 Task: Look for space in Pfullingen, Germany from 12th June, 2023 to 15th June, 2023 for 2 adults in price range Rs.10000 to Rs.15000. Place can be entire place with 1  bedroom having 1 bed and 1 bathroom. Property type can be house, flat, guest house, hotel. Booking option can be shelf check-in. Required host language is English.
Action: Mouse moved to (354, 187)
Screenshot: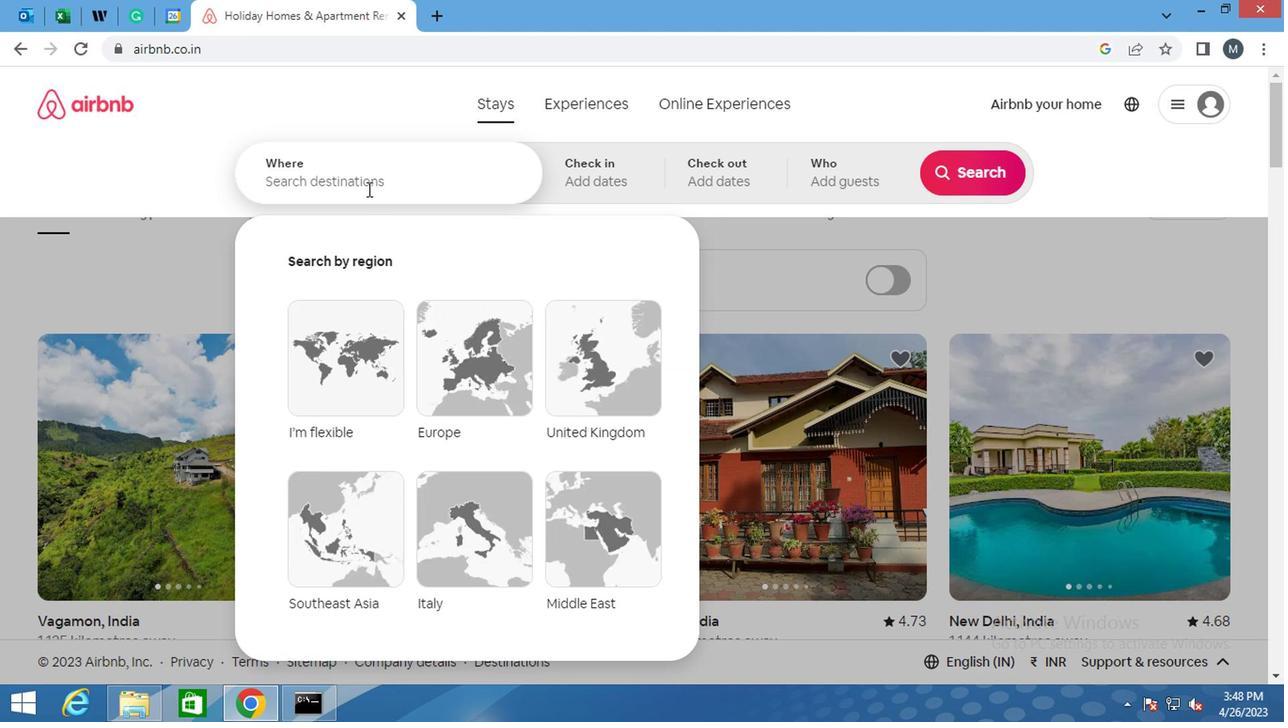 
Action: Mouse pressed left at (354, 187)
Screenshot: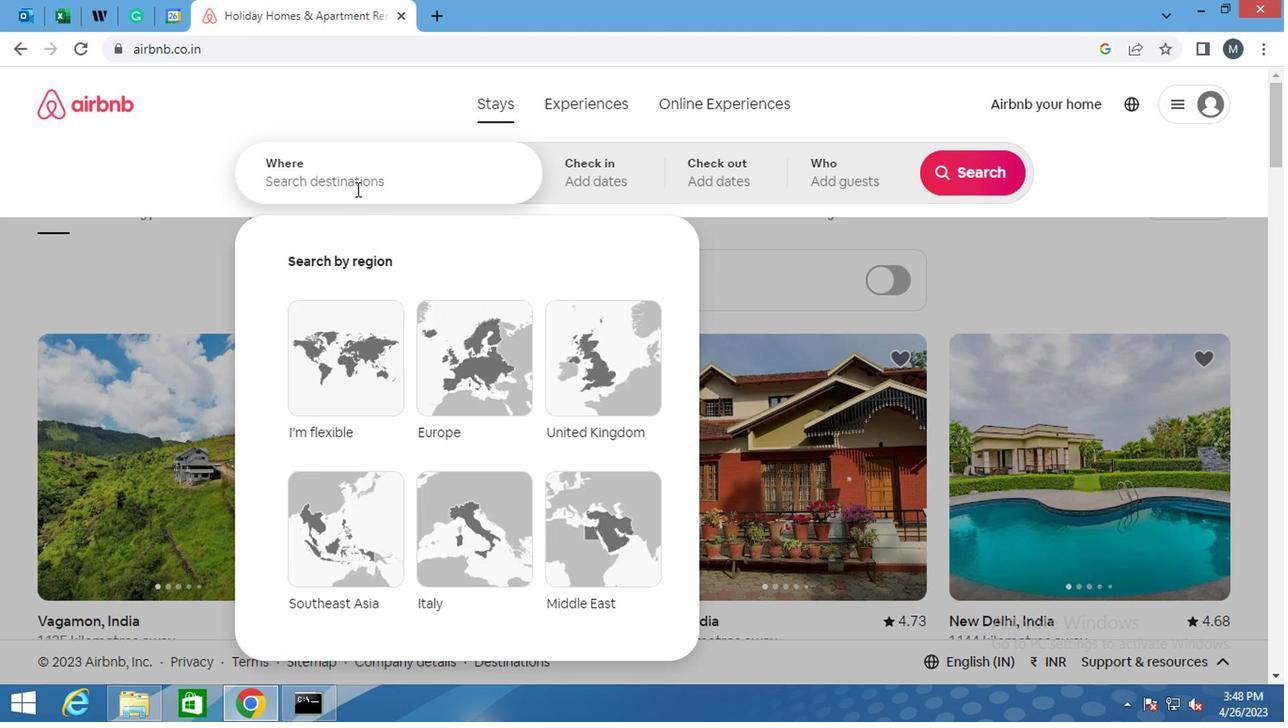 
Action: Key pressed <Key.shift>PFULLINGEN,<Key.space><Key.shift>GER
Screenshot: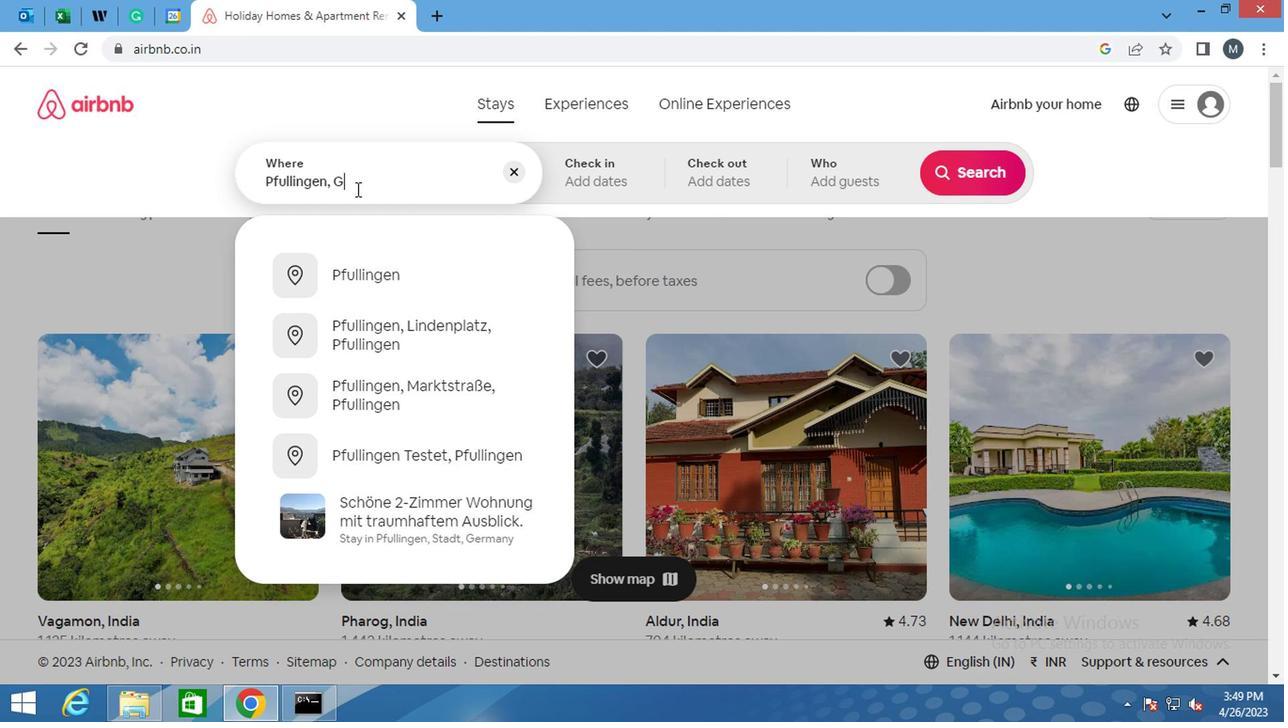 
Action: Mouse moved to (438, 278)
Screenshot: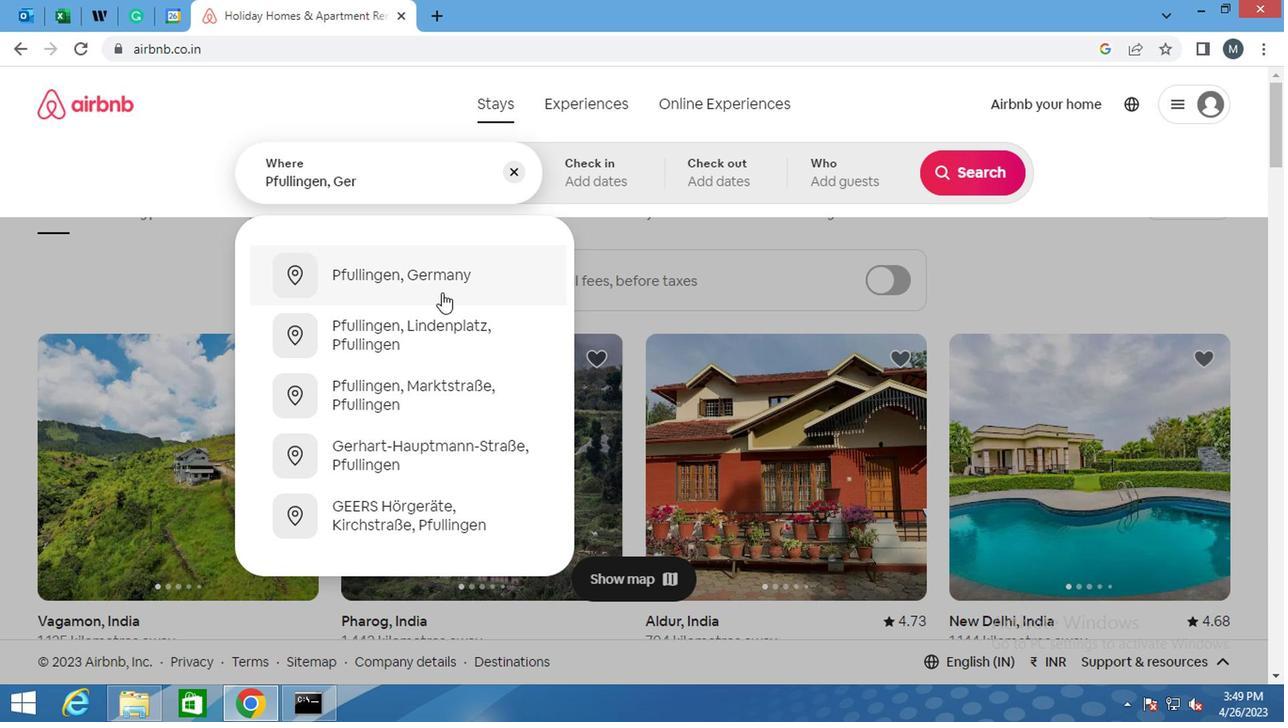 
Action: Mouse pressed left at (438, 278)
Screenshot: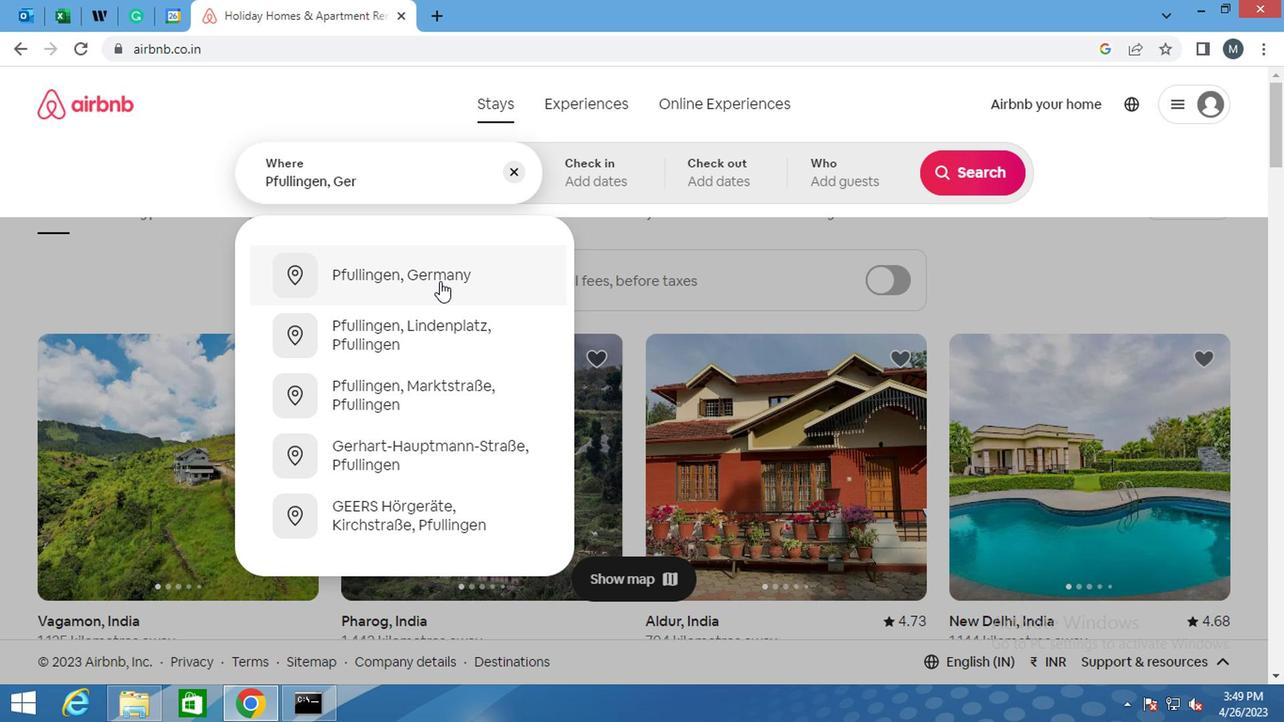 
Action: Mouse moved to (952, 319)
Screenshot: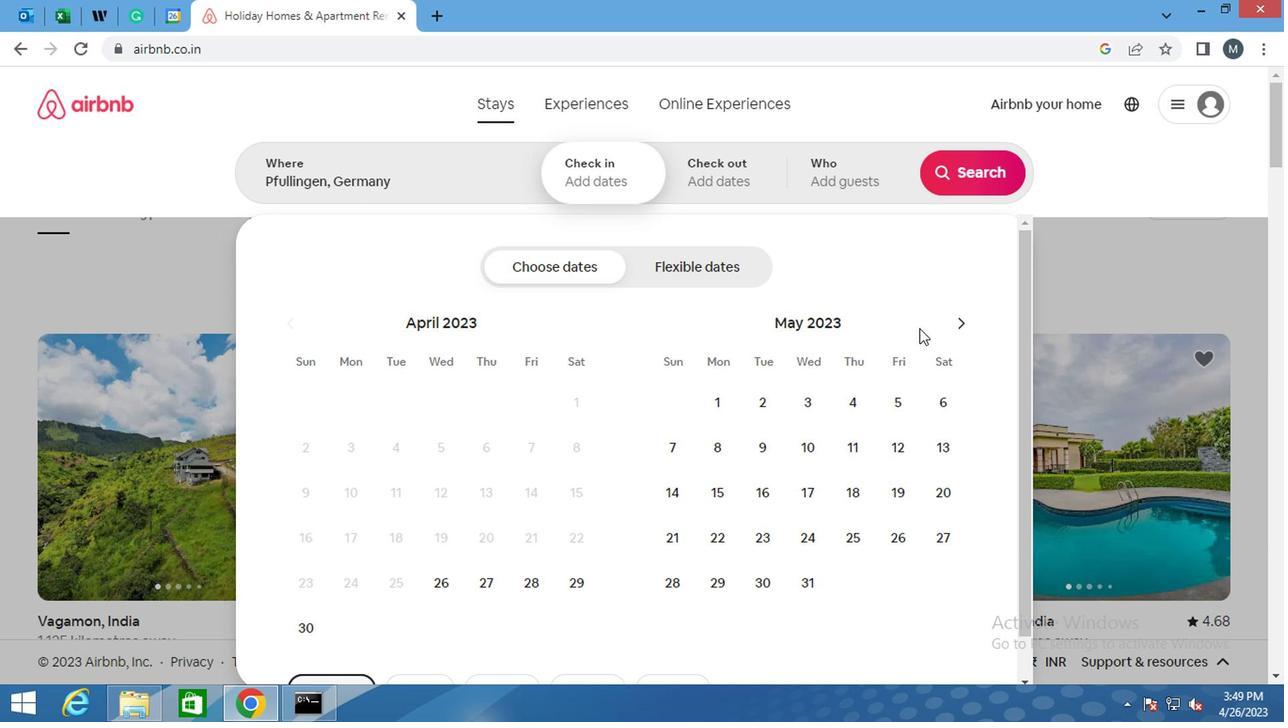 
Action: Mouse pressed left at (952, 319)
Screenshot: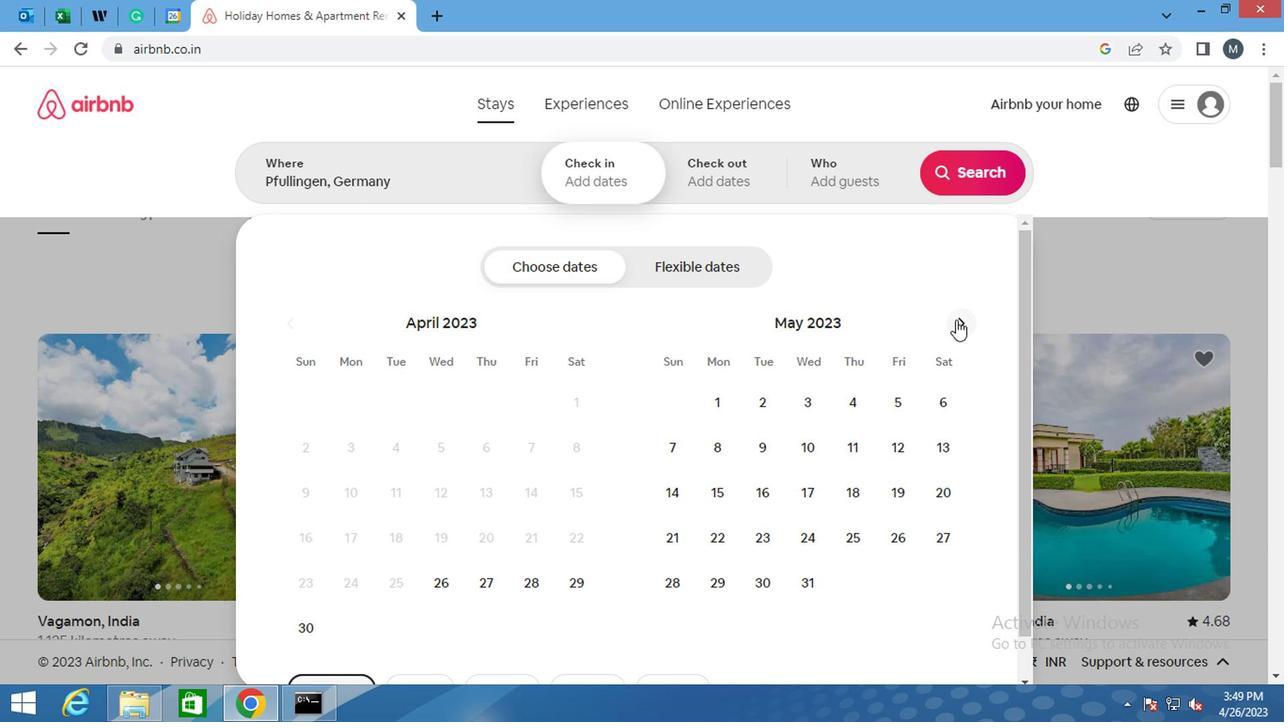 
Action: Mouse moved to (952, 319)
Screenshot: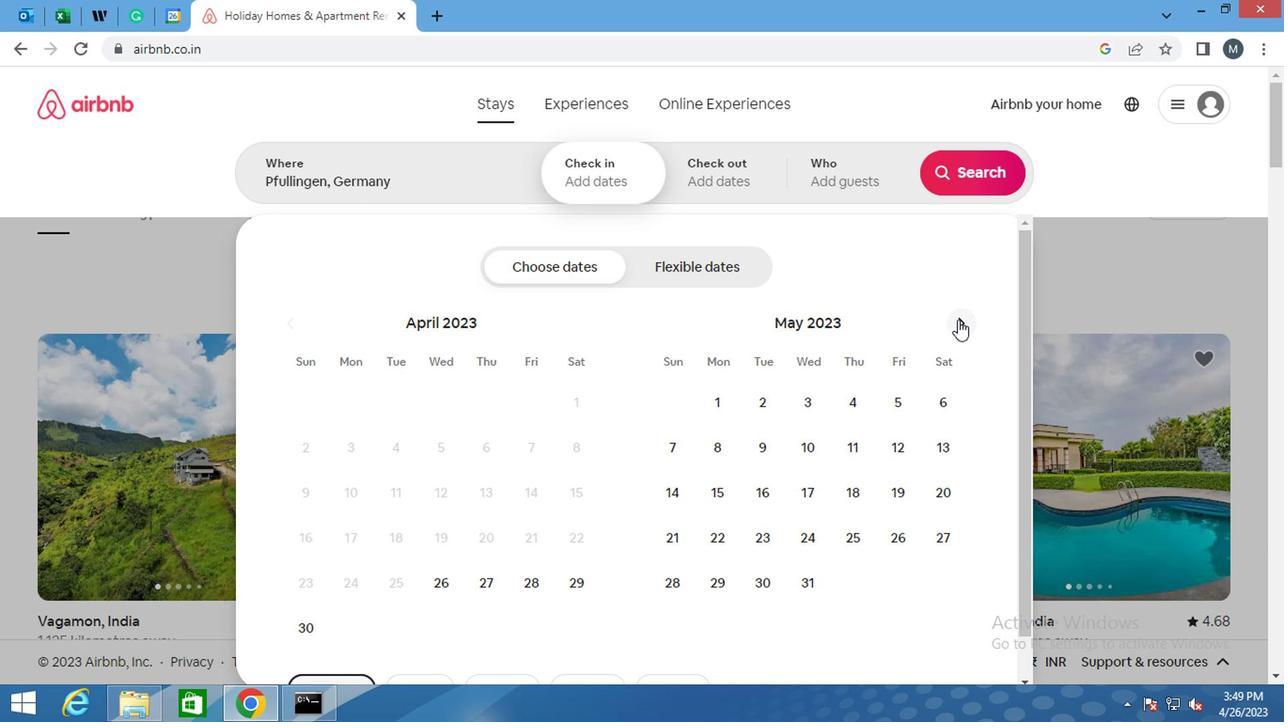 
Action: Mouse pressed left at (952, 319)
Screenshot: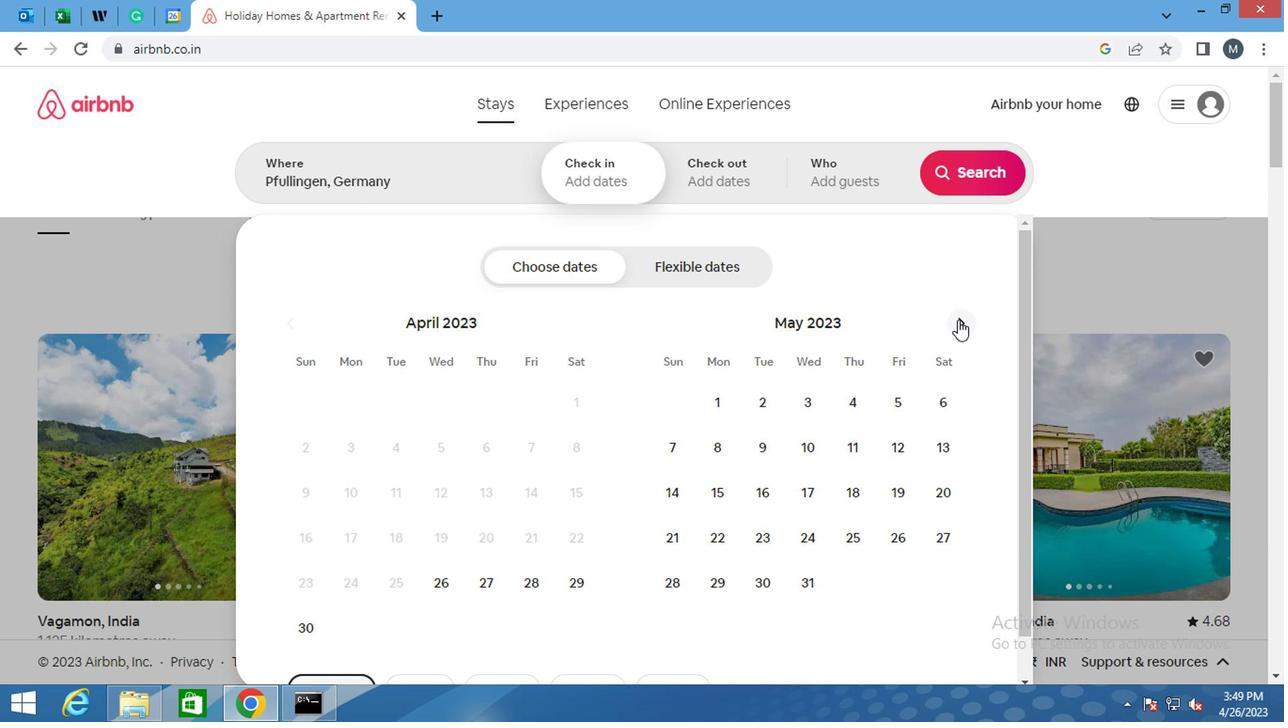 
Action: Mouse moved to (702, 499)
Screenshot: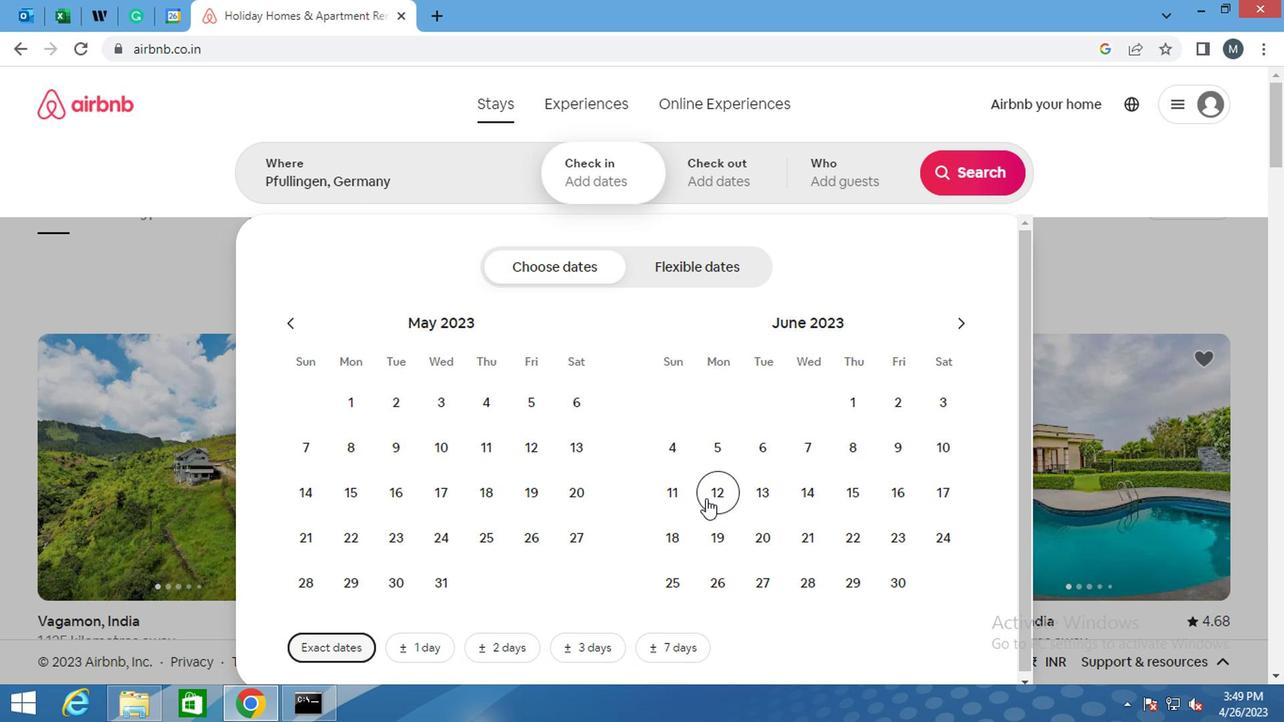 
Action: Mouse pressed left at (702, 499)
Screenshot: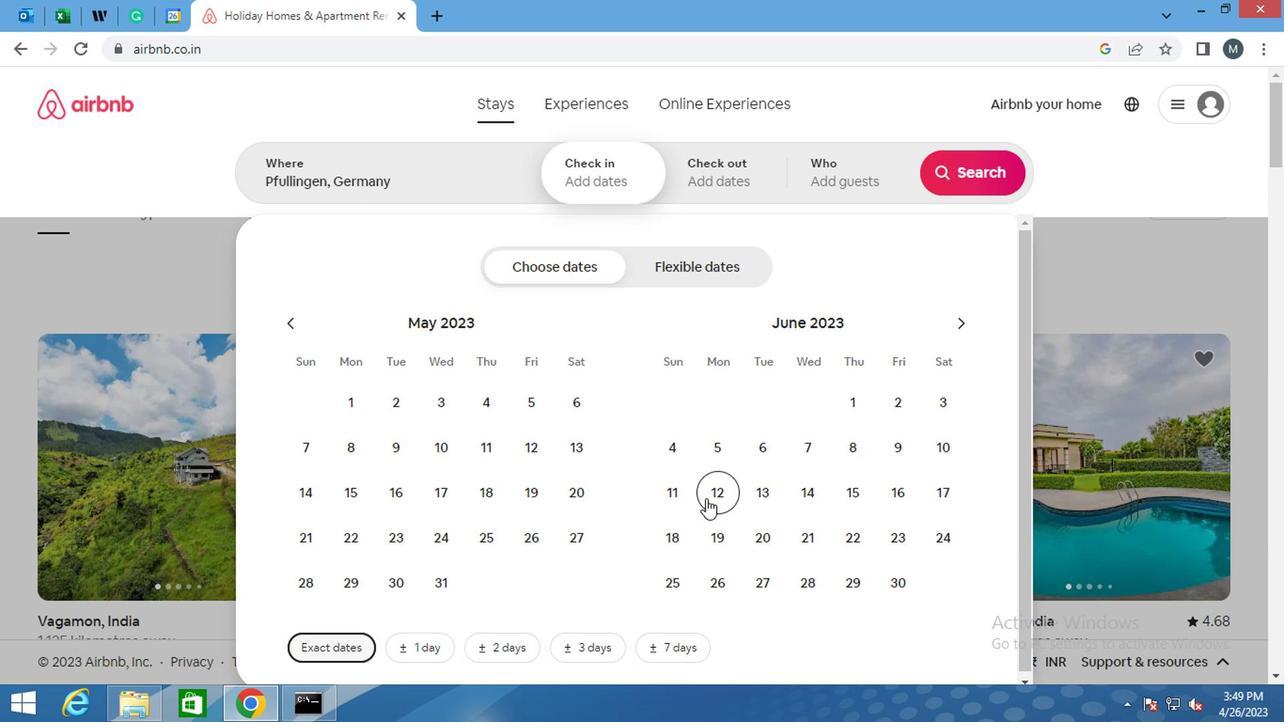 
Action: Mouse moved to (850, 496)
Screenshot: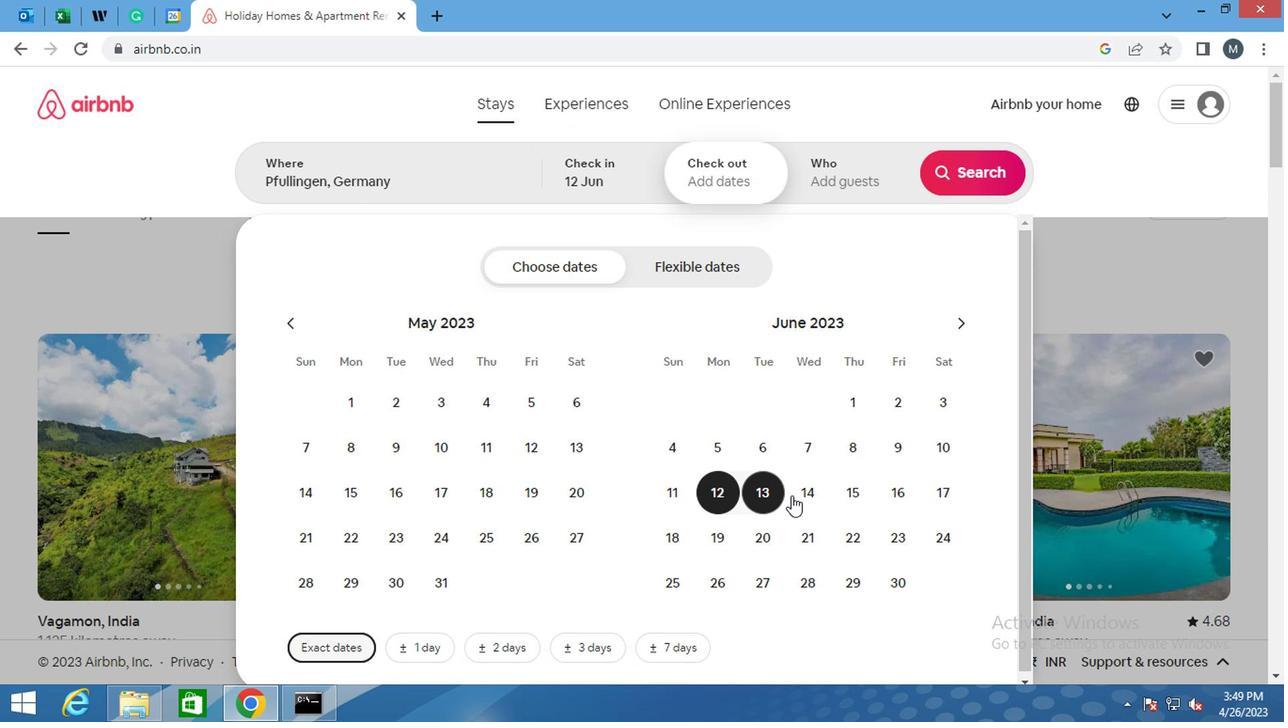 
Action: Mouse pressed left at (850, 496)
Screenshot: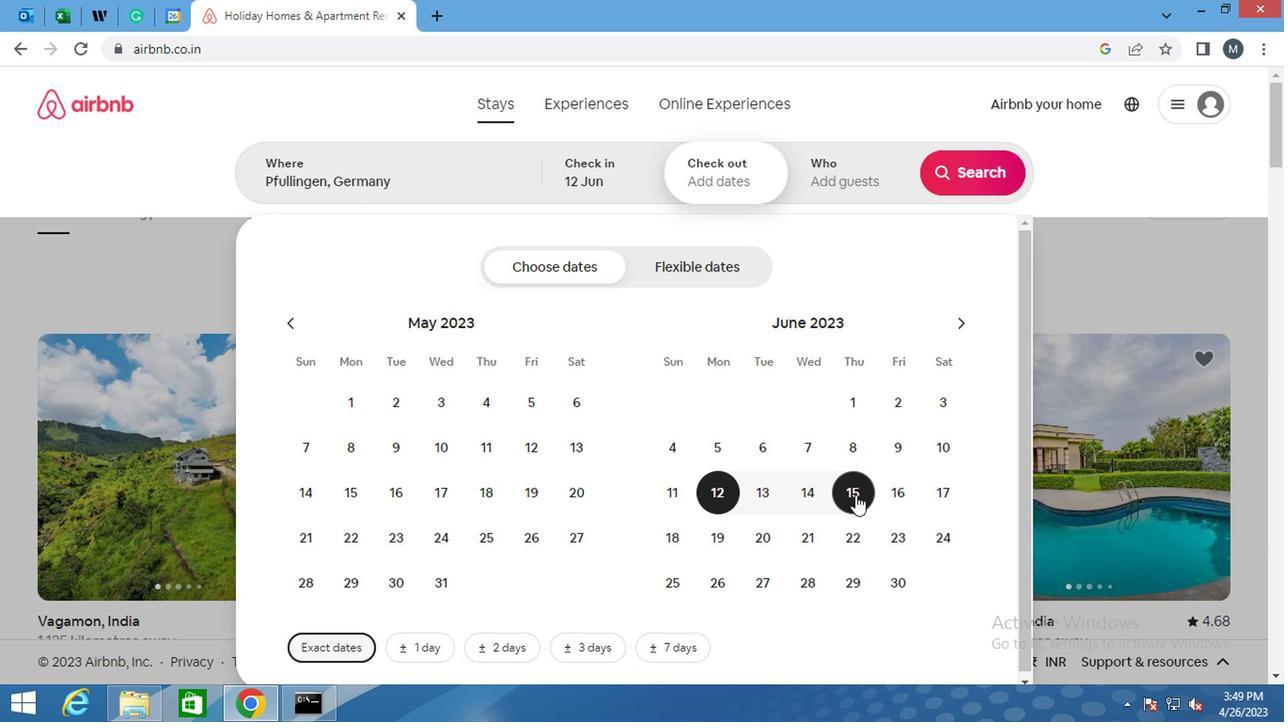 
Action: Mouse moved to (846, 180)
Screenshot: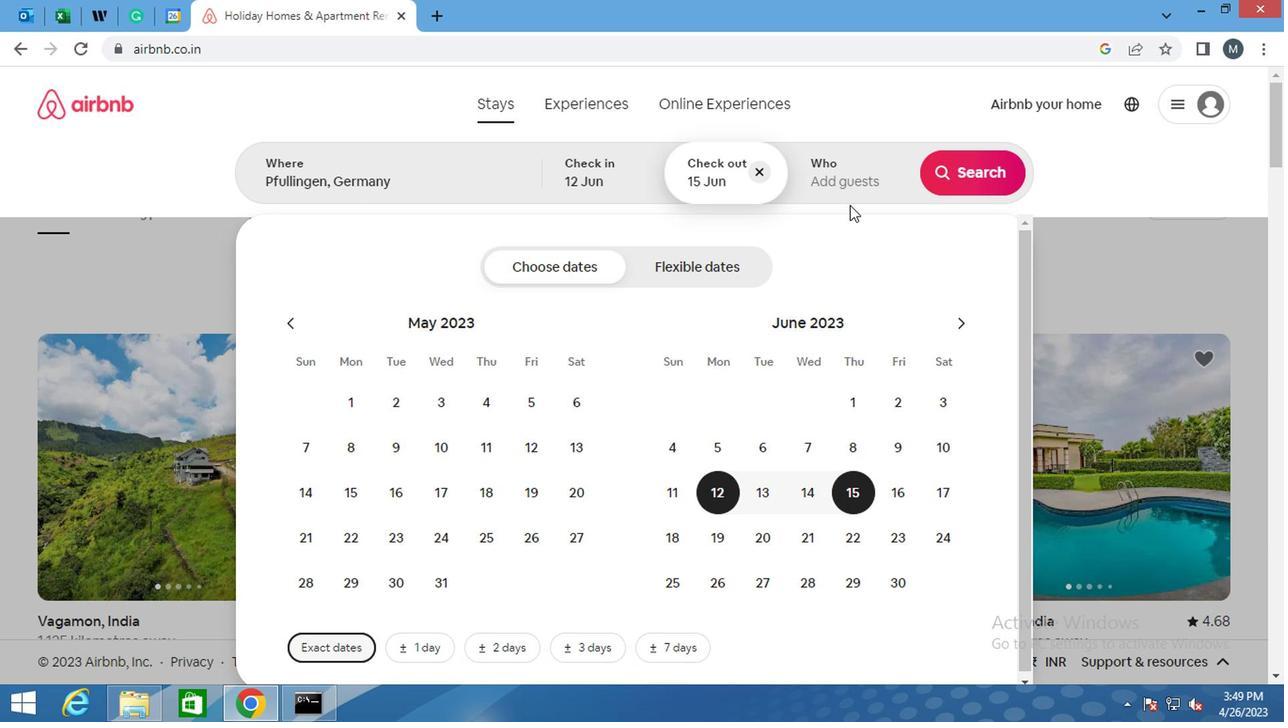
Action: Mouse pressed left at (846, 180)
Screenshot: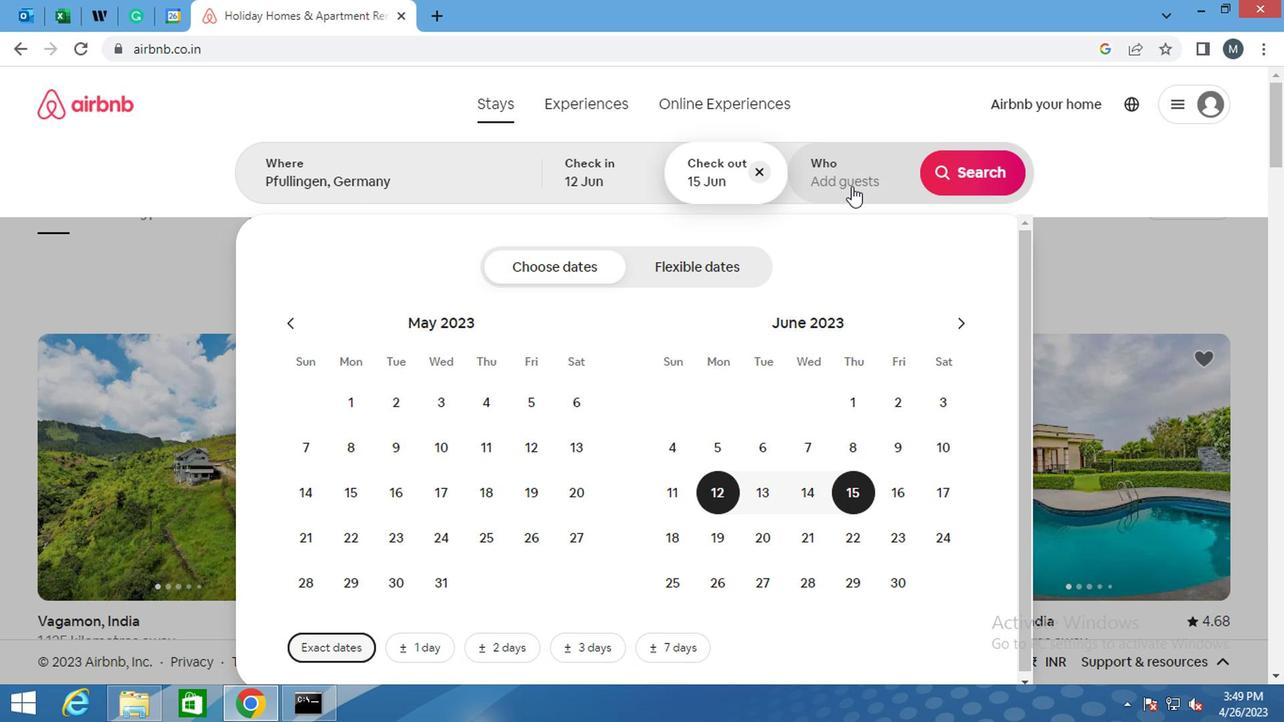 
Action: Mouse moved to (973, 270)
Screenshot: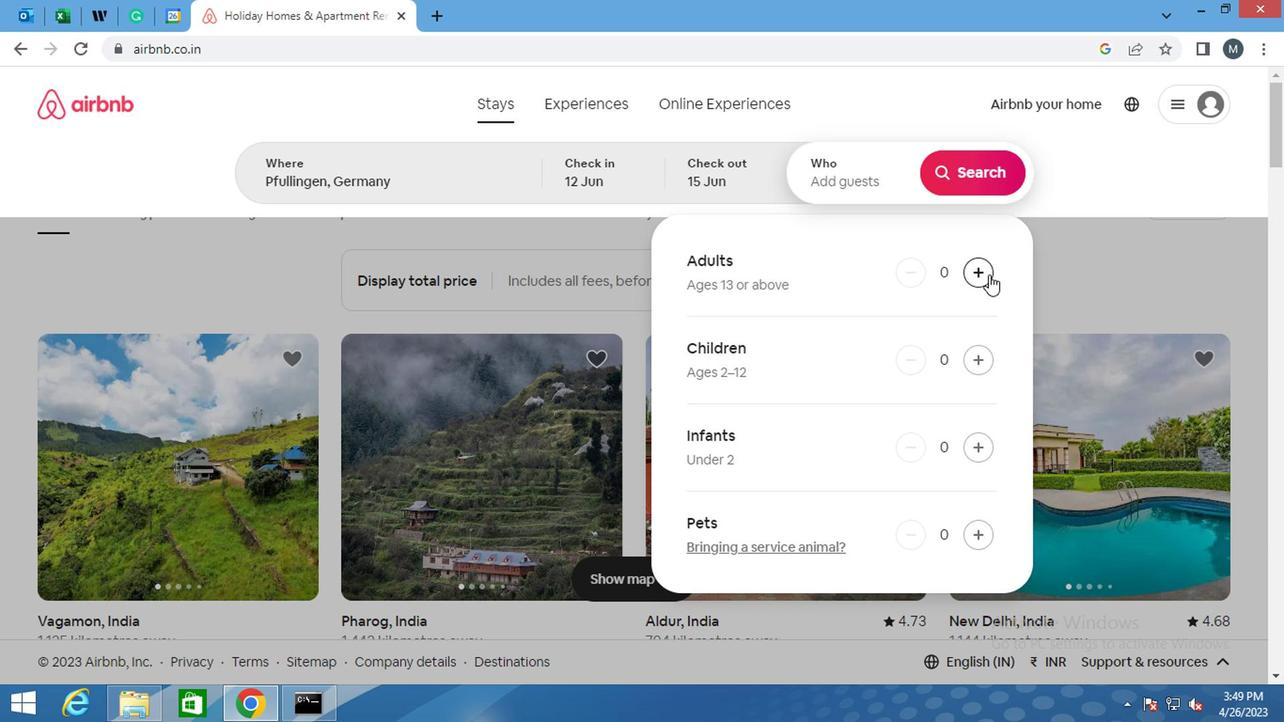 
Action: Mouse pressed left at (973, 270)
Screenshot: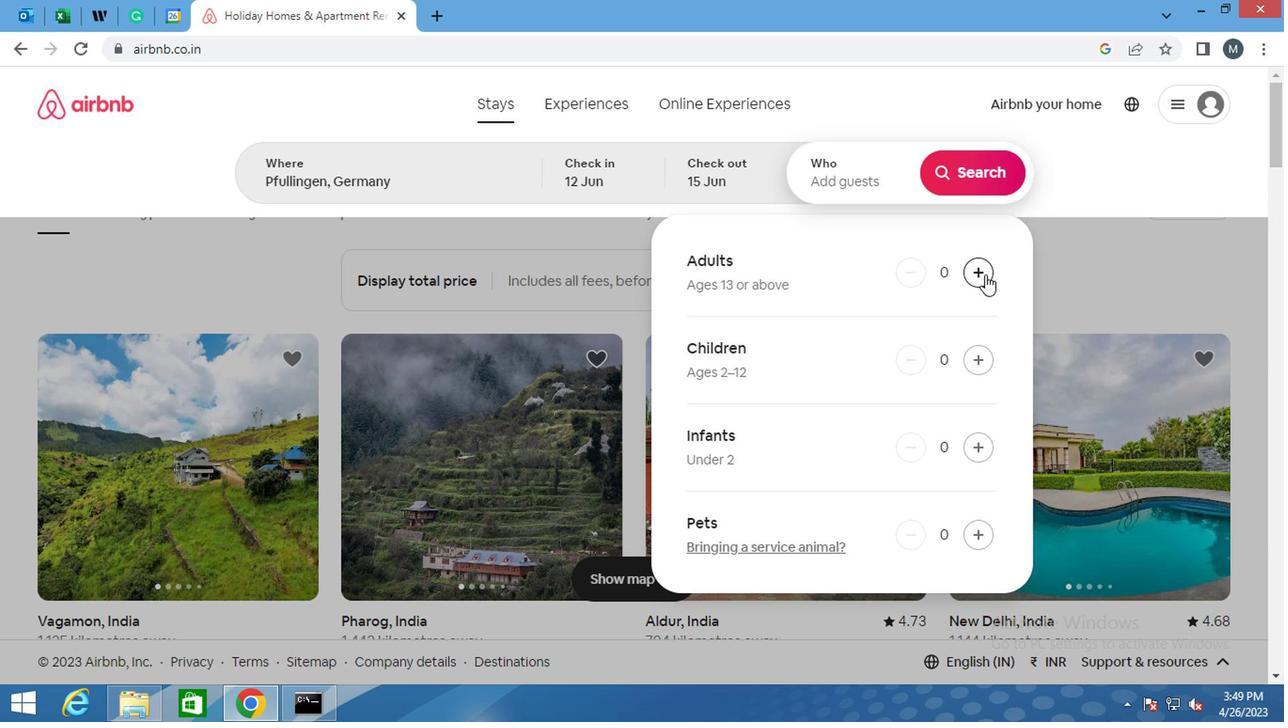 
Action: Mouse moved to (973, 270)
Screenshot: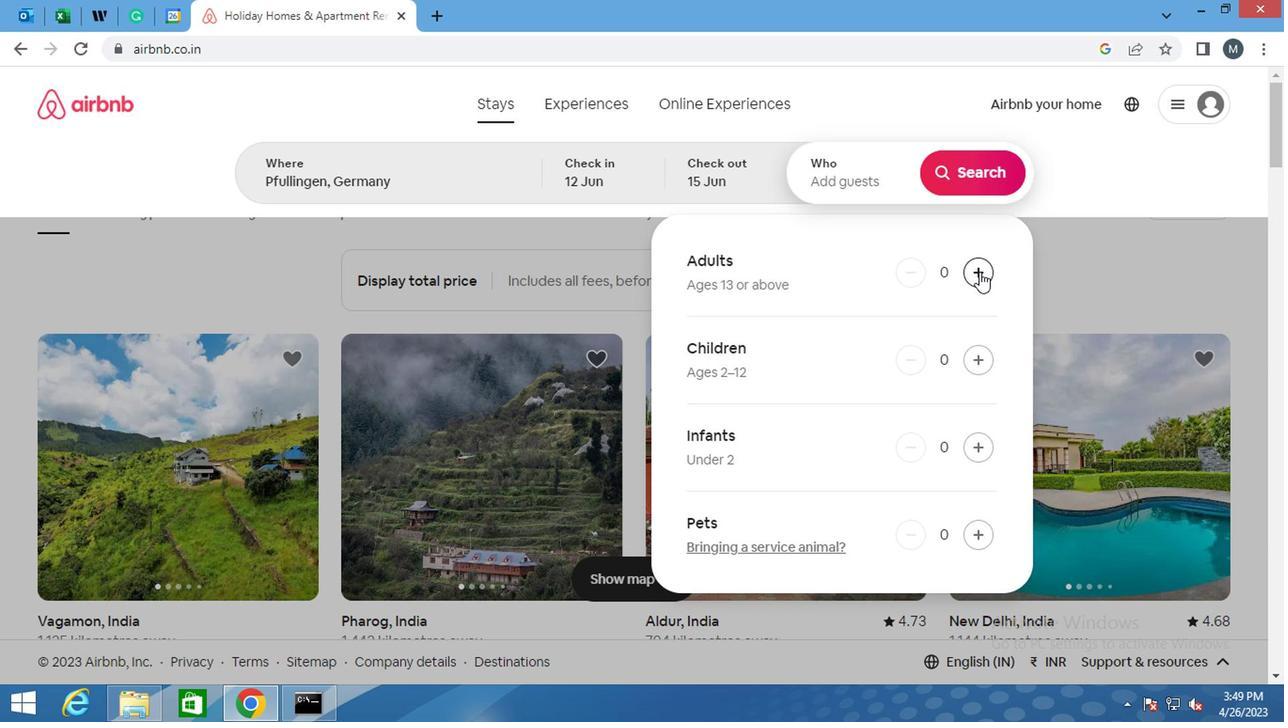 
Action: Mouse pressed left at (973, 270)
Screenshot: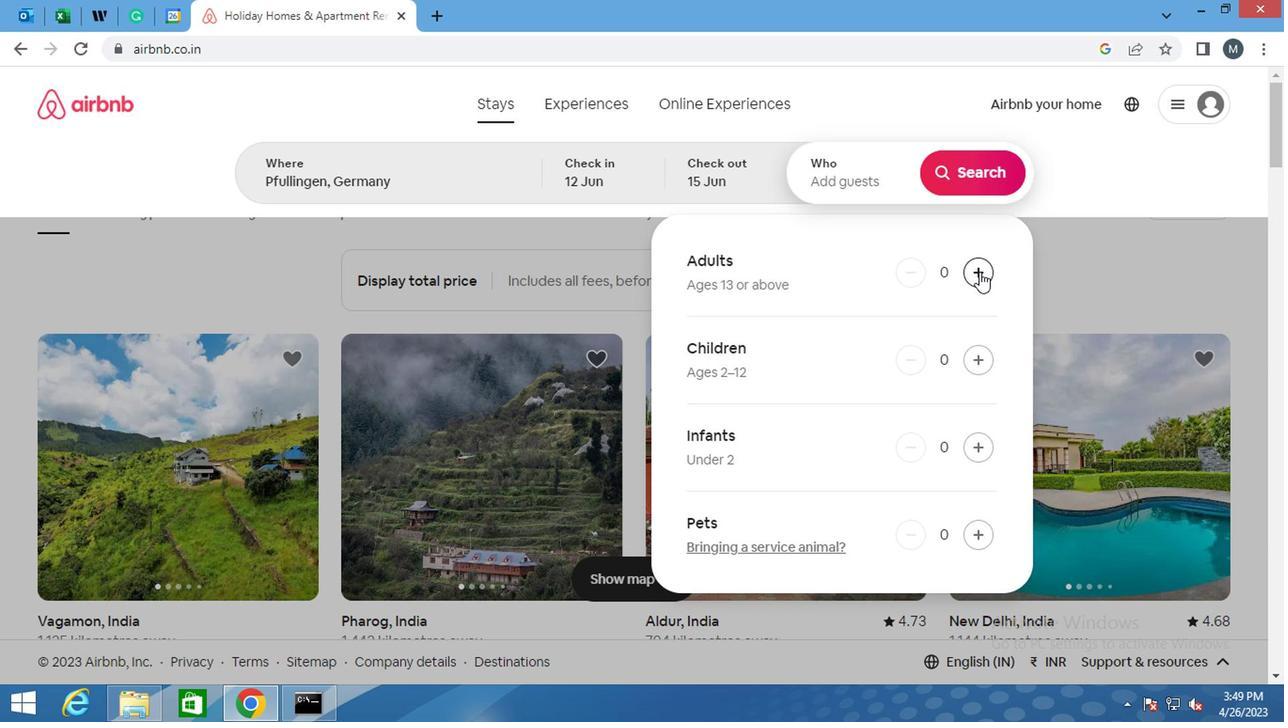 
Action: Mouse moved to (969, 159)
Screenshot: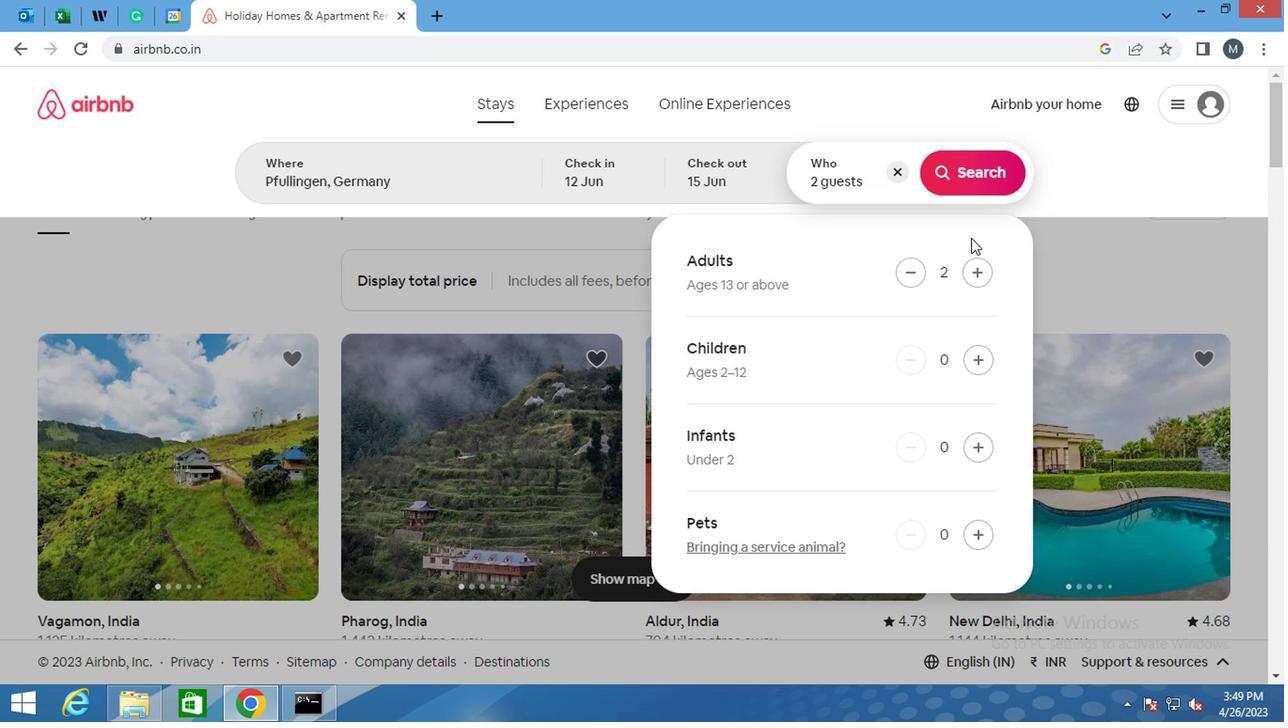 
Action: Mouse pressed left at (969, 159)
Screenshot: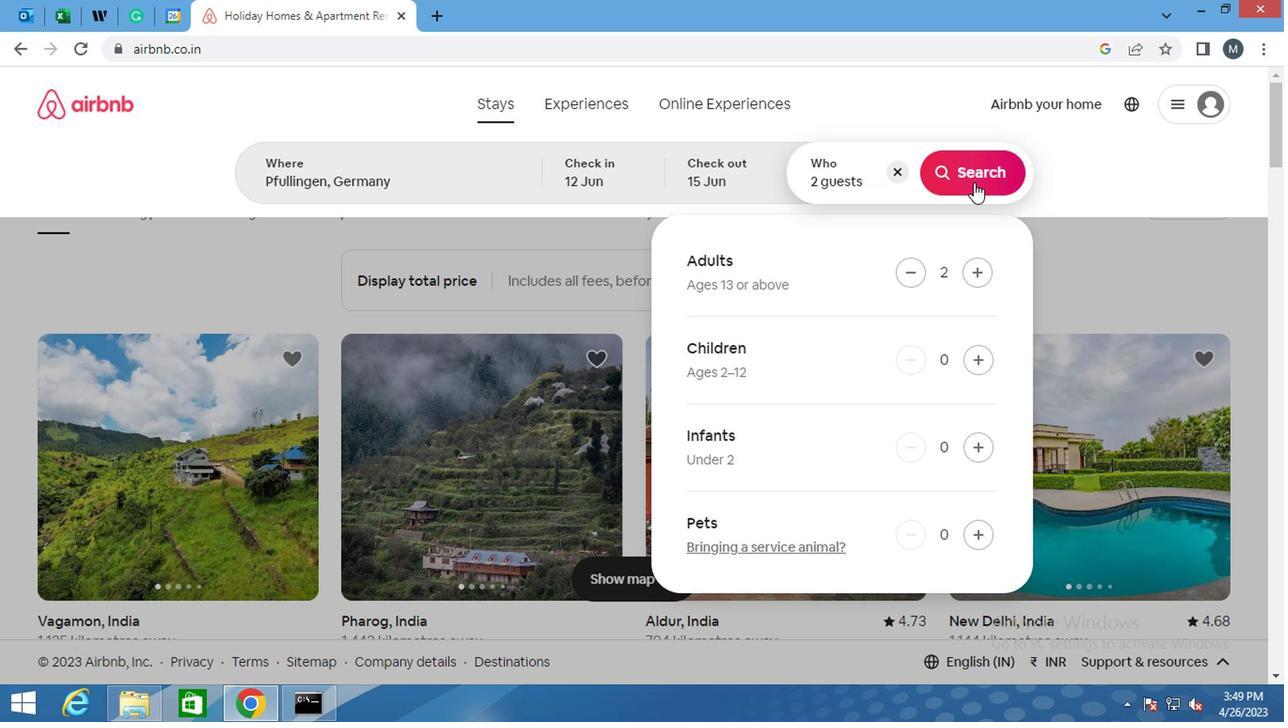 
Action: Mouse moved to (1183, 173)
Screenshot: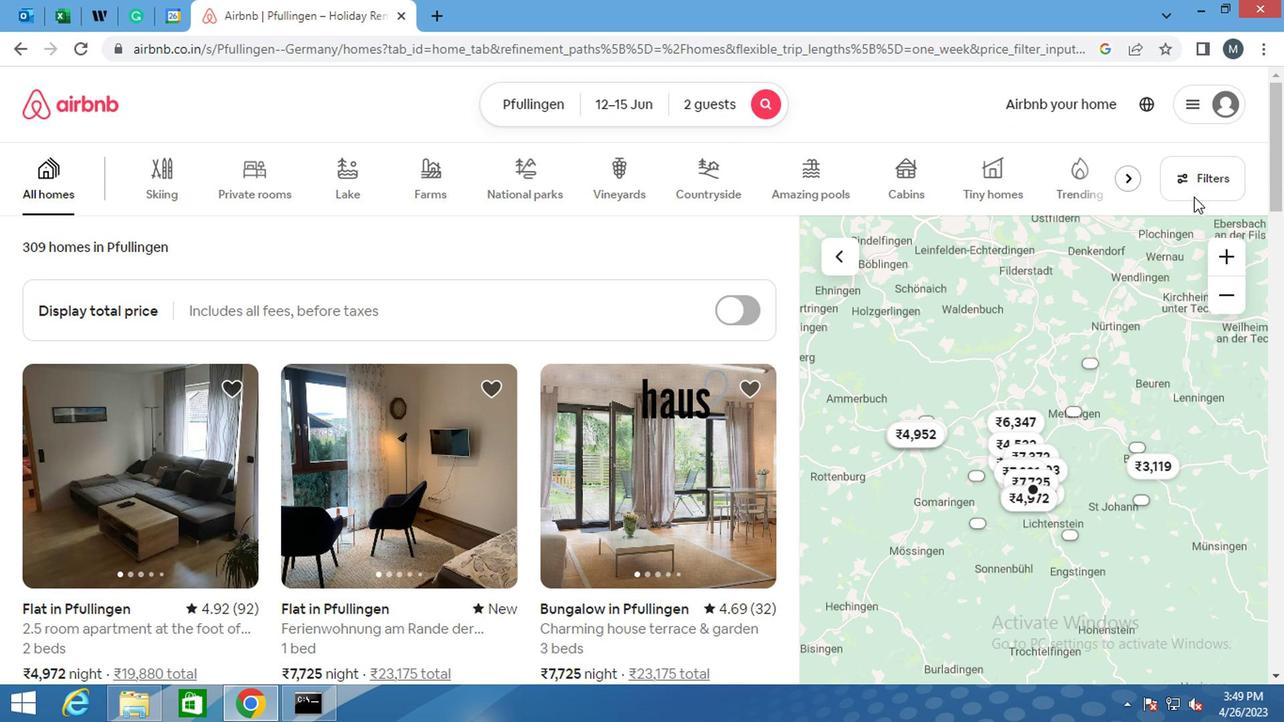 
Action: Mouse pressed left at (1183, 173)
Screenshot: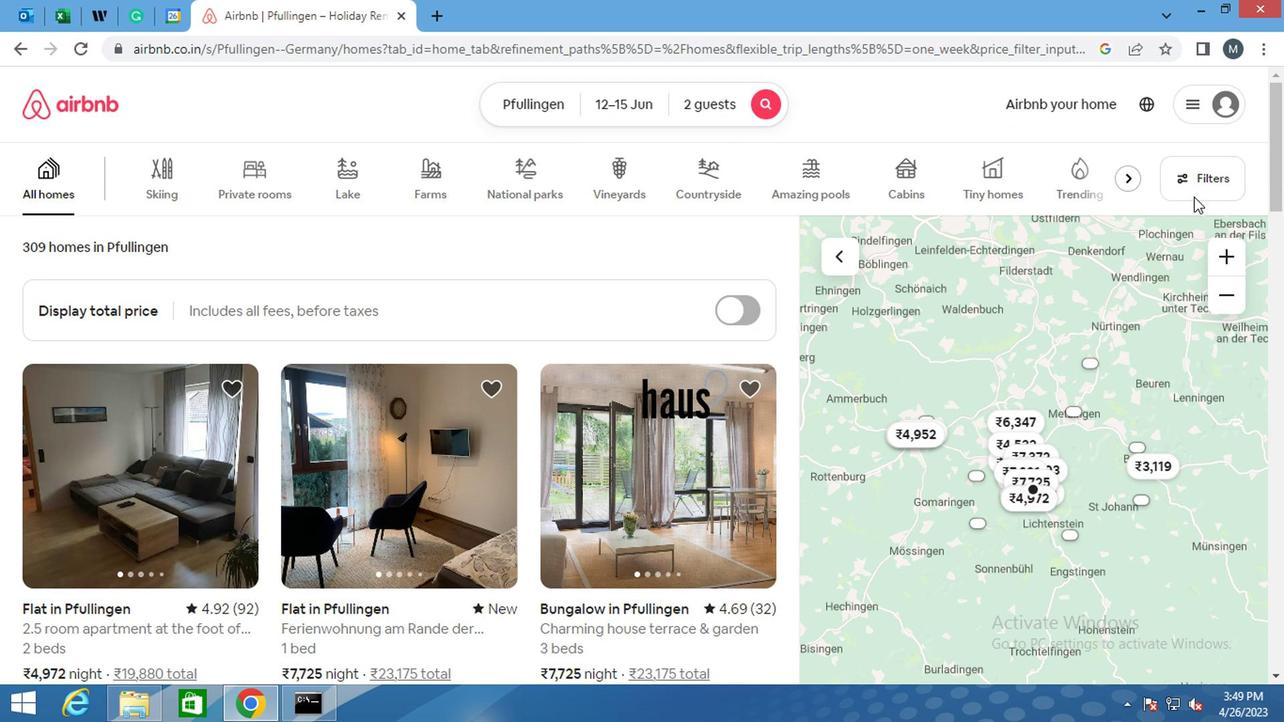 
Action: Mouse moved to (448, 414)
Screenshot: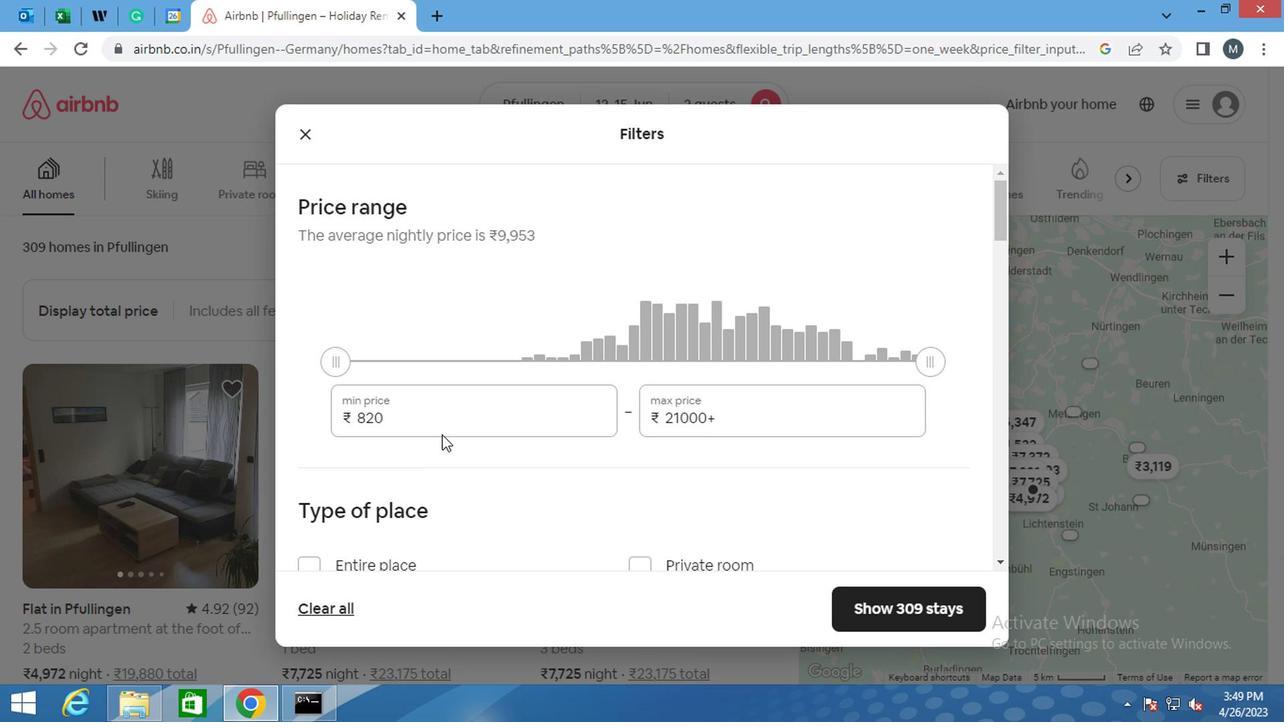 
Action: Mouse pressed left at (448, 414)
Screenshot: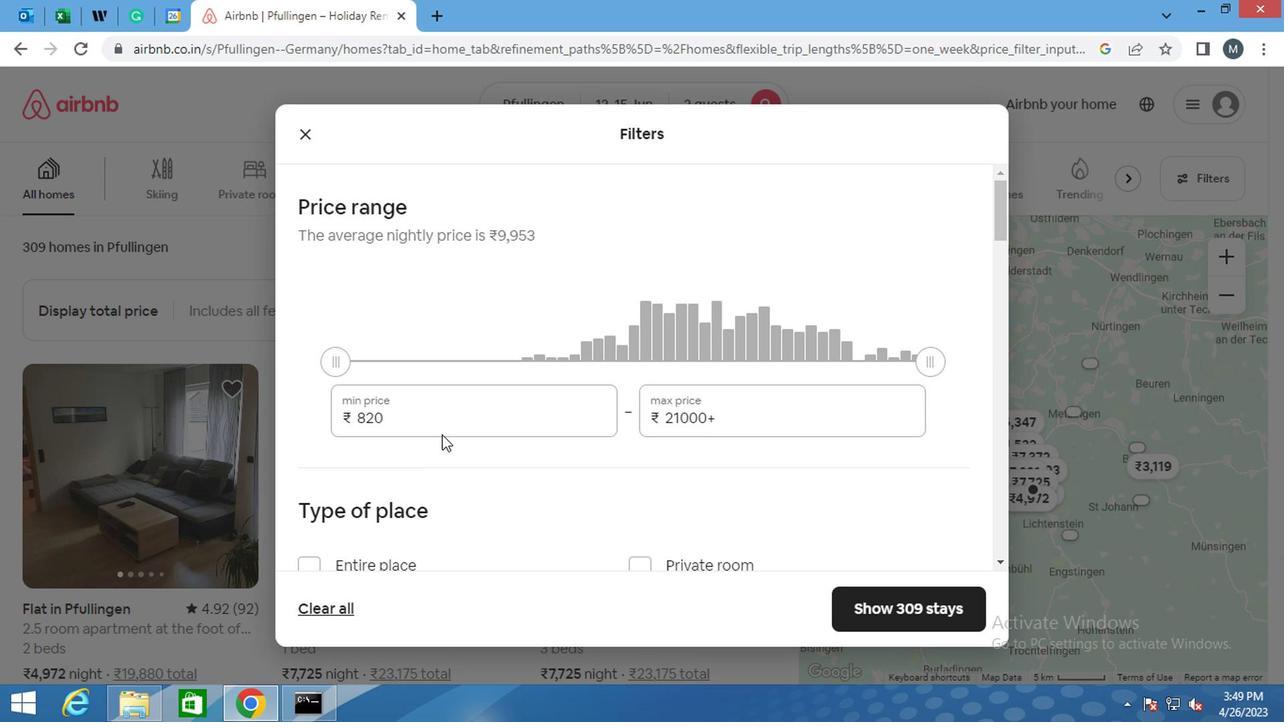 
Action: Key pressed <Key.backspace><Key.backspace>
Screenshot: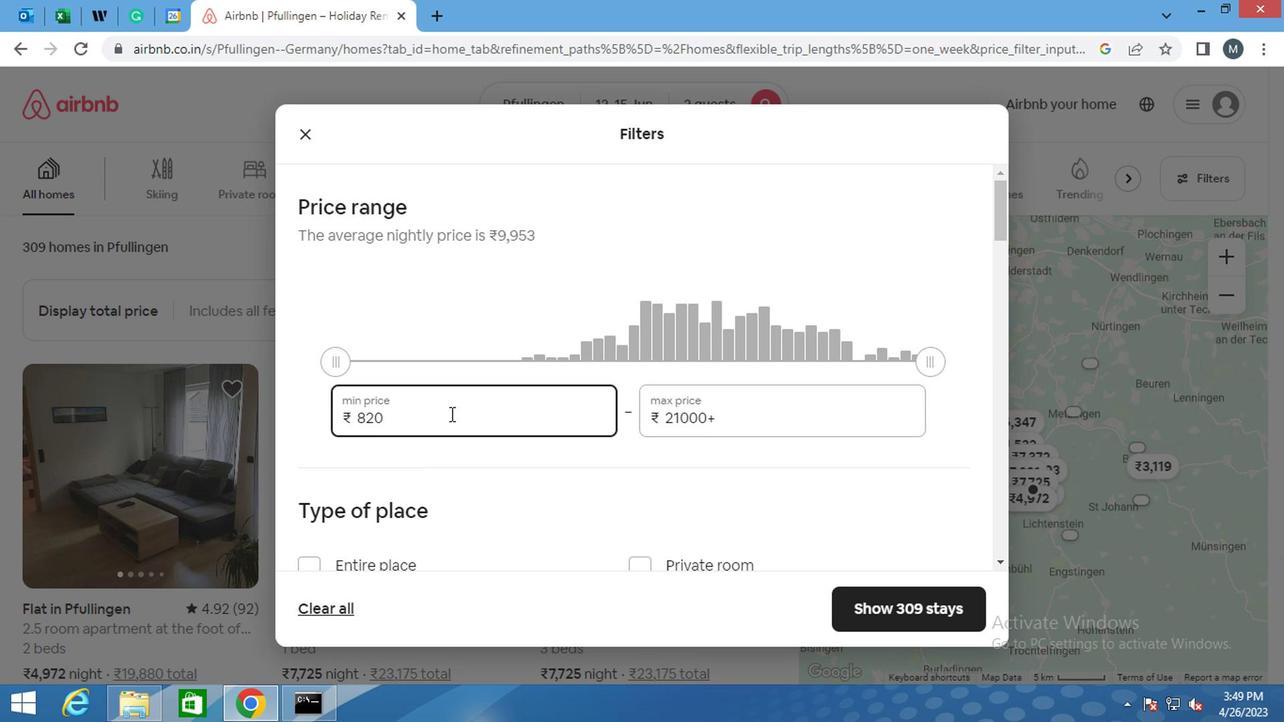 
Action: Mouse moved to (448, 416)
Screenshot: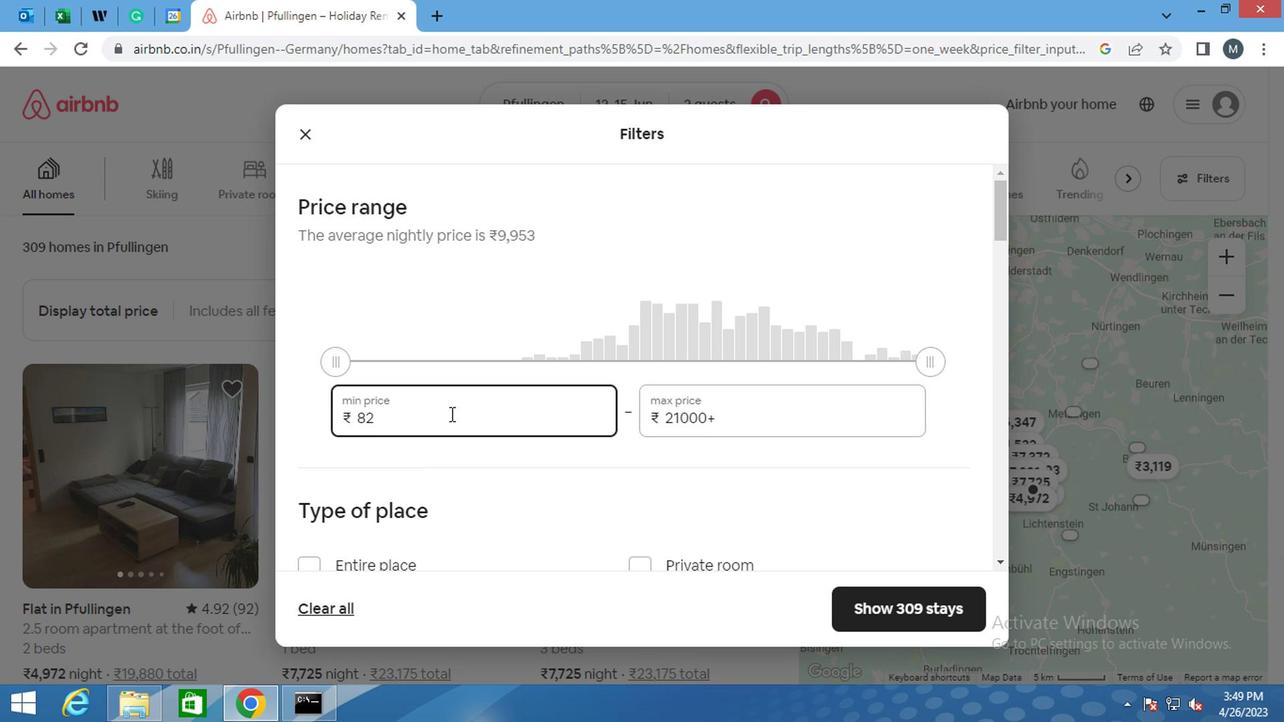 
Action: Key pressed <Key.backspace>1
Screenshot: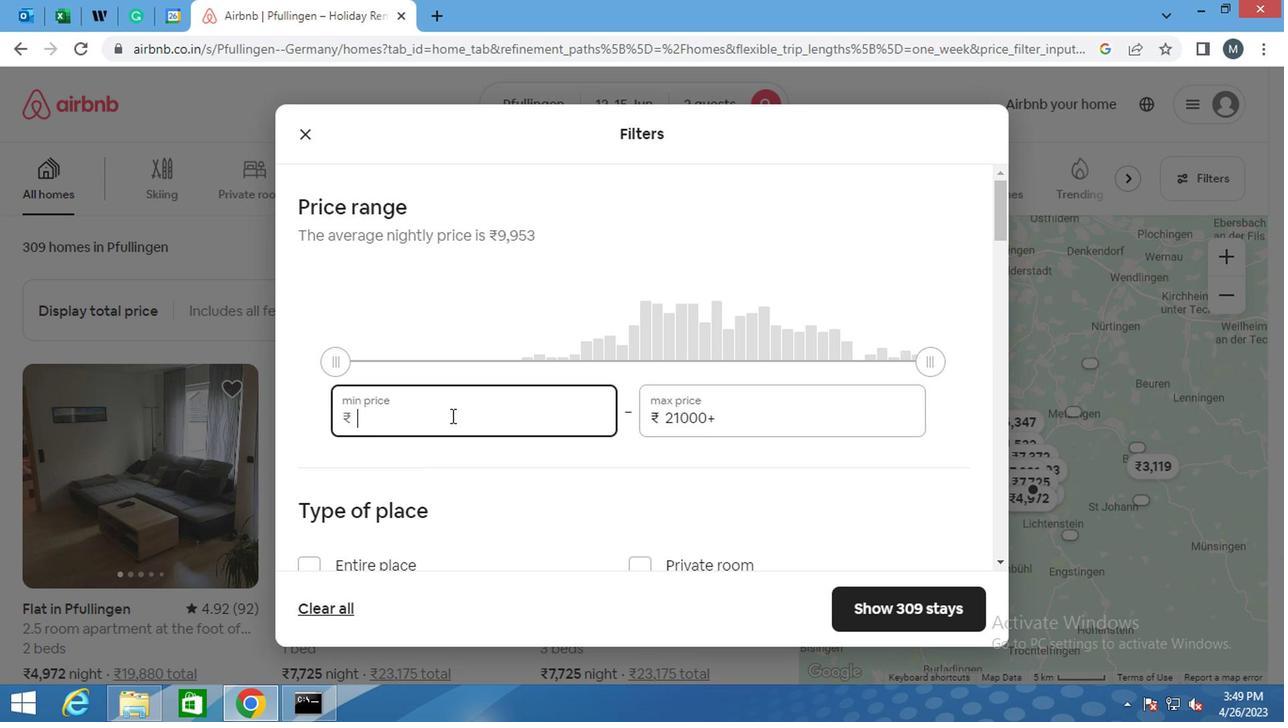 
Action: Mouse moved to (448, 417)
Screenshot: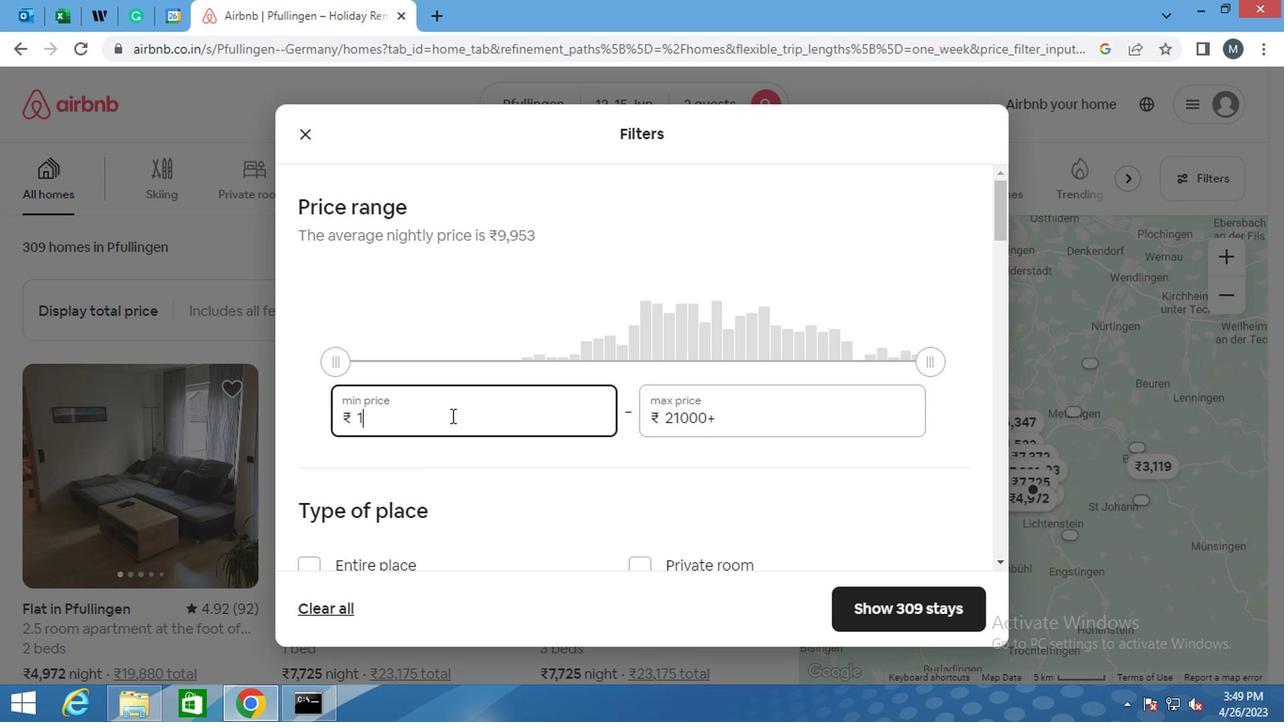 
Action: Key pressed 0000
Screenshot: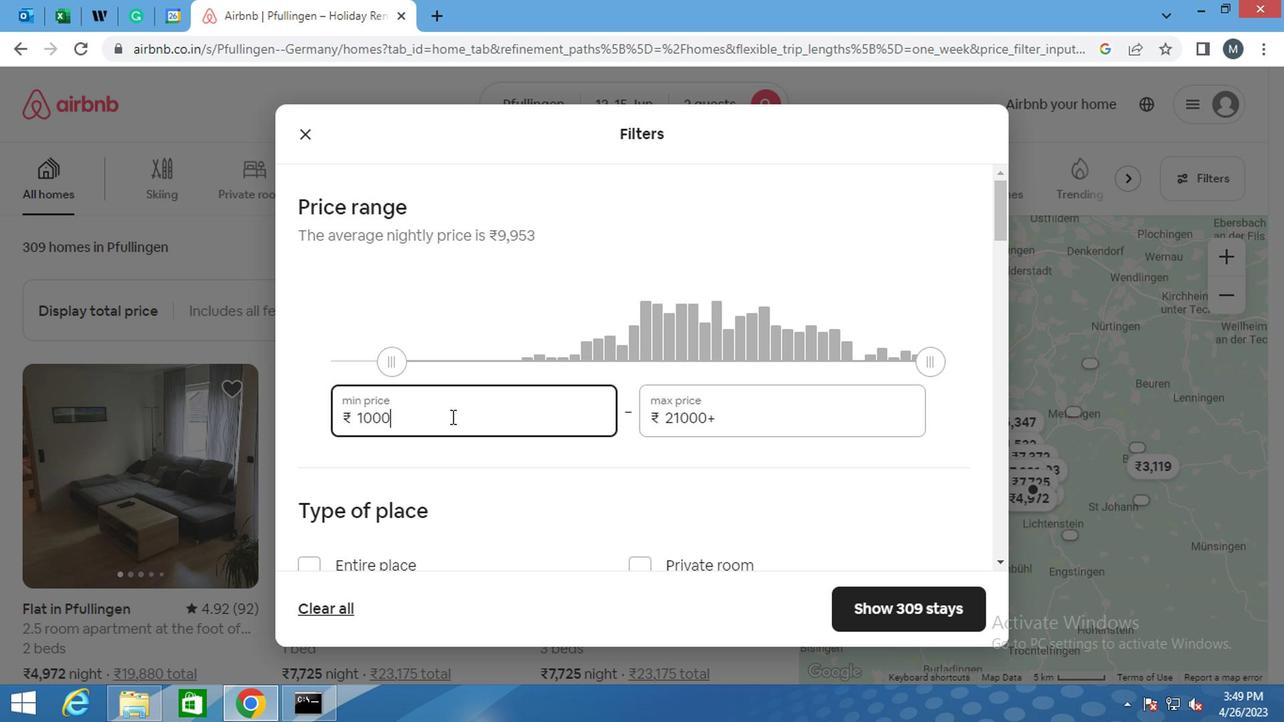 
Action: Mouse moved to (740, 428)
Screenshot: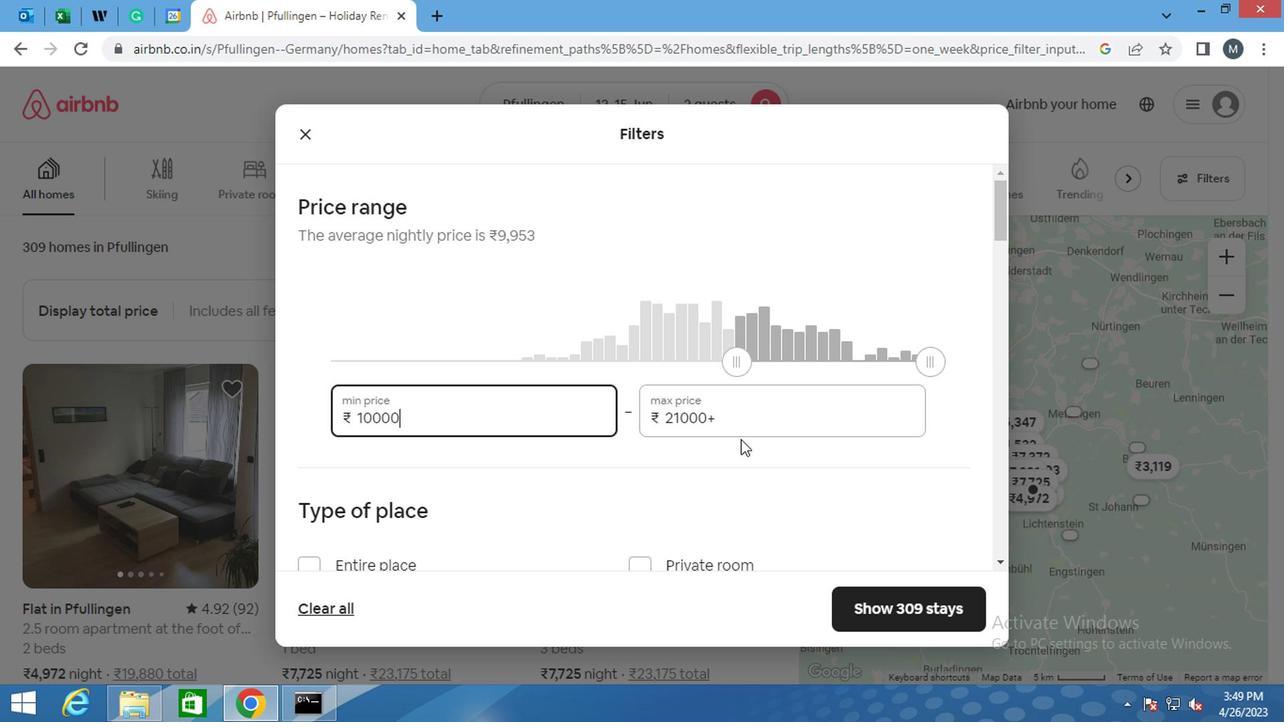 
Action: Mouse pressed left at (740, 428)
Screenshot: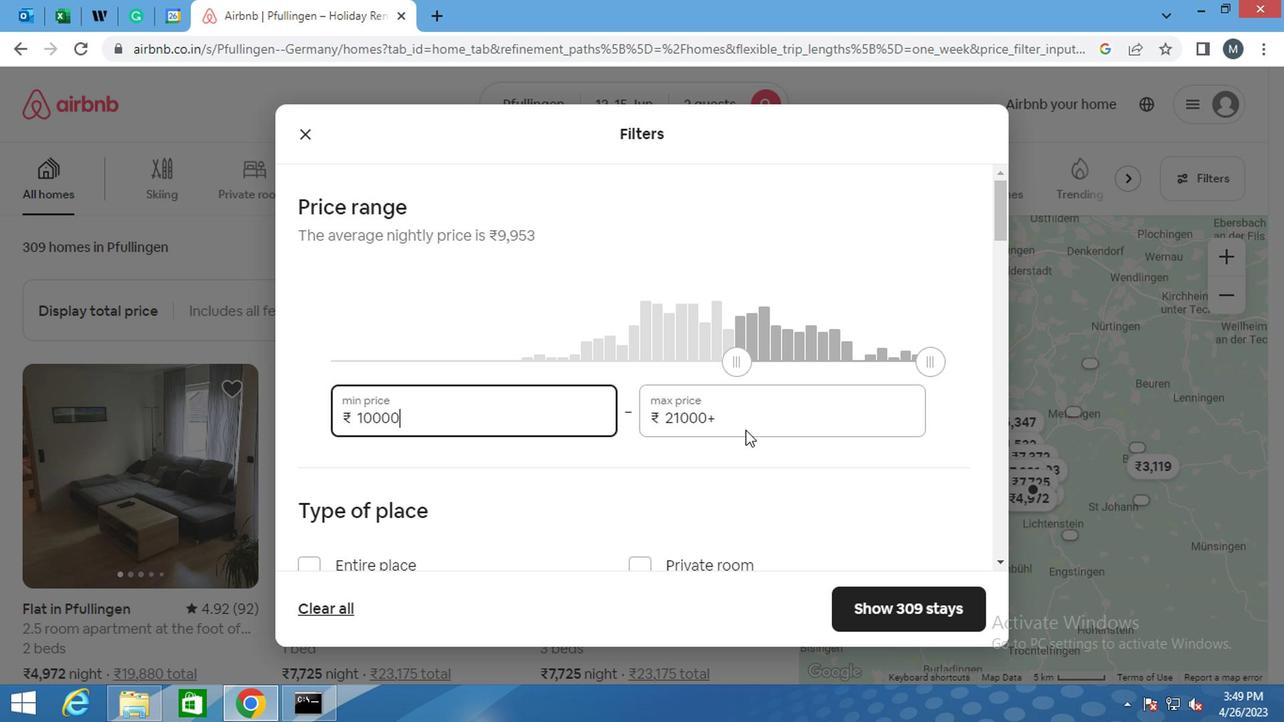 
Action: Key pressed <Key.backspace>
Screenshot: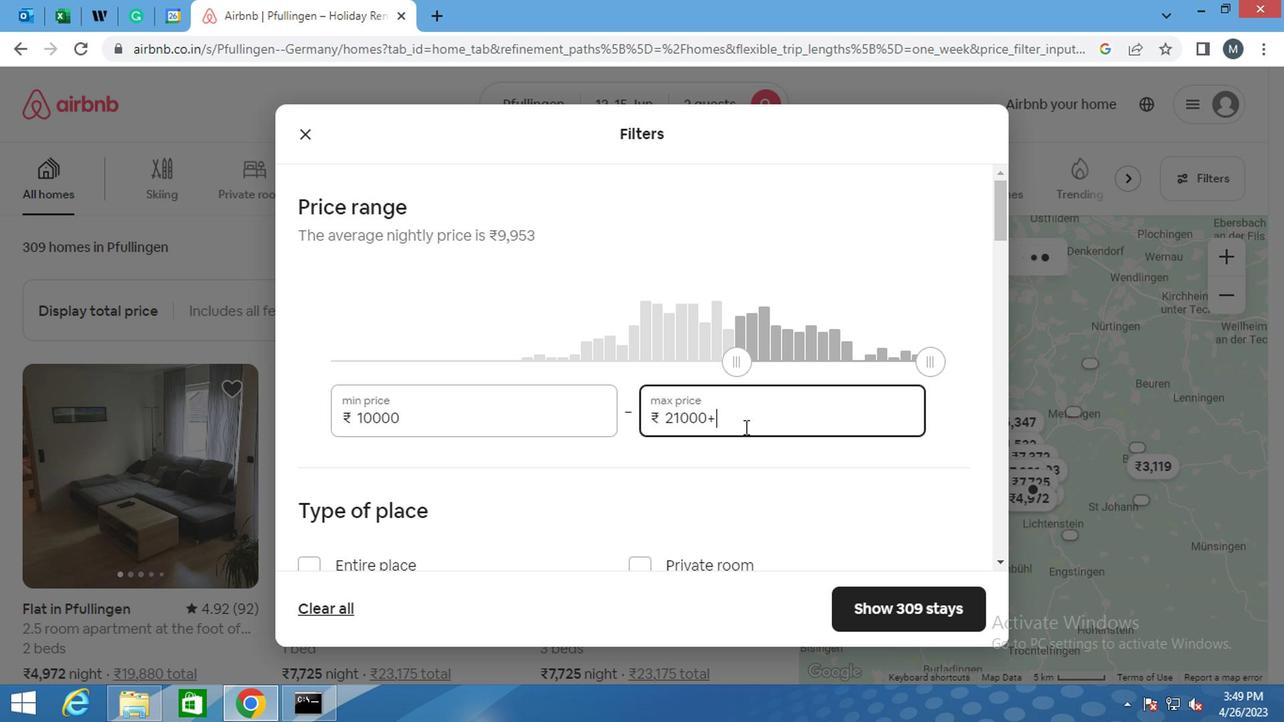 
Action: Mouse moved to (734, 429)
Screenshot: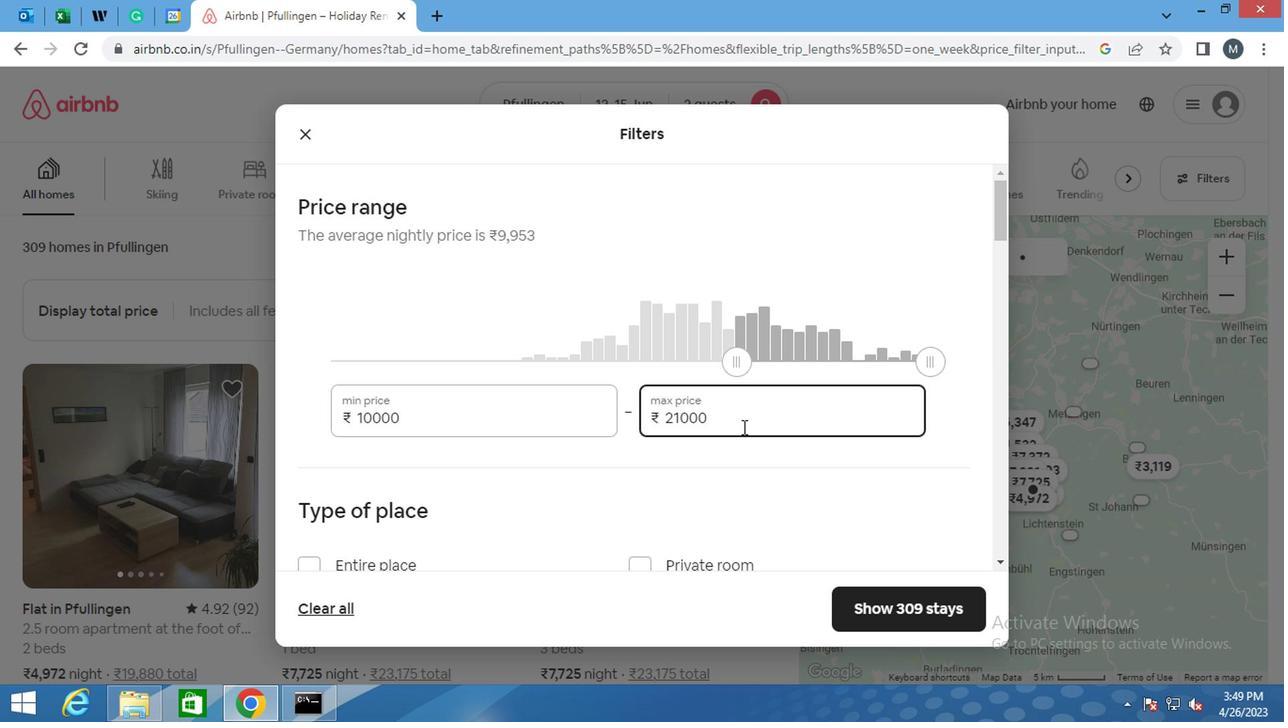 
Action: Key pressed <Key.backspace><Key.backspace><Key.backspace><Key.backspace><Key.backspace><Key.backspace><Key.backspace><Key.backspace>
Screenshot: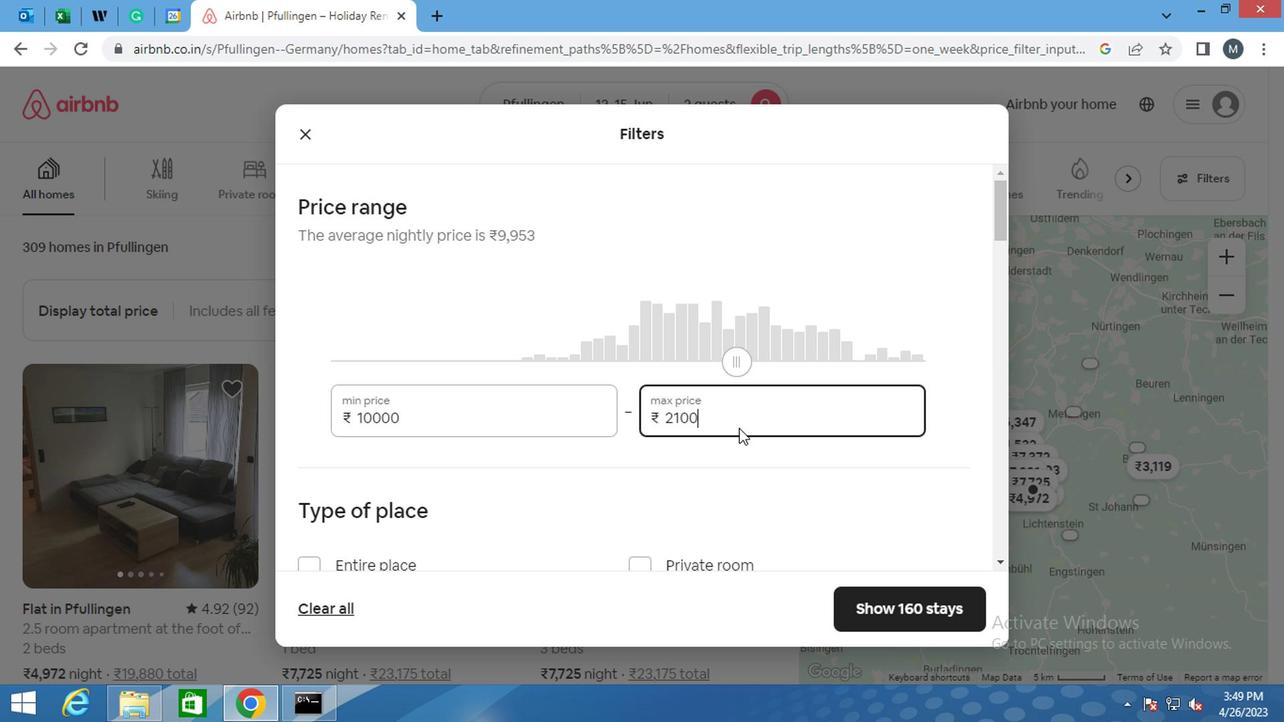 
Action: Mouse moved to (728, 430)
Screenshot: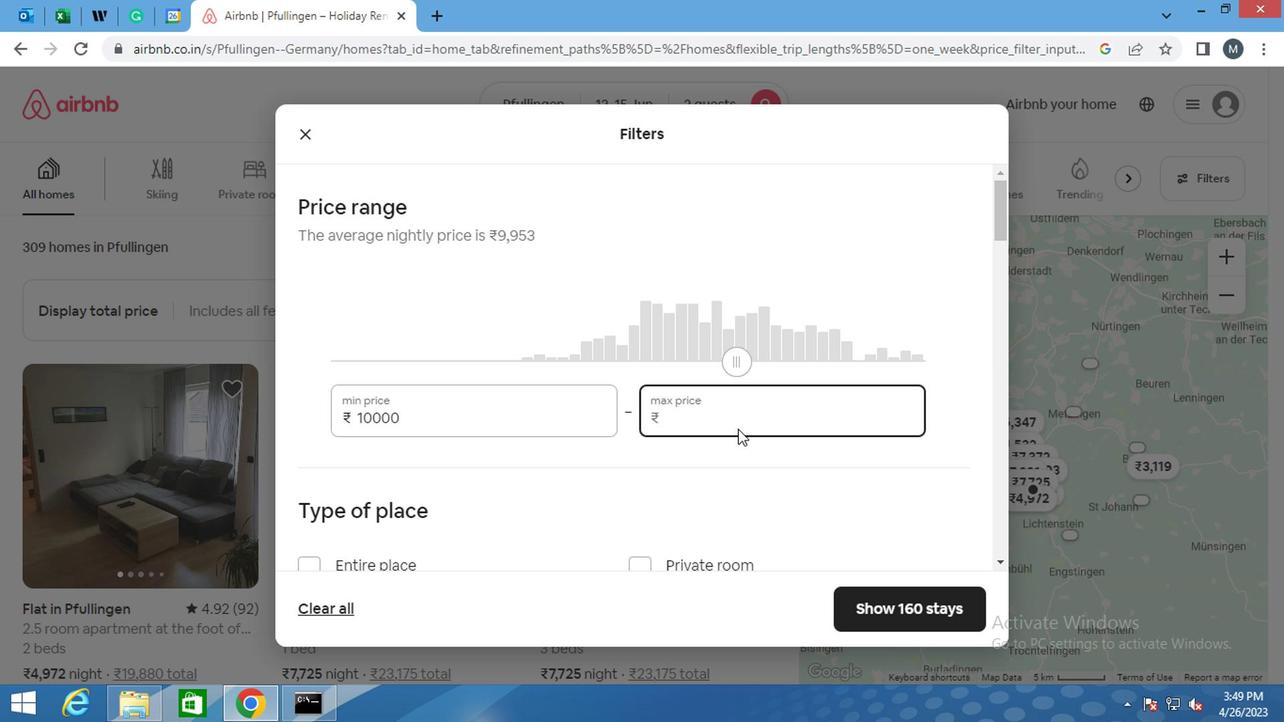 
Action: Key pressed 1
Screenshot: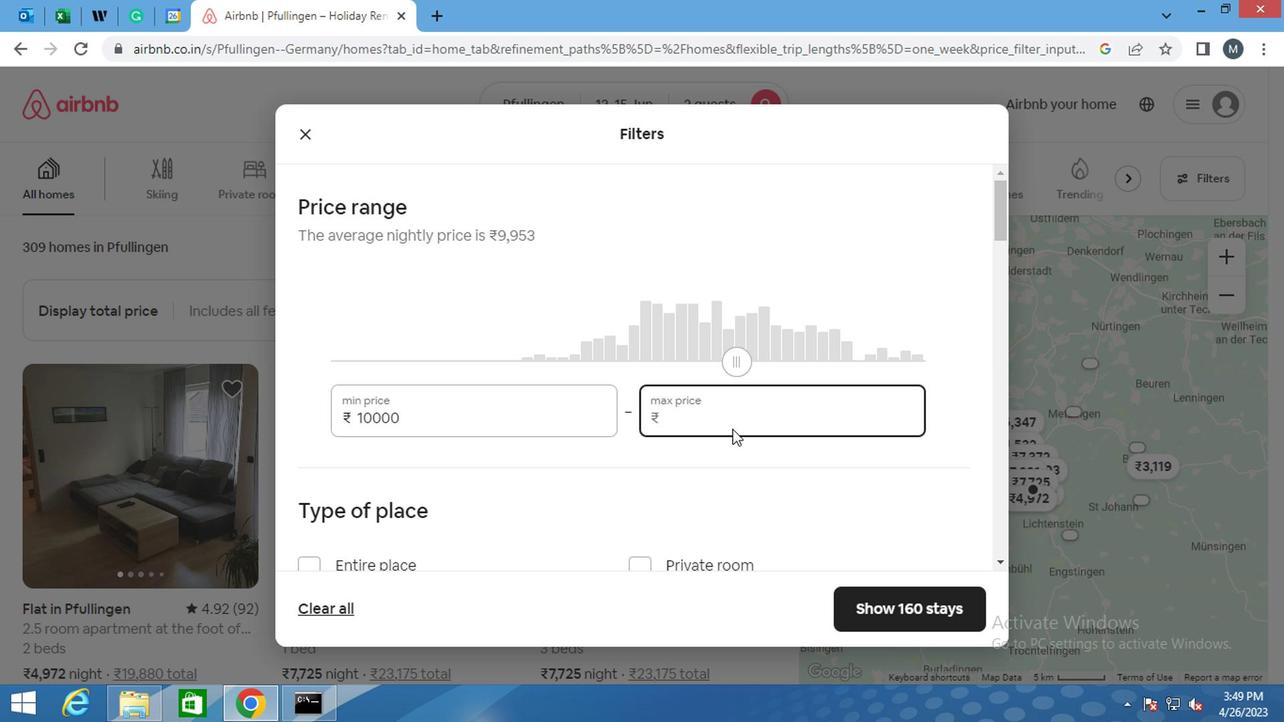 
Action: Mouse moved to (728, 430)
Screenshot: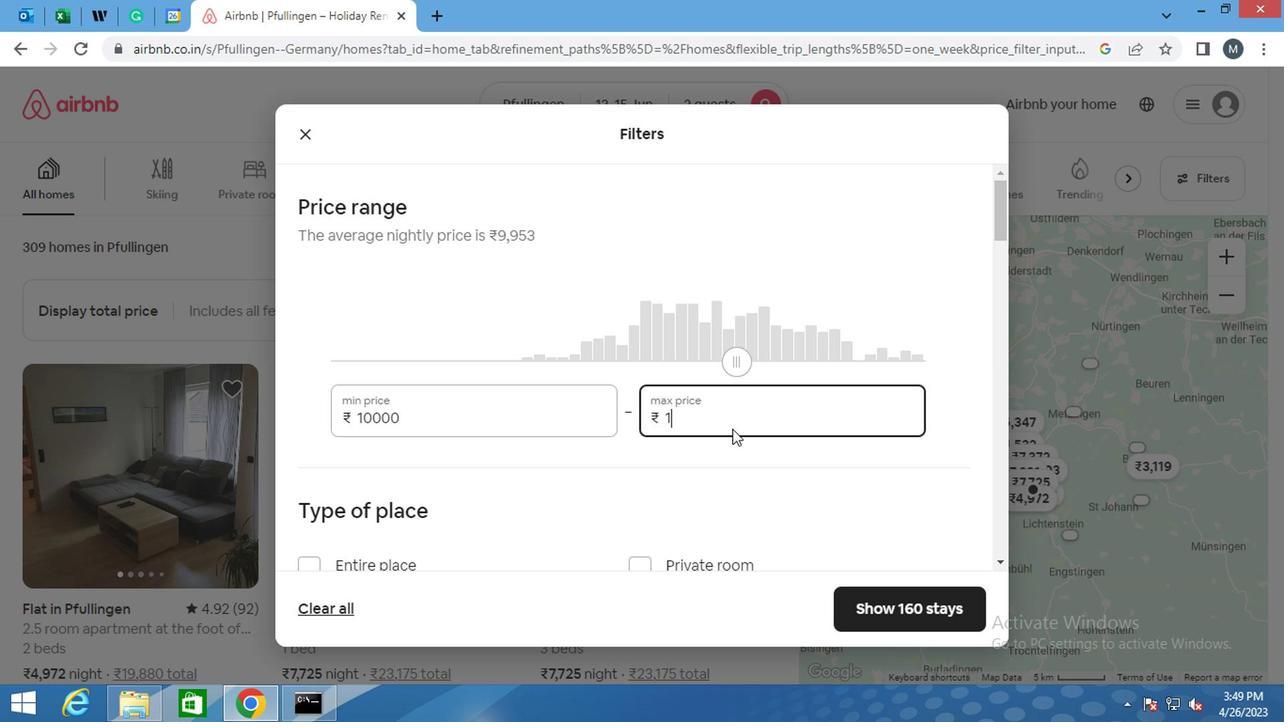
Action: Key pressed 5000
Screenshot: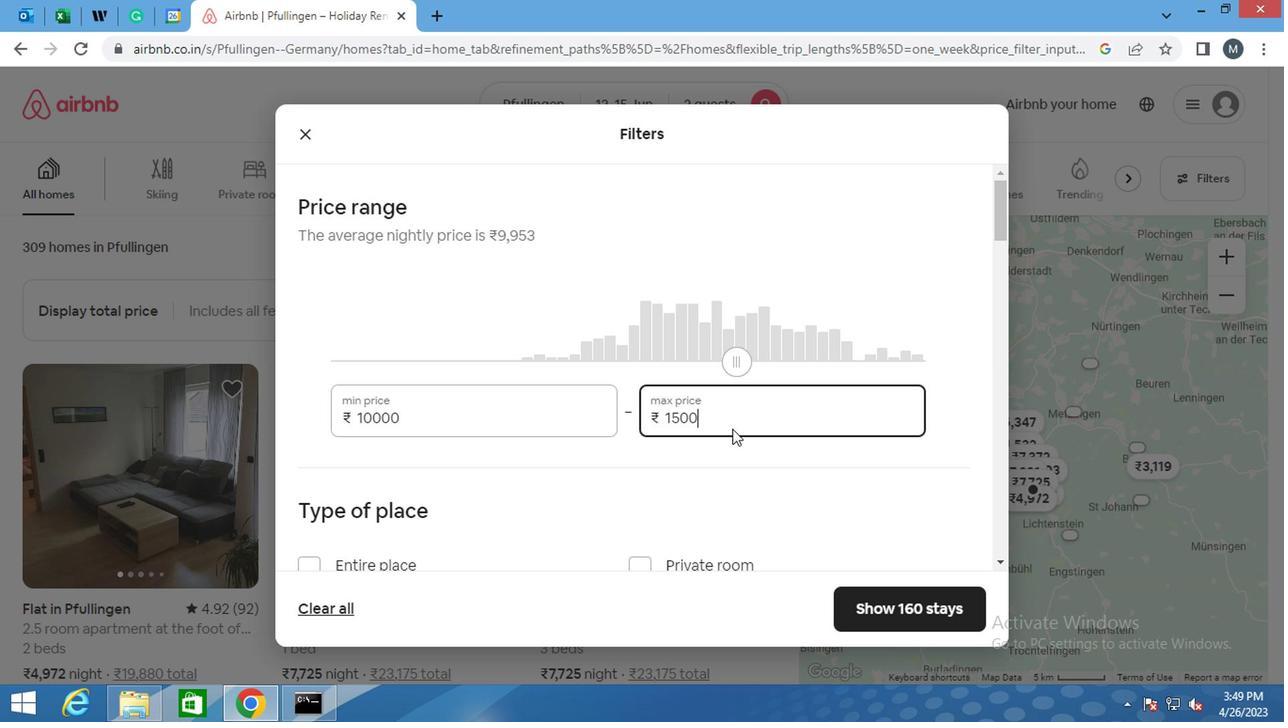 
Action: Mouse moved to (650, 423)
Screenshot: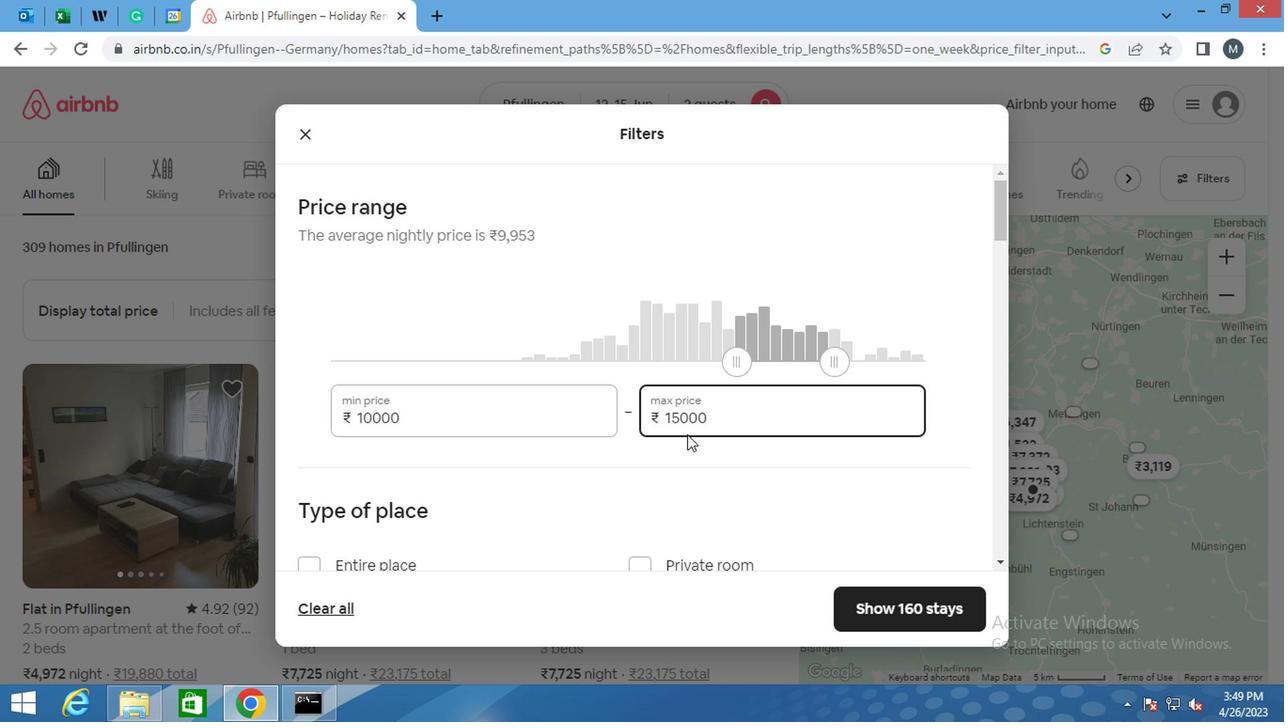 
Action: Mouse scrolled (650, 422) with delta (0, 0)
Screenshot: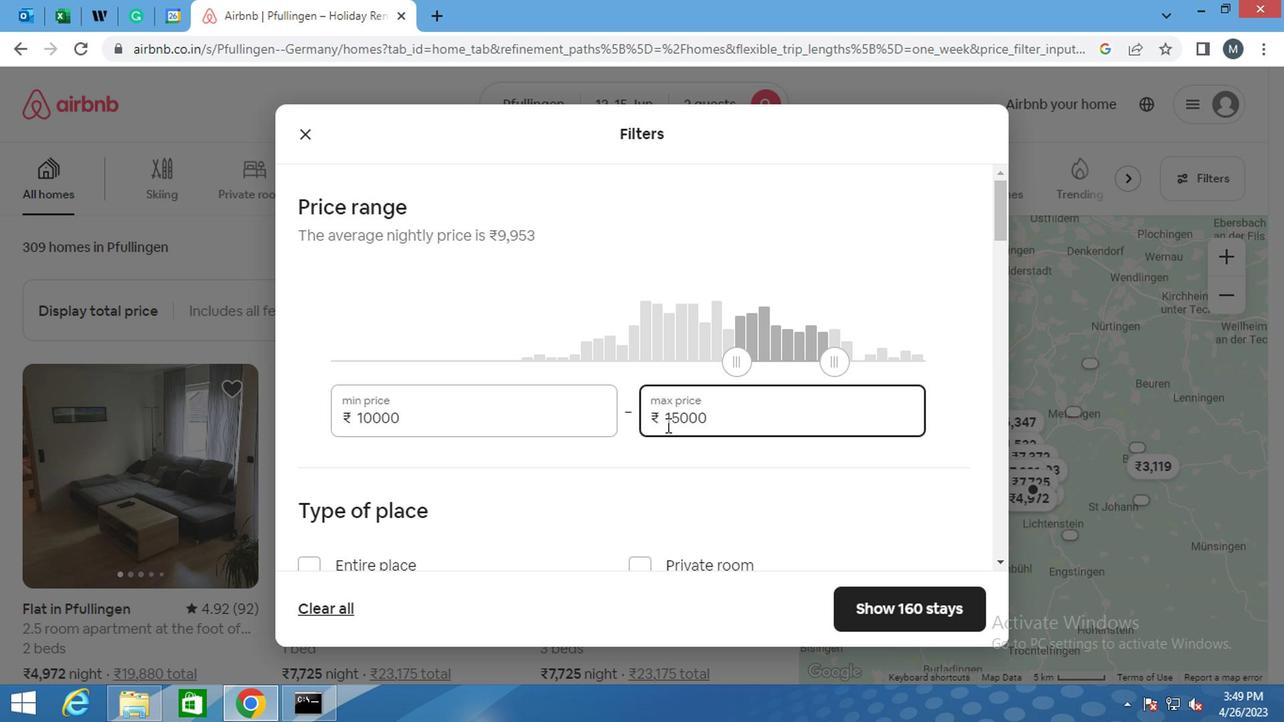 
Action: Mouse scrolled (650, 422) with delta (0, 0)
Screenshot: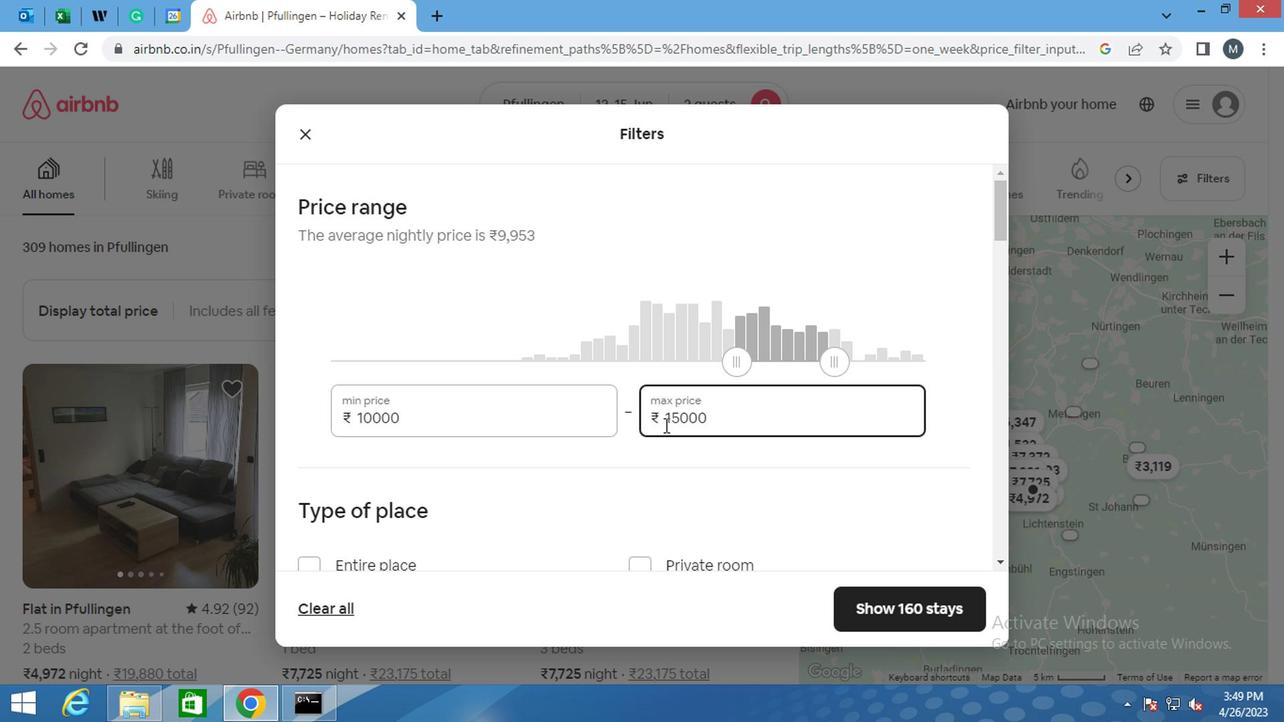 
Action: Mouse moved to (613, 432)
Screenshot: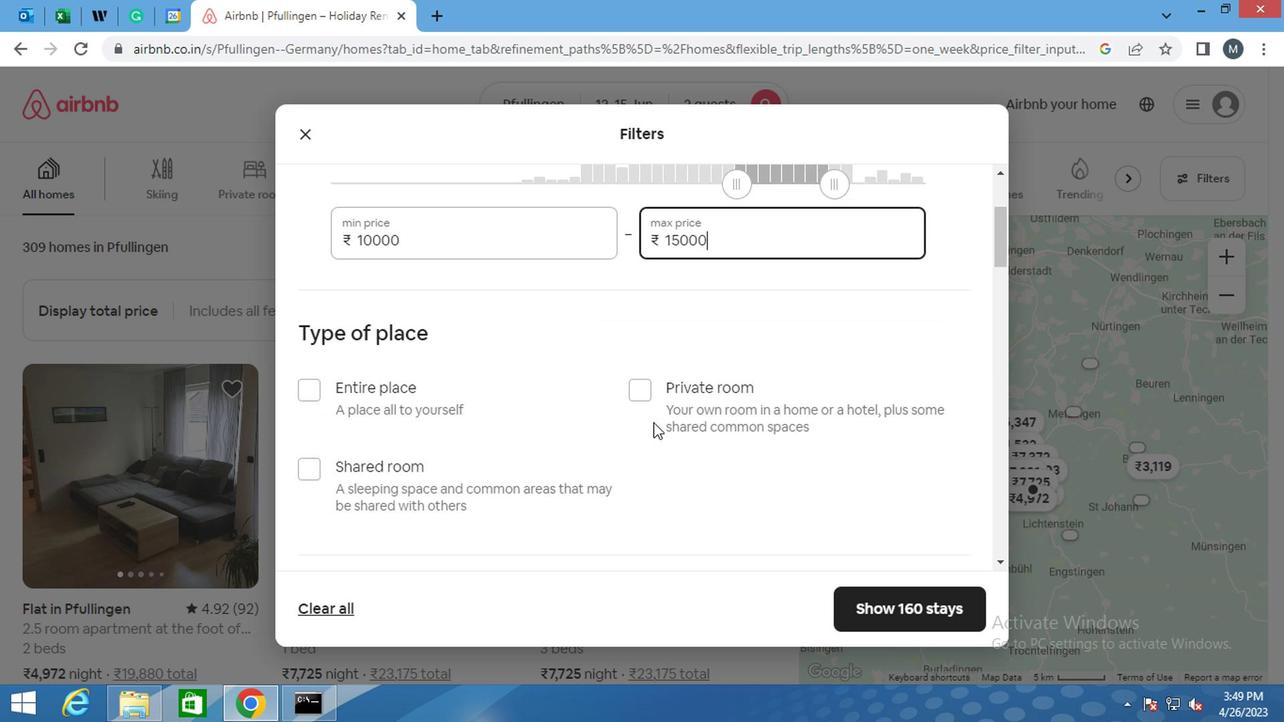 
Action: Mouse scrolled (613, 431) with delta (0, 0)
Screenshot: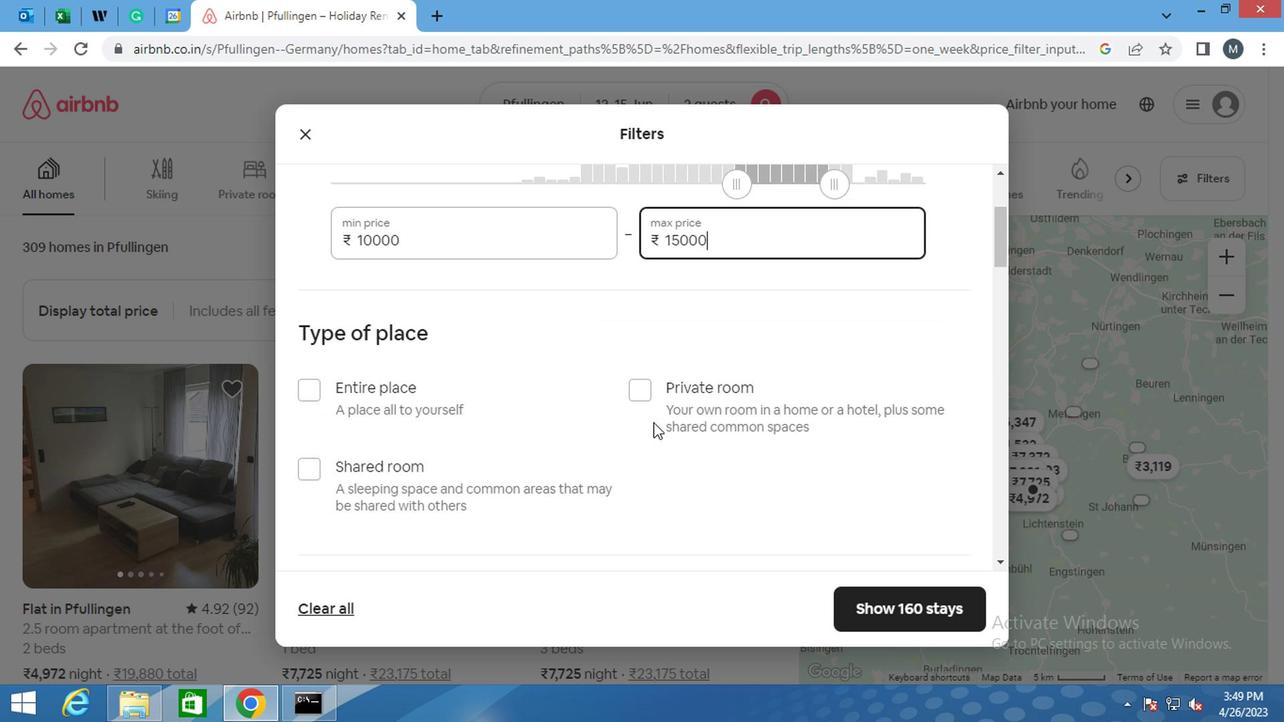 
Action: Mouse moved to (302, 288)
Screenshot: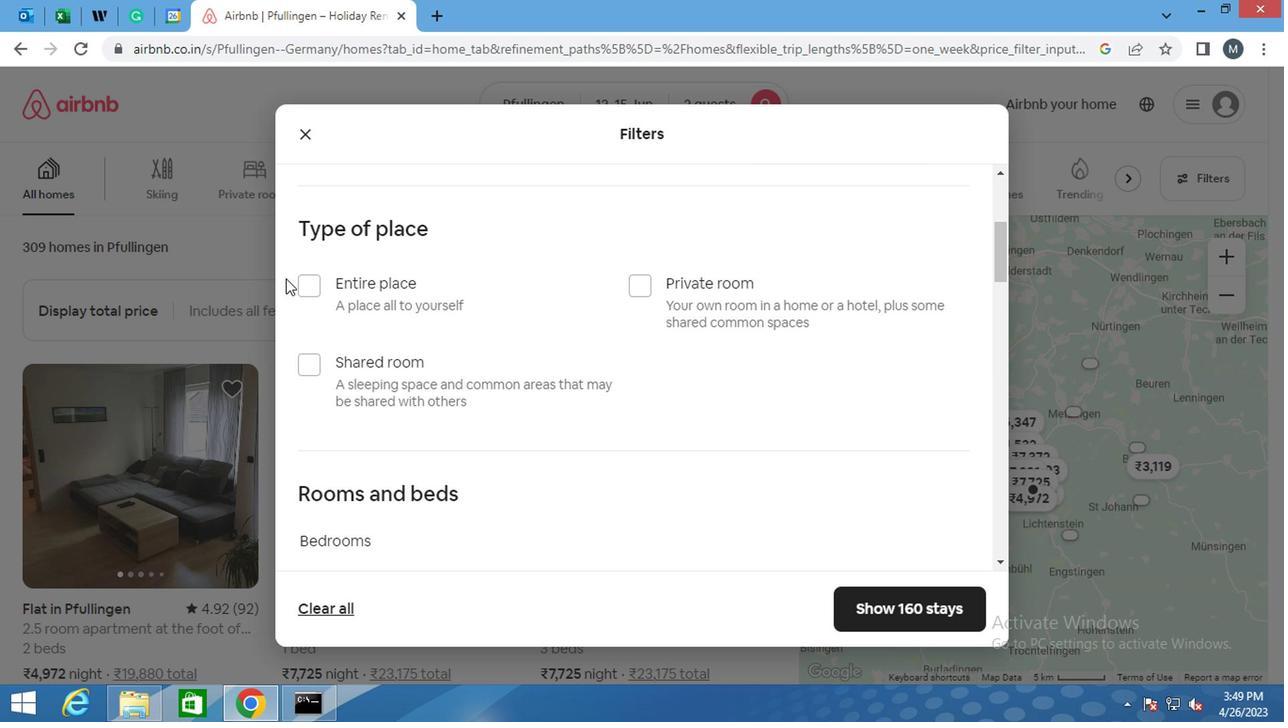
Action: Mouse pressed left at (302, 288)
Screenshot: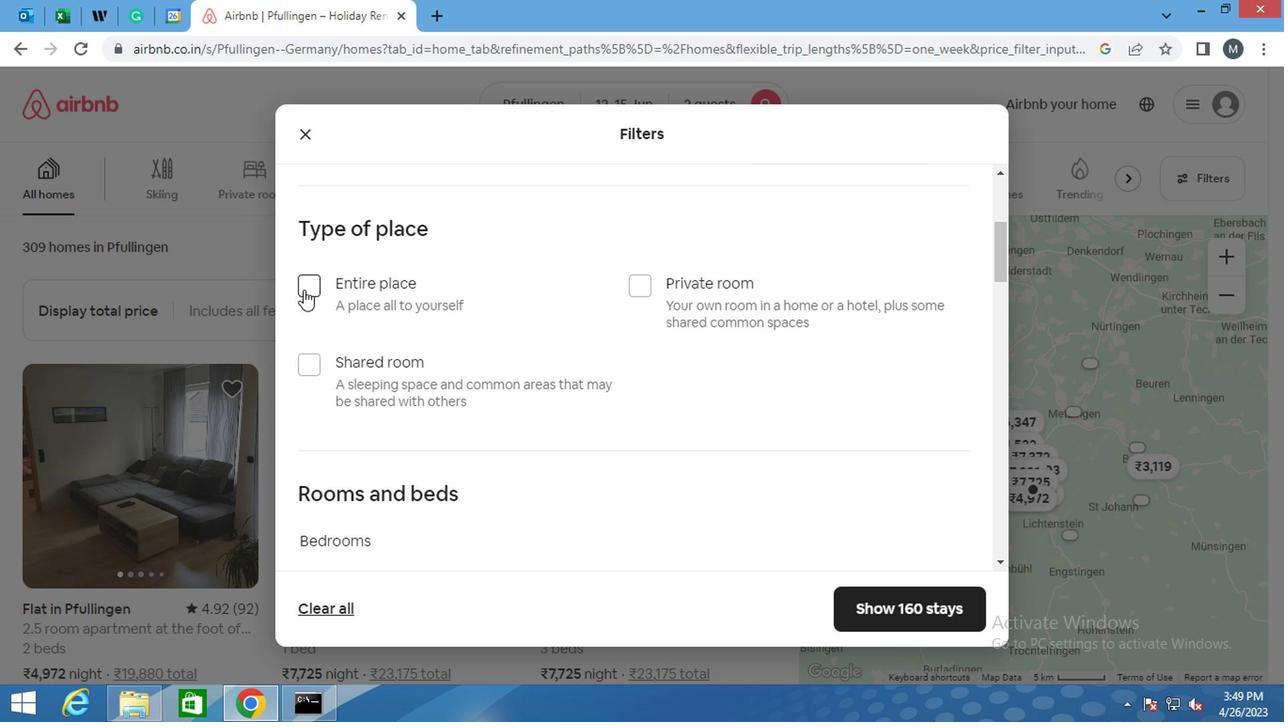 
Action: Mouse moved to (377, 299)
Screenshot: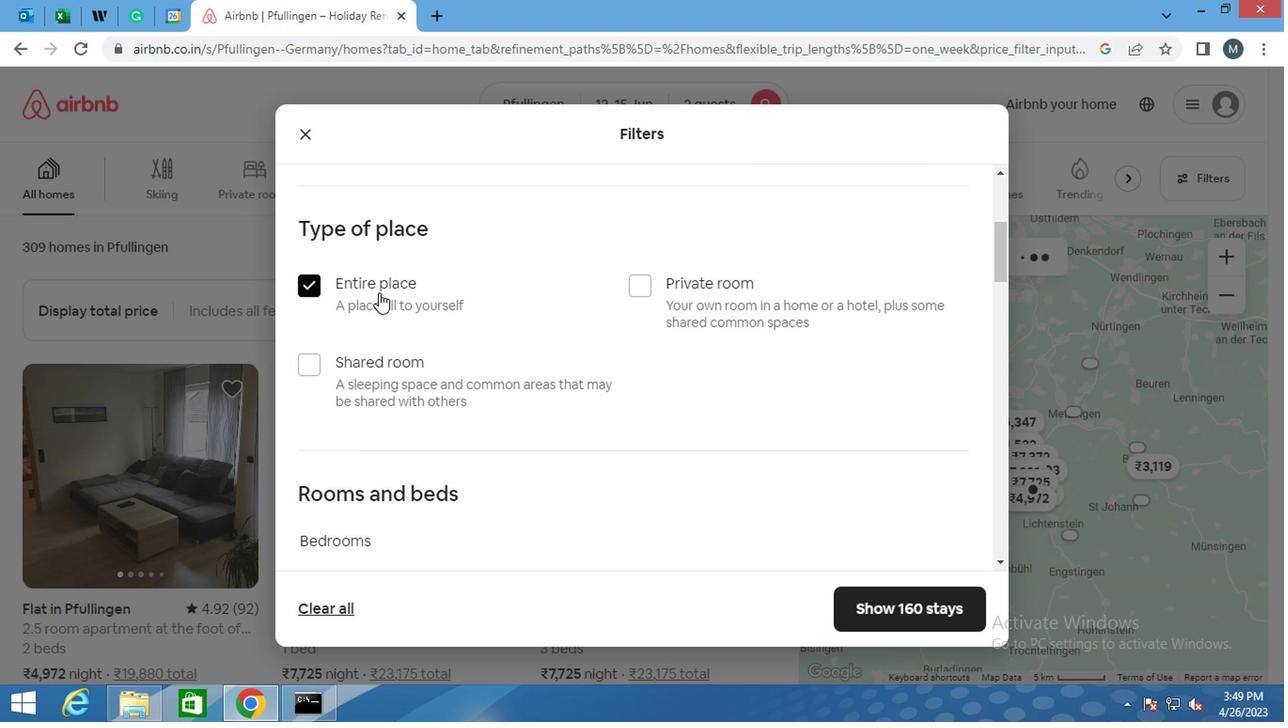 
Action: Mouse scrolled (377, 298) with delta (0, 0)
Screenshot: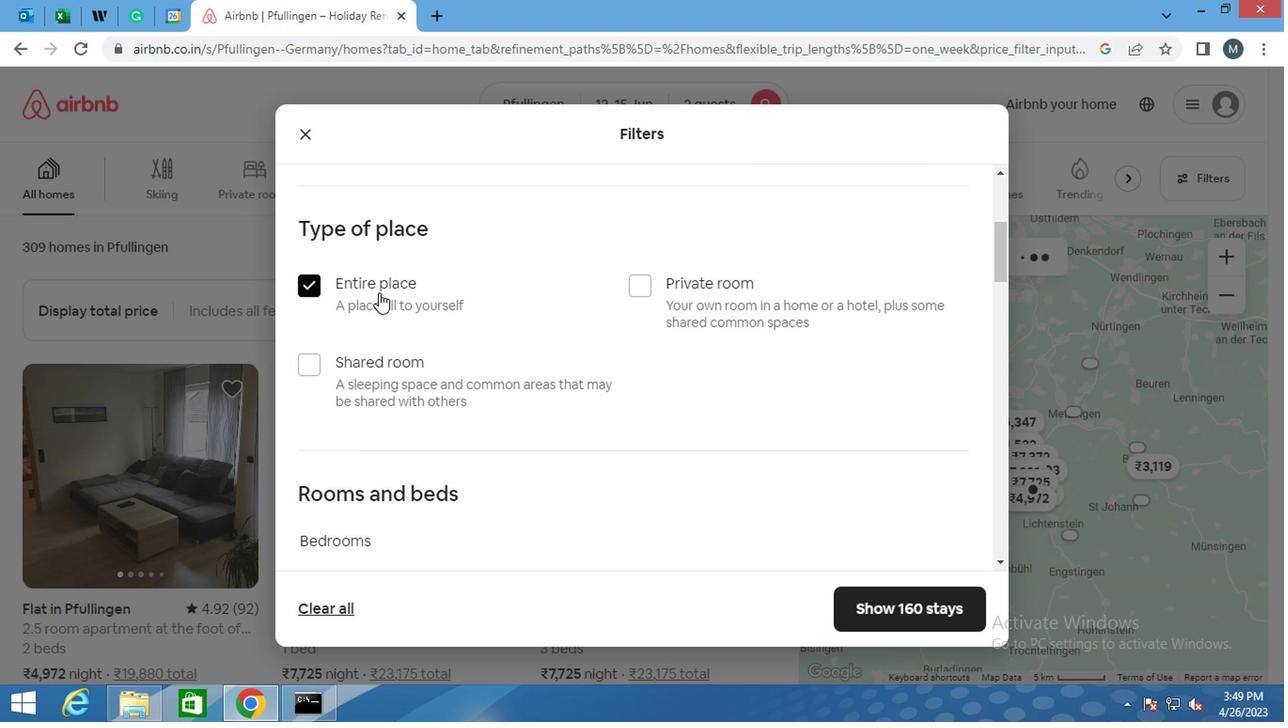 
Action: Mouse moved to (374, 303)
Screenshot: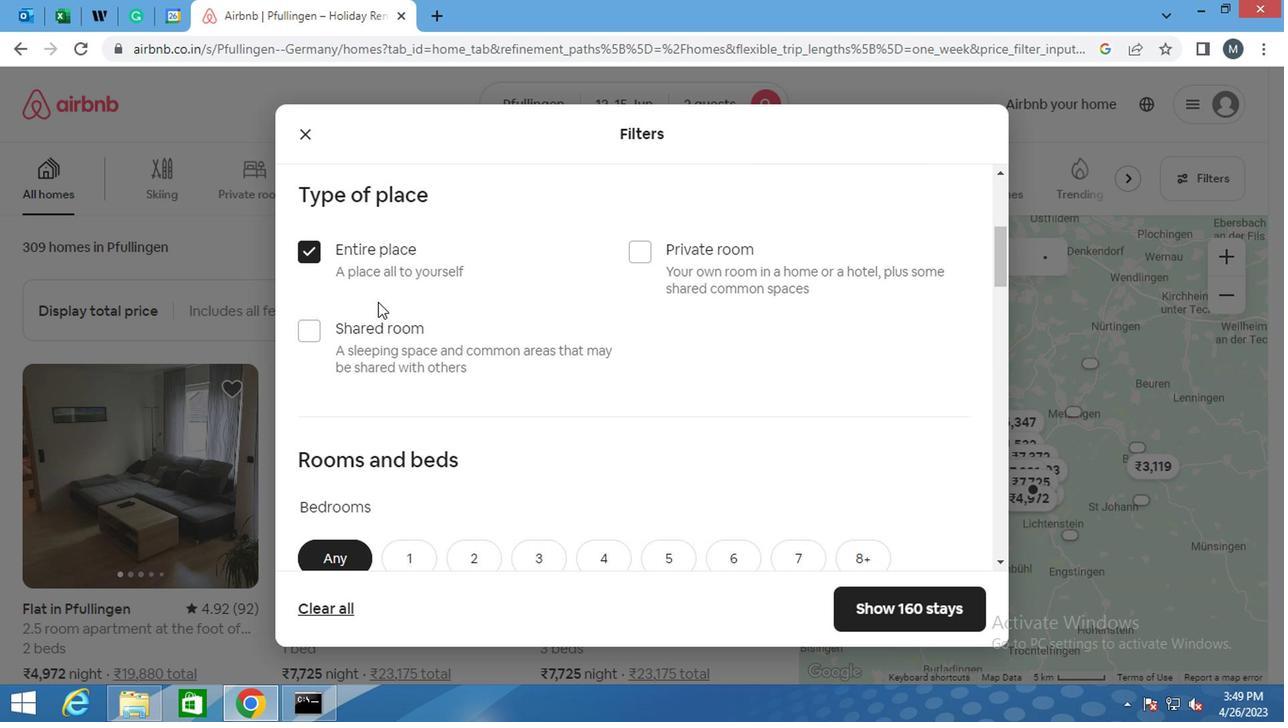 
Action: Mouse scrolled (374, 302) with delta (0, -1)
Screenshot: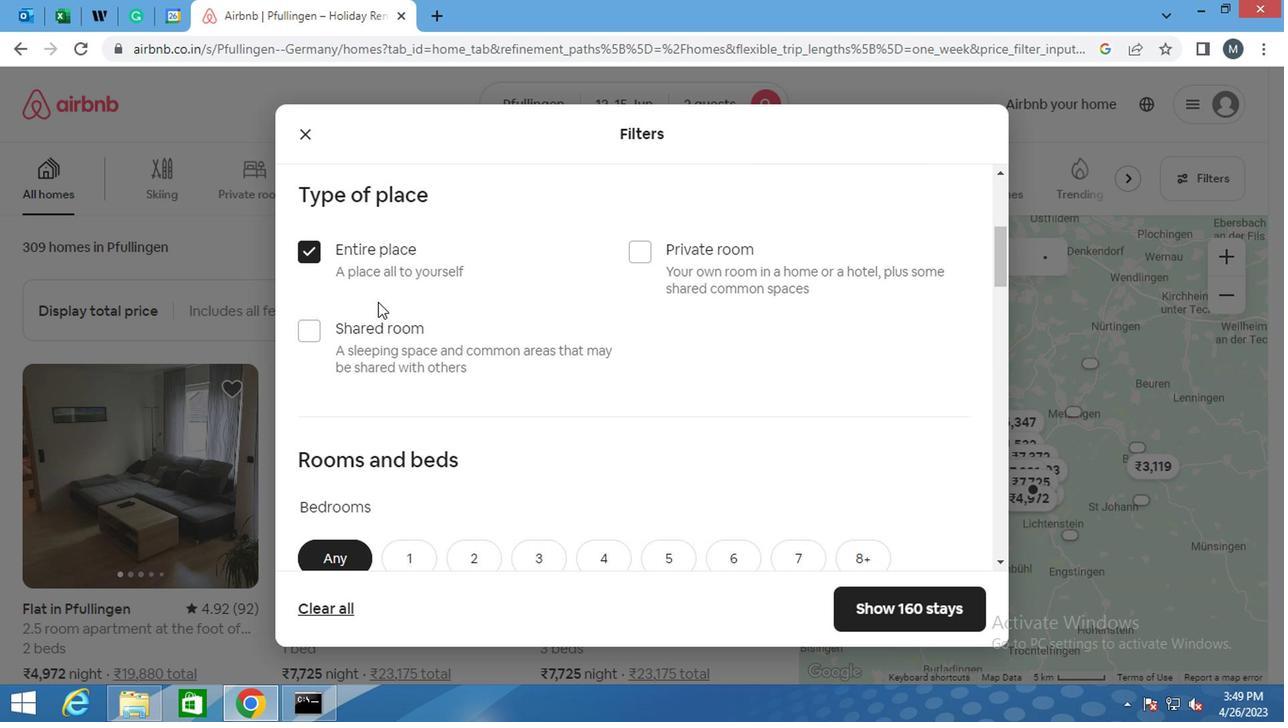 
Action: Mouse moved to (456, 298)
Screenshot: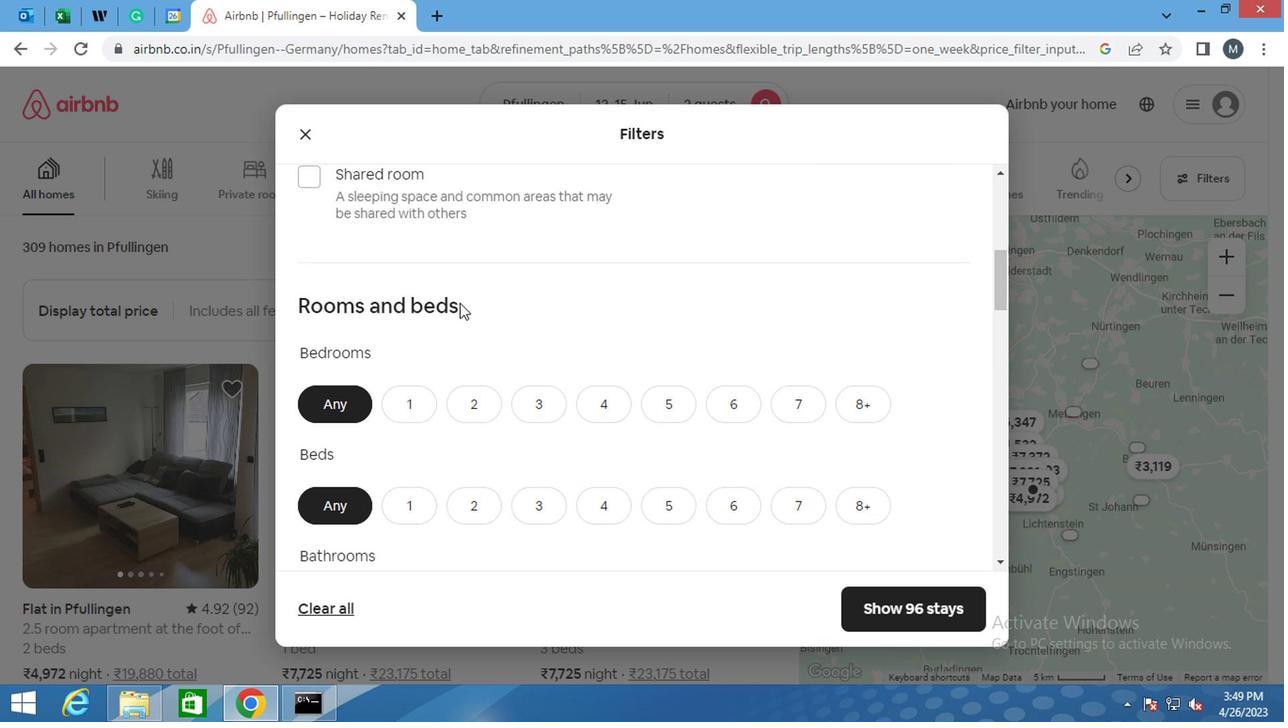 
Action: Mouse scrolled (456, 297) with delta (0, -1)
Screenshot: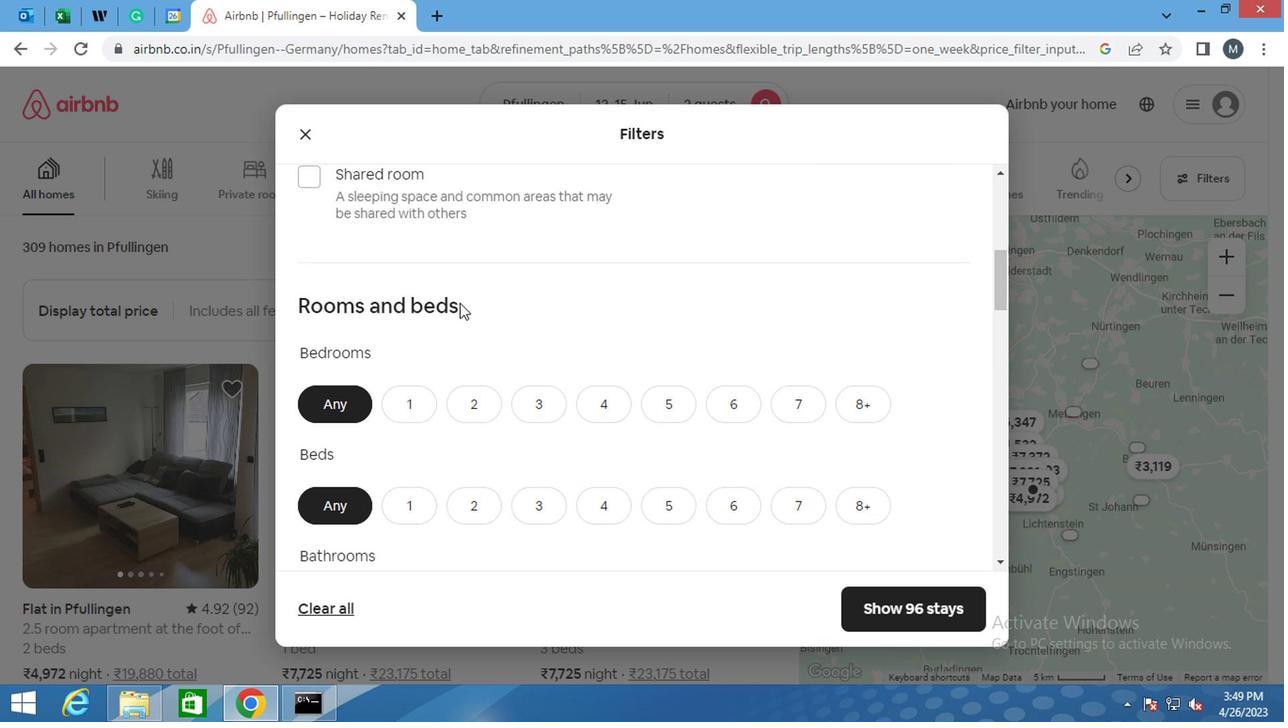
Action: Mouse moved to (403, 310)
Screenshot: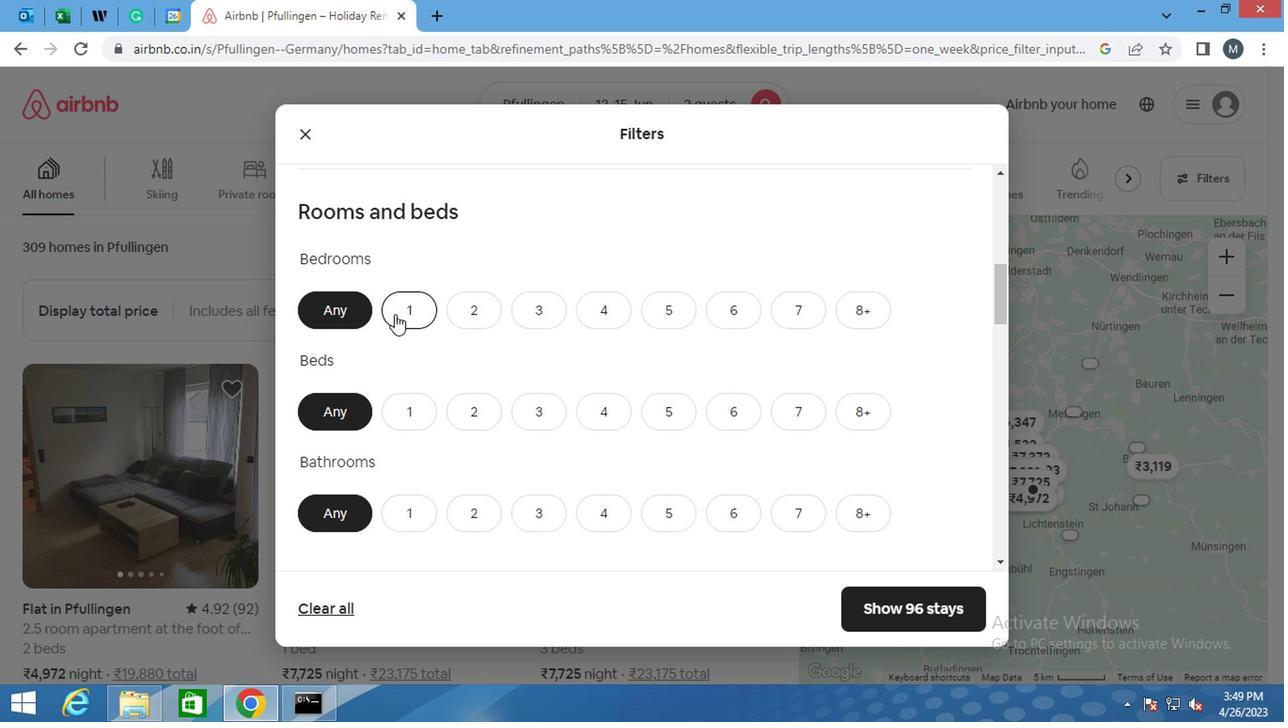 
Action: Mouse pressed left at (403, 310)
Screenshot: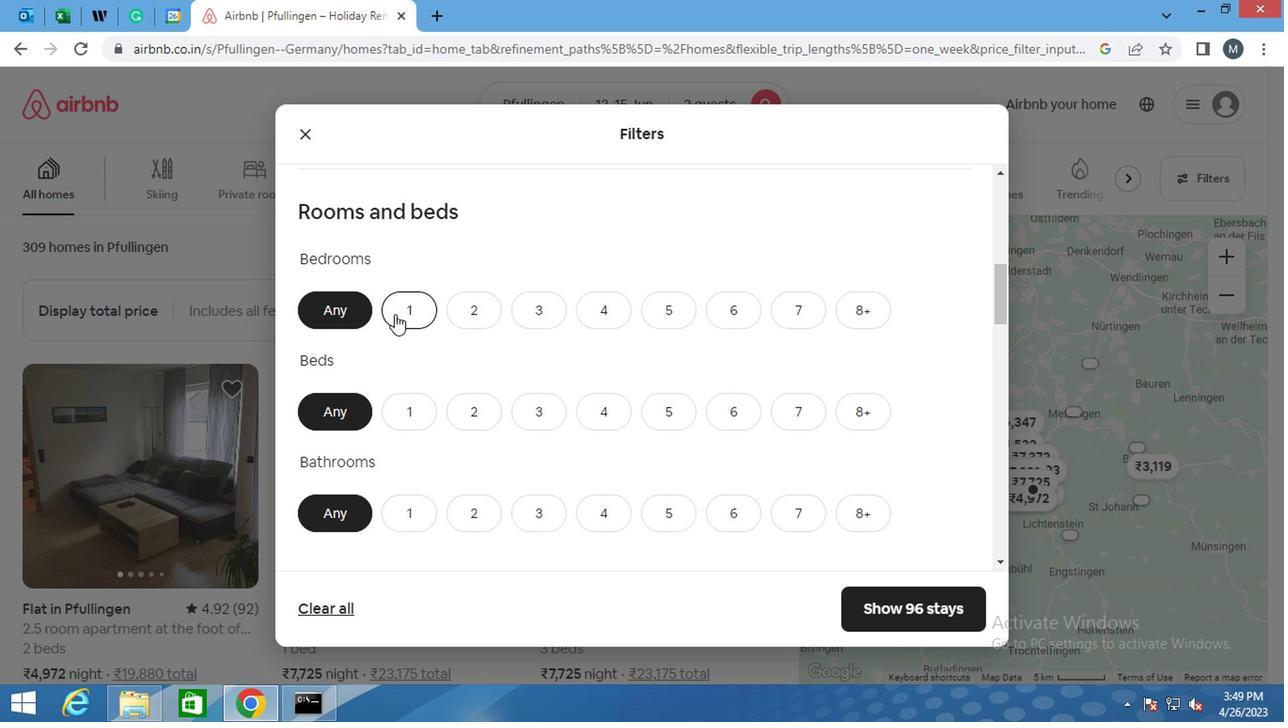 
Action: Mouse moved to (413, 413)
Screenshot: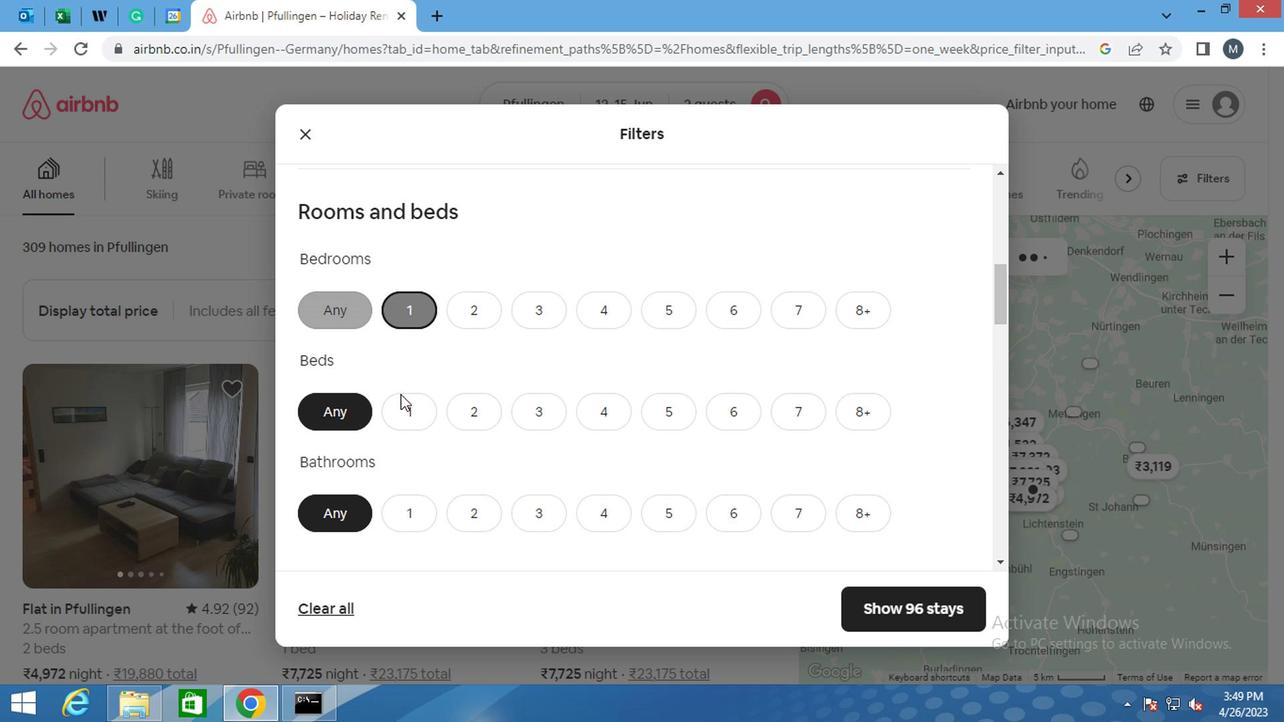 
Action: Mouse pressed left at (413, 413)
Screenshot: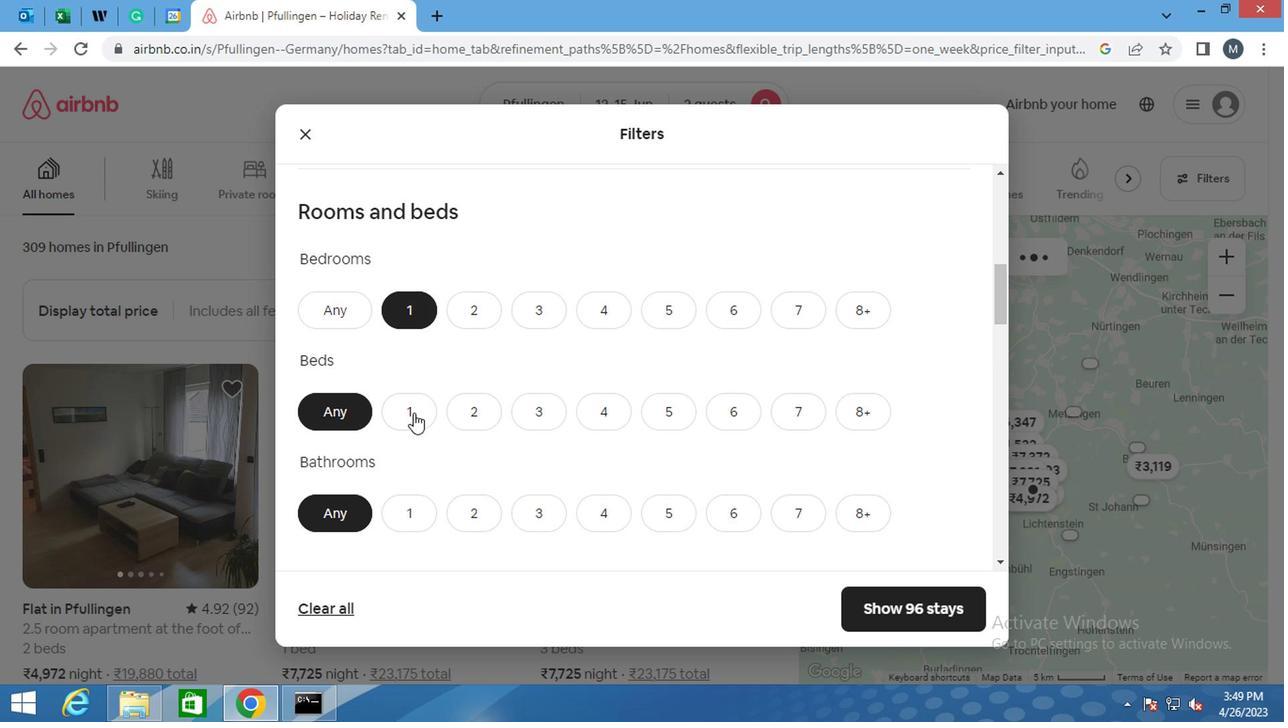 
Action: Mouse moved to (421, 501)
Screenshot: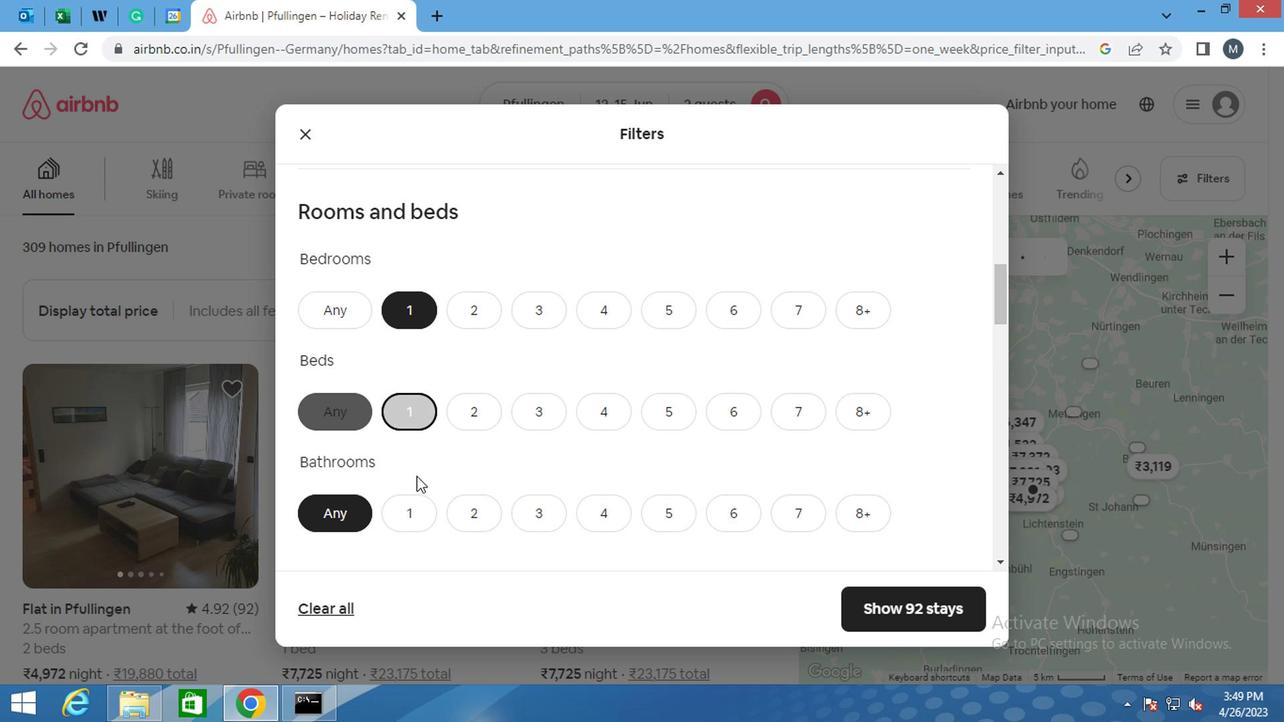 
Action: Mouse pressed left at (421, 501)
Screenshot: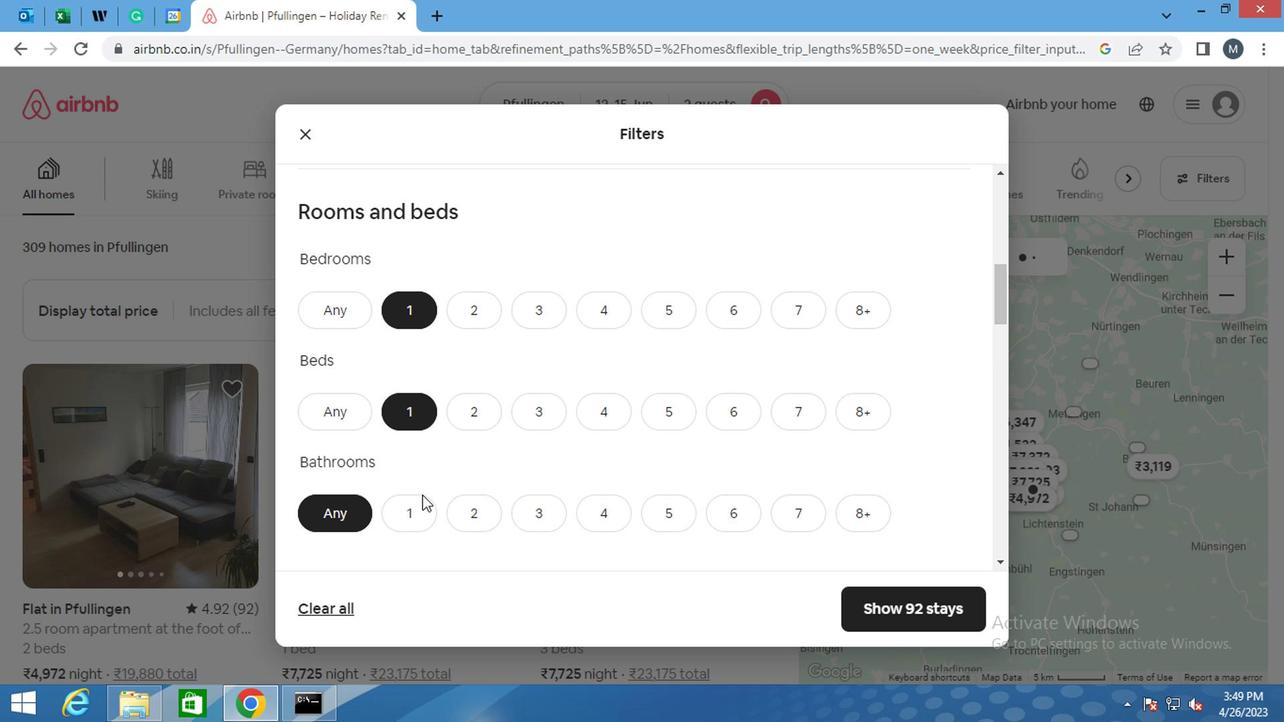 
Action: Mouse moved to (410, 487)
Screenshot: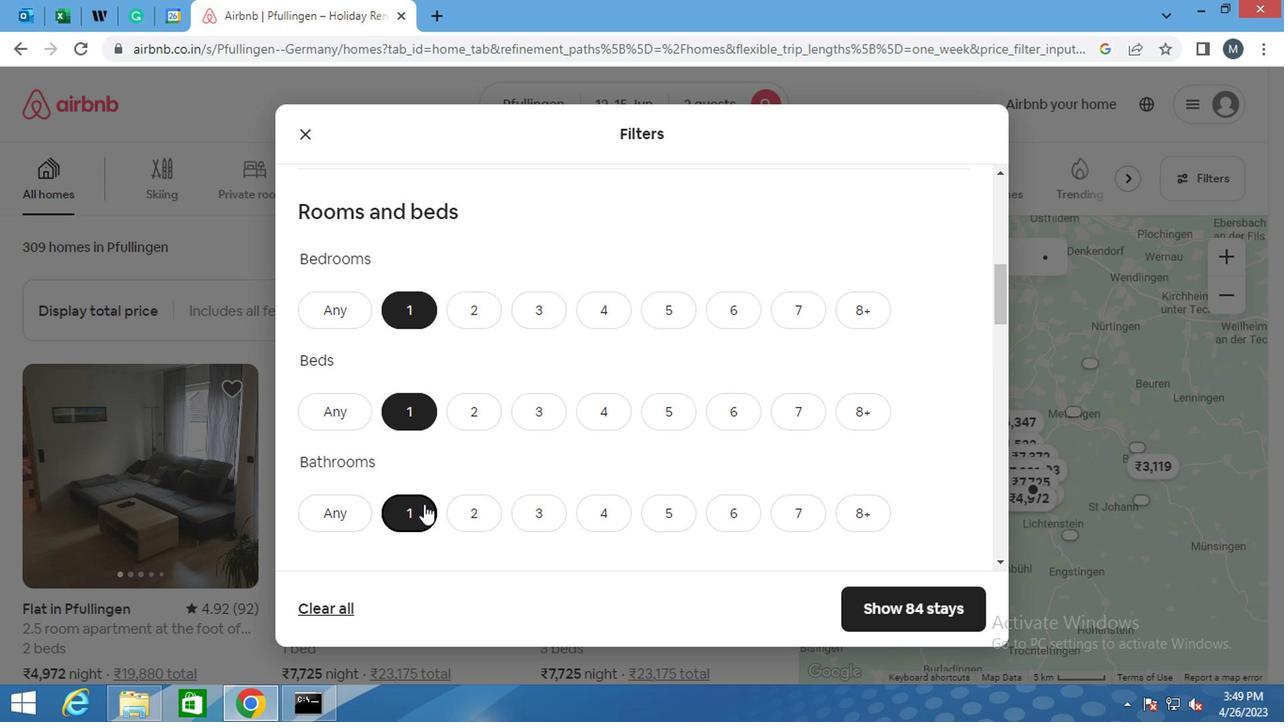 
Action: Mouse scrolled (410, 486) with delta (0, -1)
Screenshot: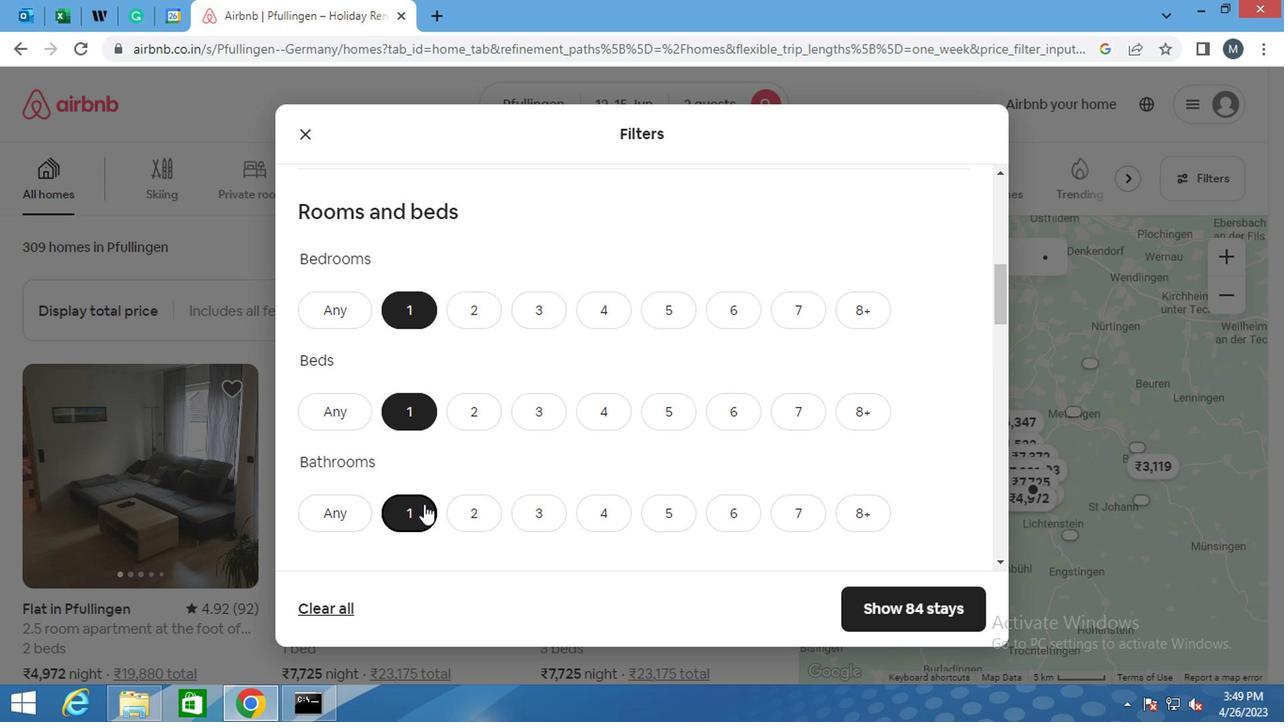 
Action: Mouse moved to (407, 490)
Screenshot: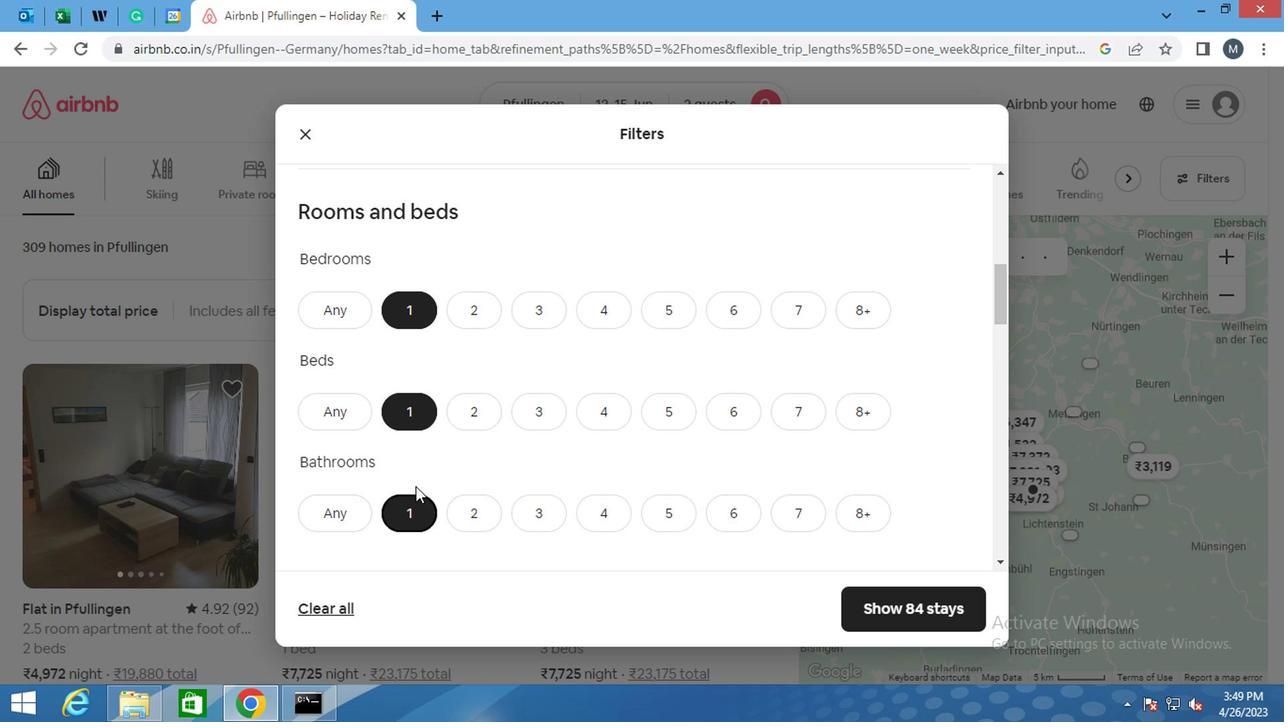 
Action: Mouse scrolled (407, 489) with delta (0, 0)
Screenshot: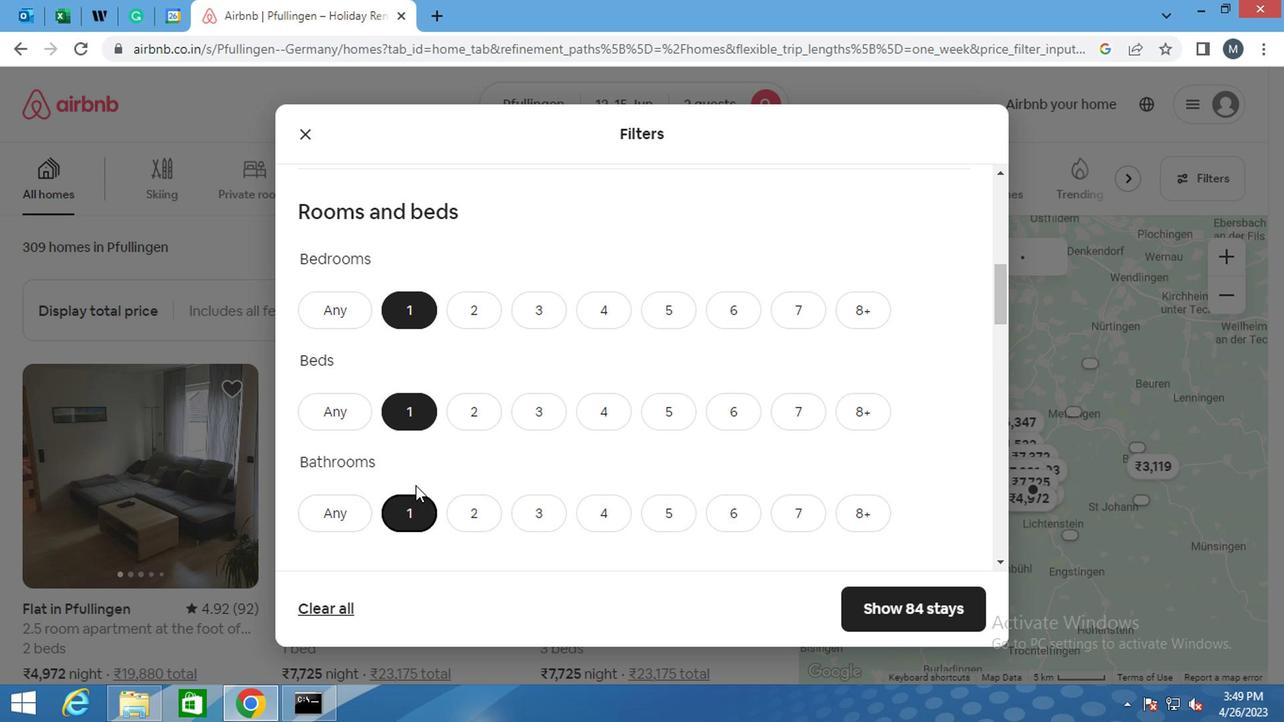 
Action: Mouse moved to (407, 490)
Screenshot: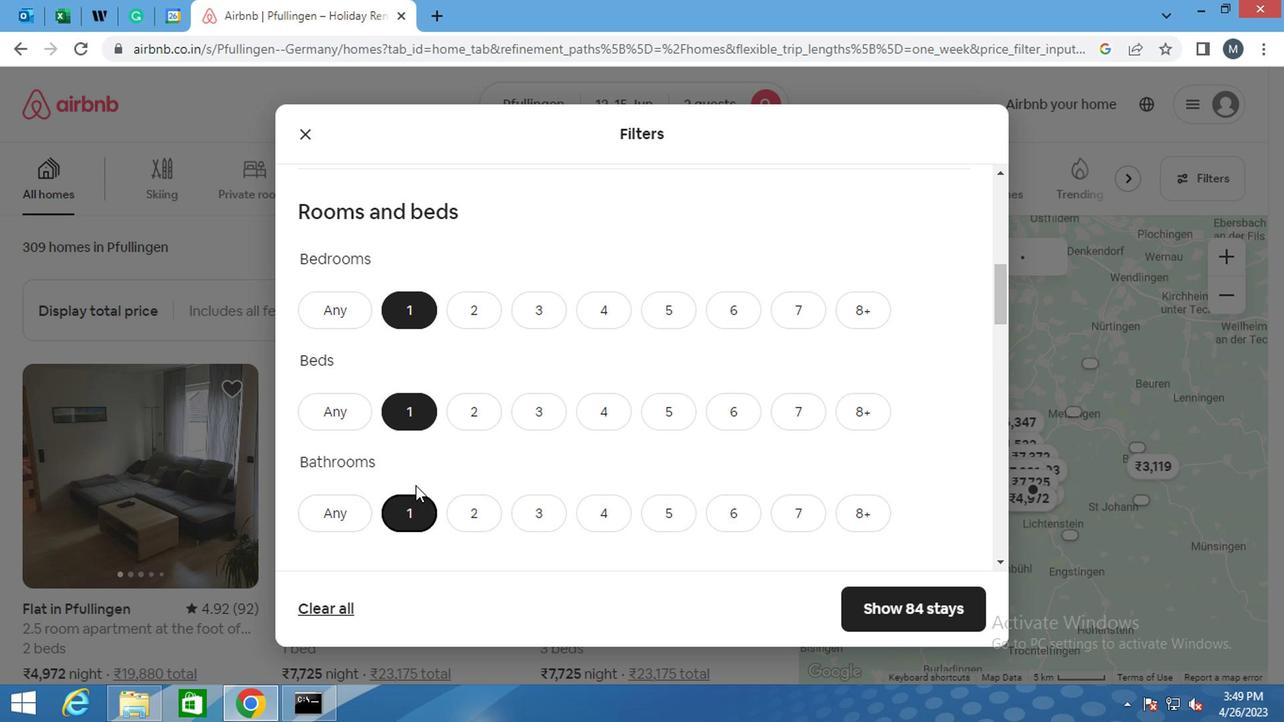 
Action: Mouse scrolled (407, 489) with delta (0, 0)
Screenshot: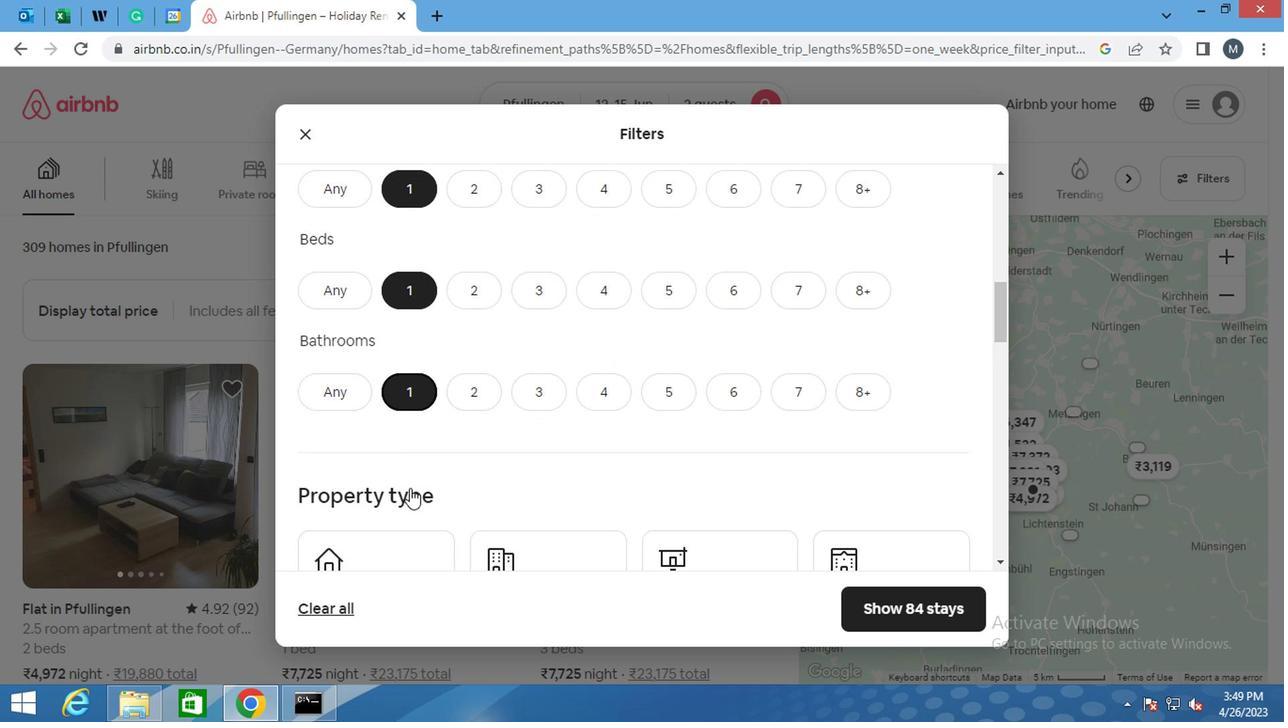 
Action: Mouse scrolled (407, 489) with delta (0, 0)
Screenshot: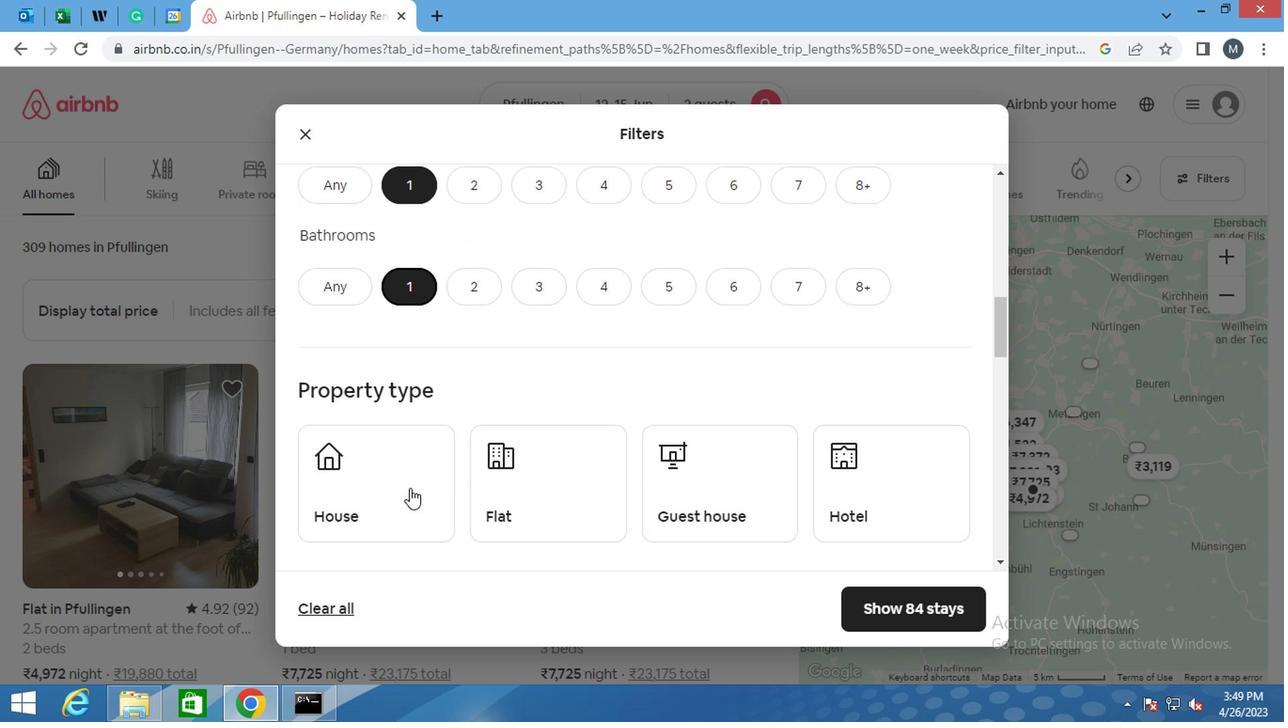 
Action: Mouse moved to (419, 328)
Screenshot: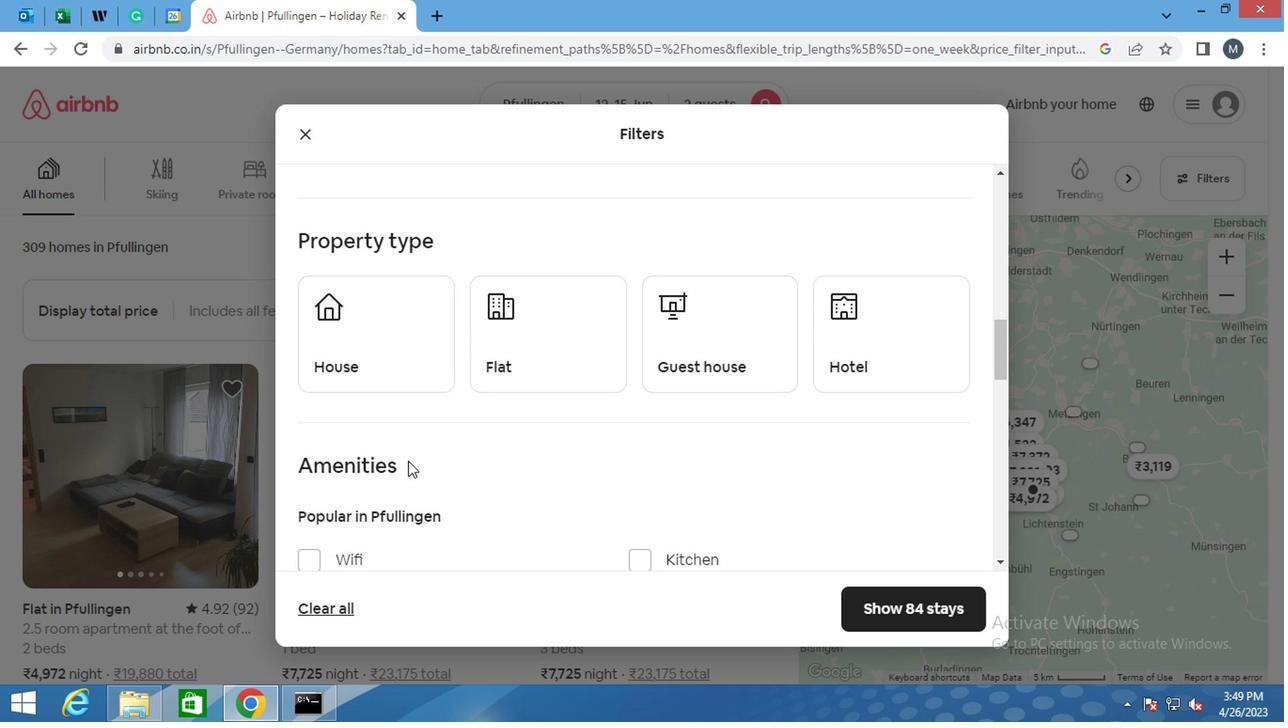 
Action: Mouse pressed left at (419, 328)
Screenshot: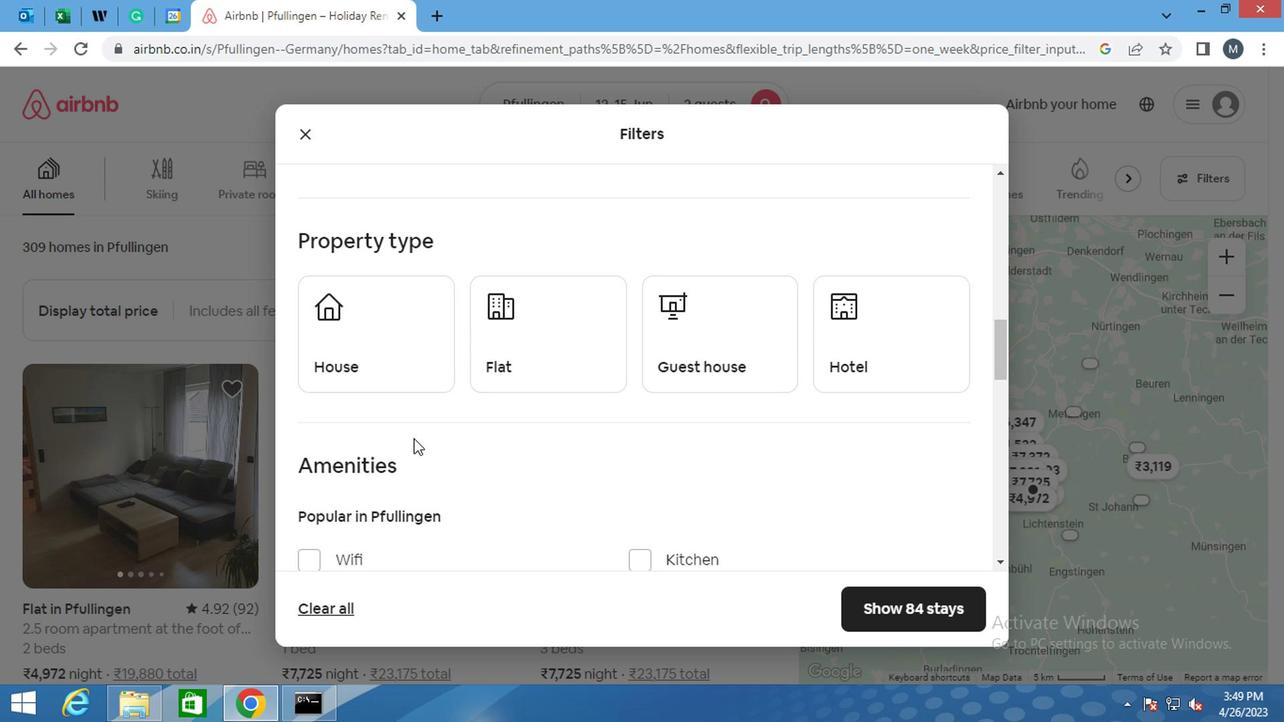 
Action: Mouse moved to (515, 337)
Screenshot: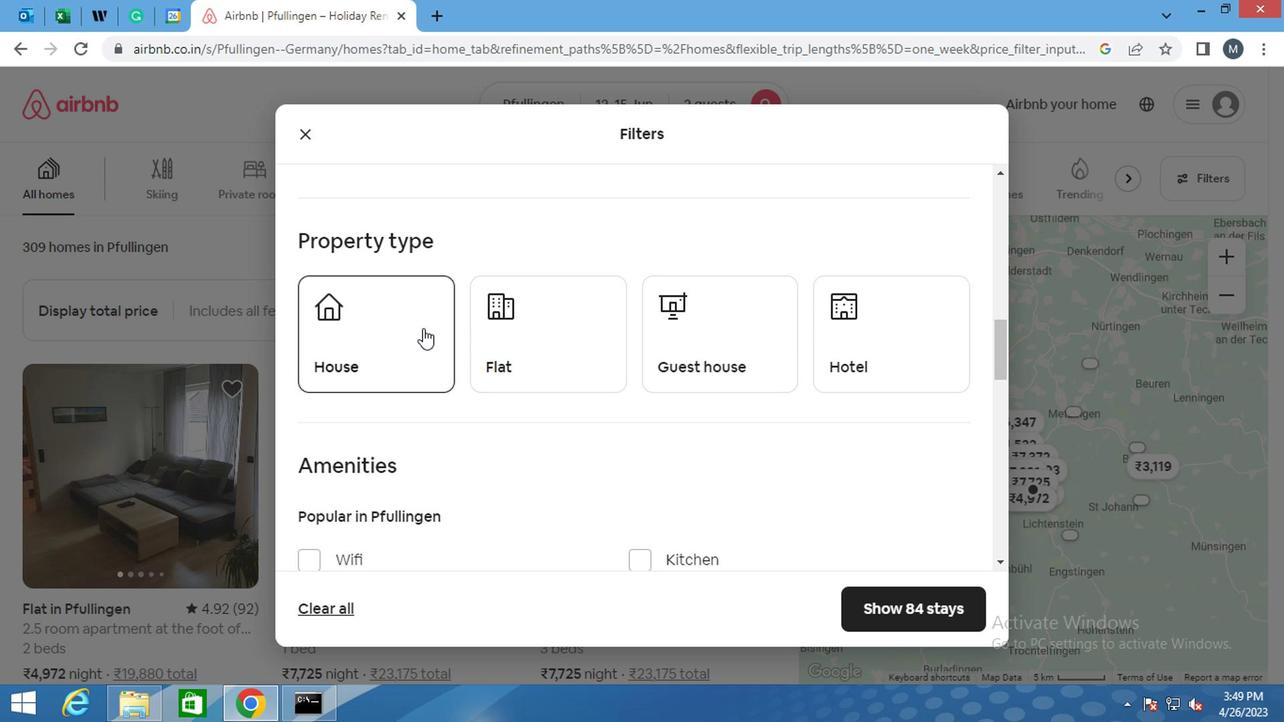 
Action: Mouse pressed left at (515, 337)
Screenshot: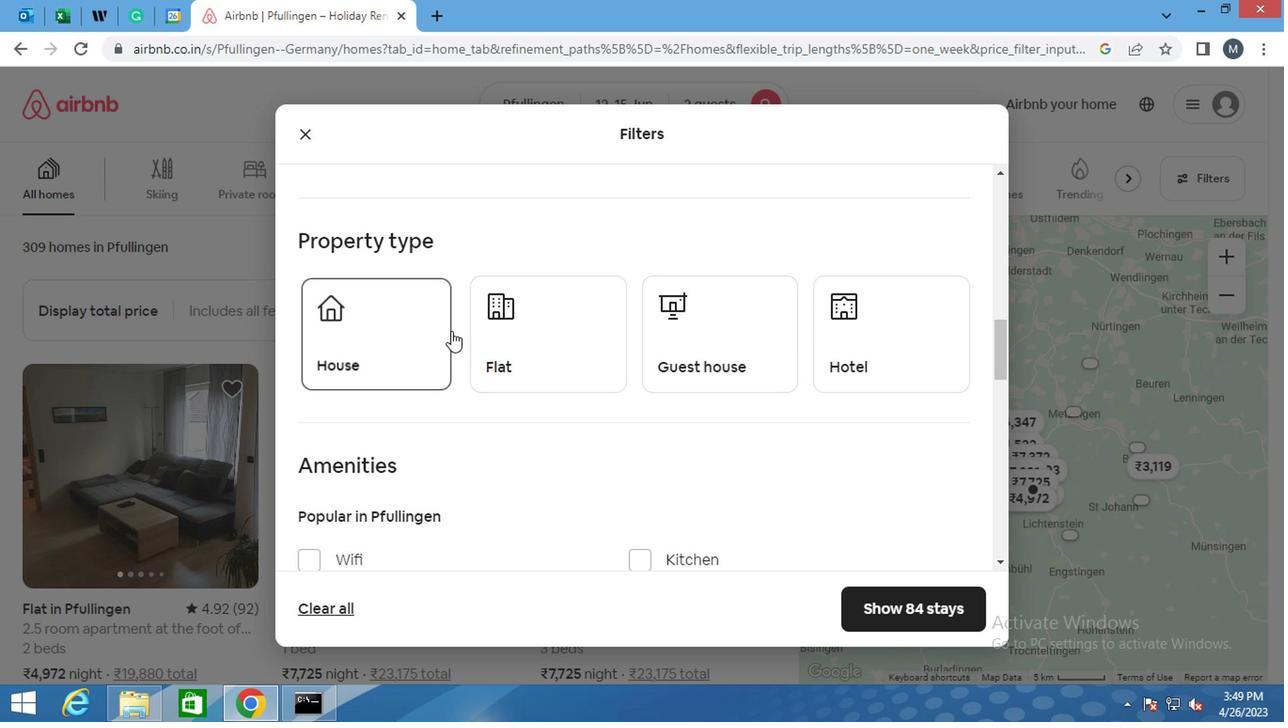 
Action: Mouse moved to (639, 335)
Screenshot: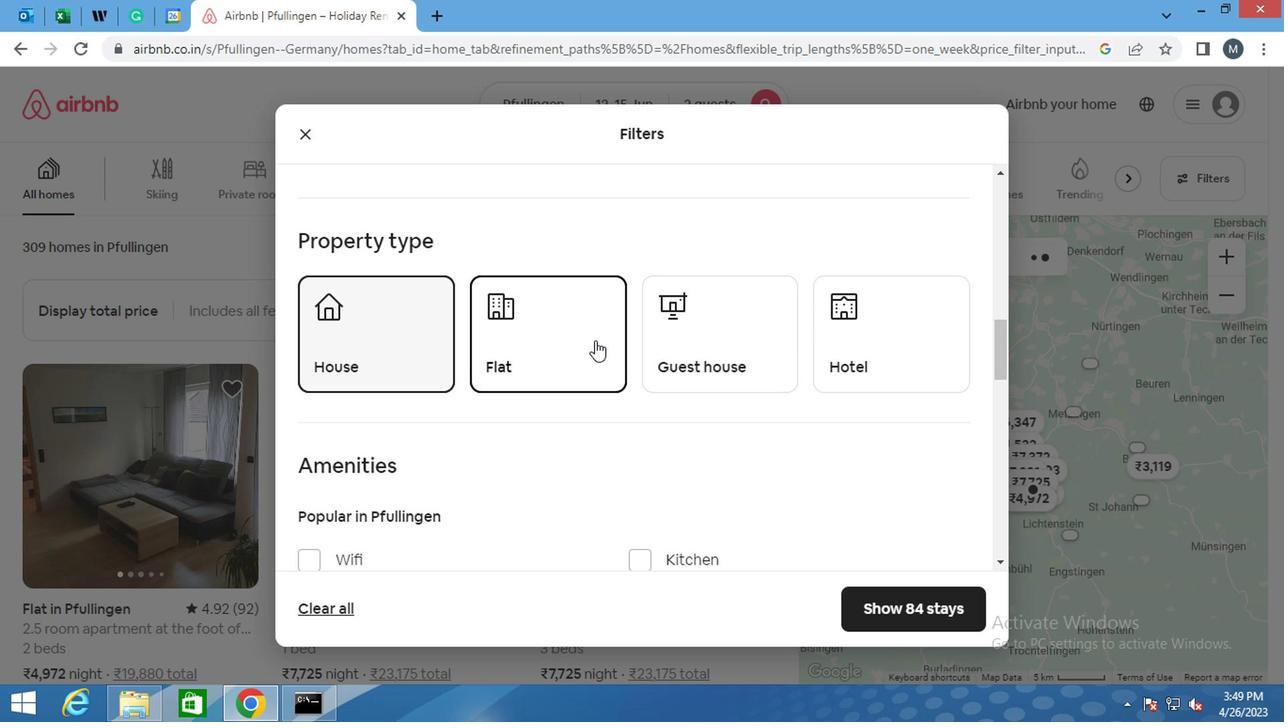 
Action: Mouse pressed left at (639, 335)
Screenshot: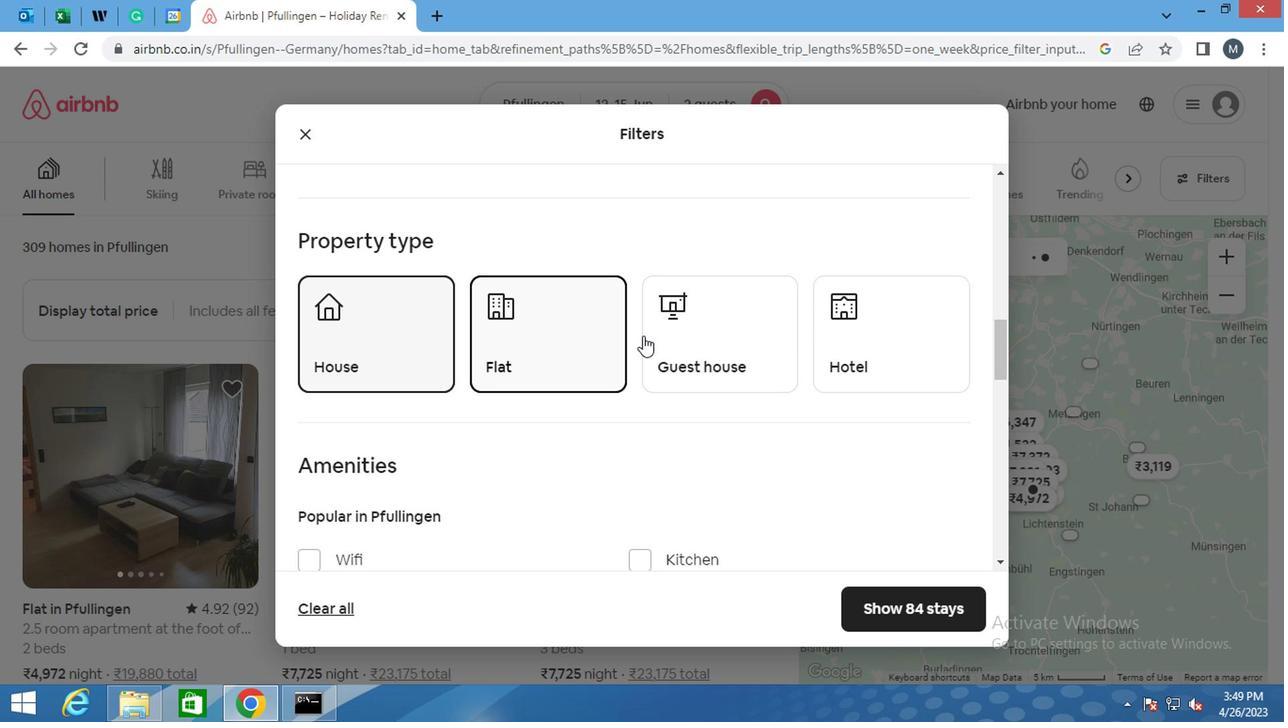 
Action: Mouse moved to (890, 333)
Screenshot: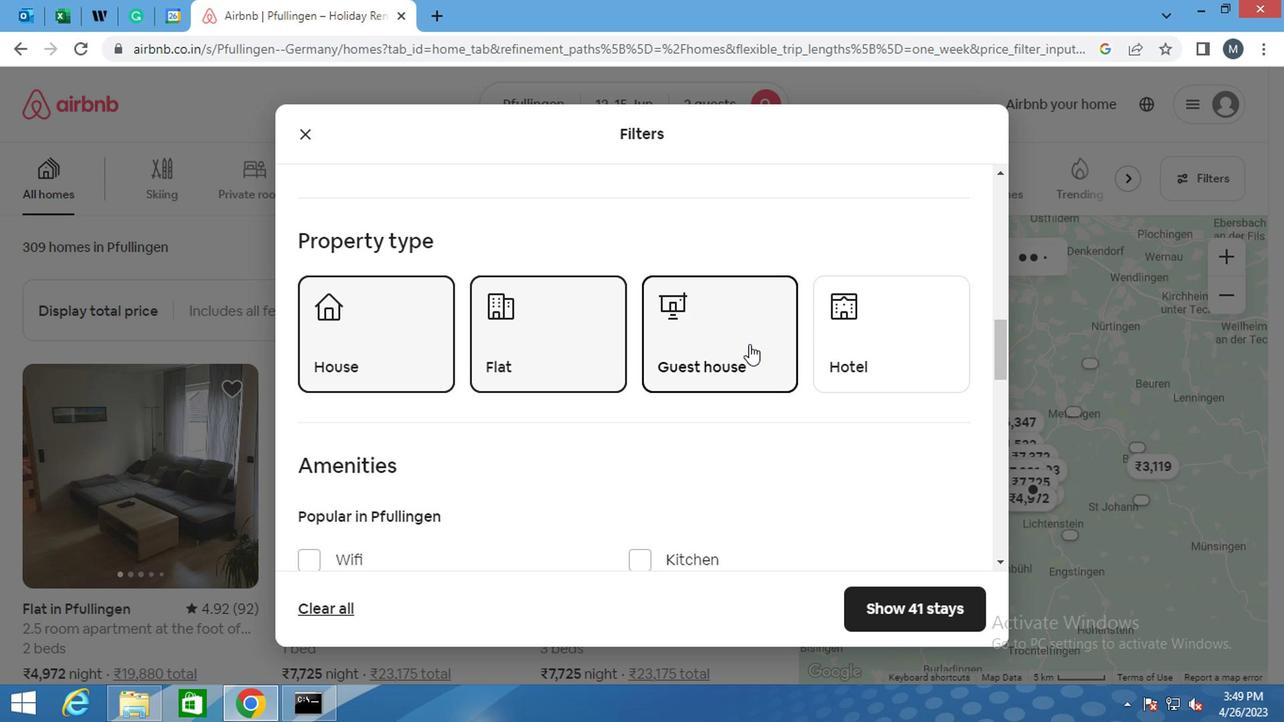 
Action: Mouse pressed left at (890, 333)
Screenshot: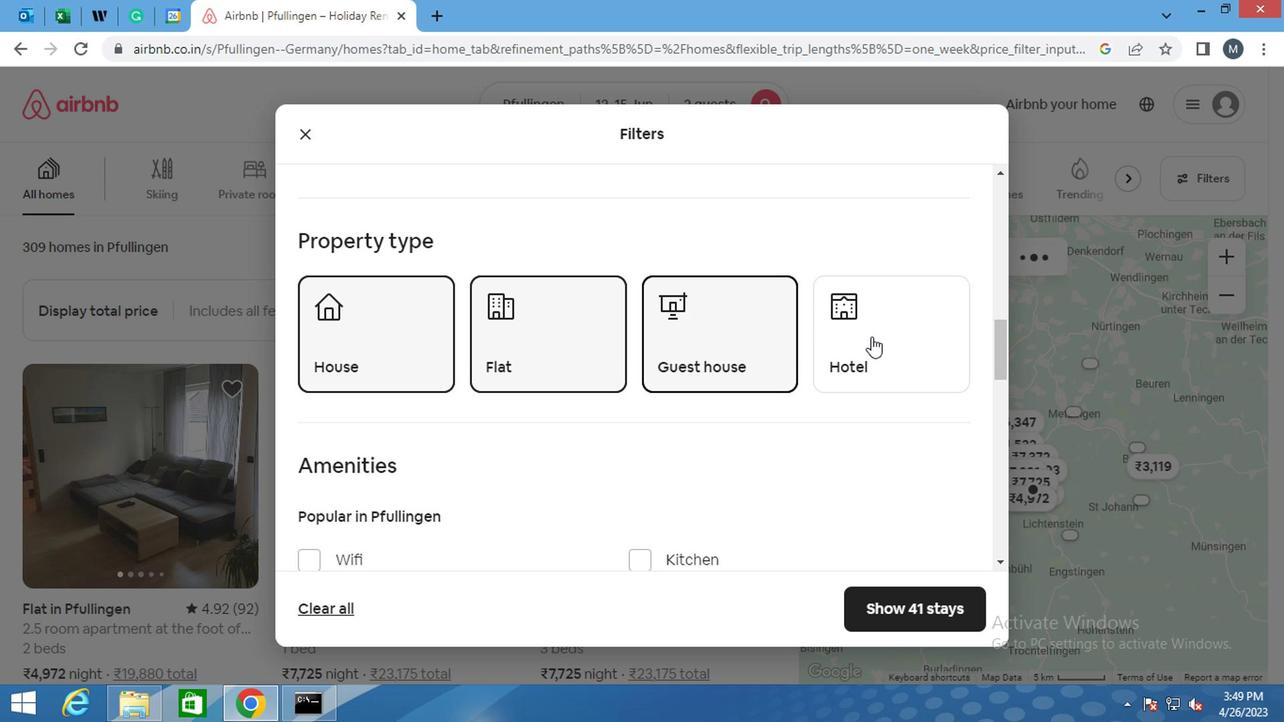
Action: Mouse moved to (181, 395)
Screenshot: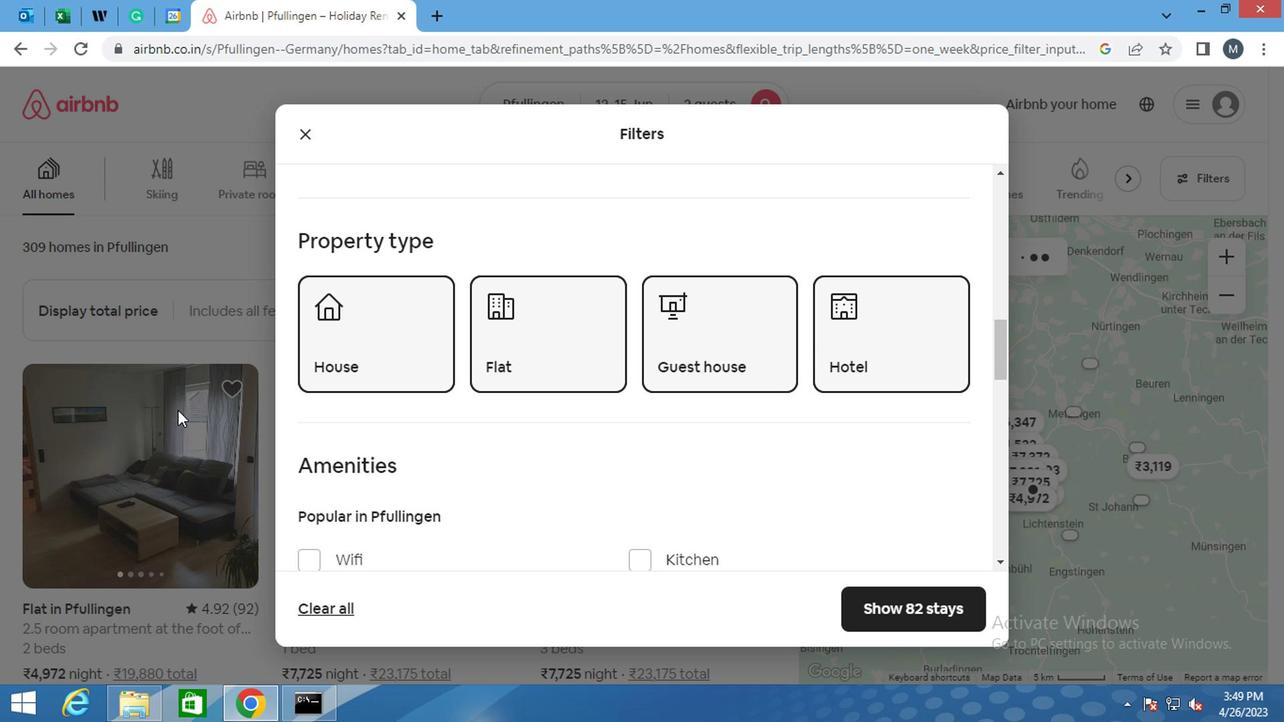 
Action: Mouse scrolled (181, 393) with delta (0, -1)
Screenshot: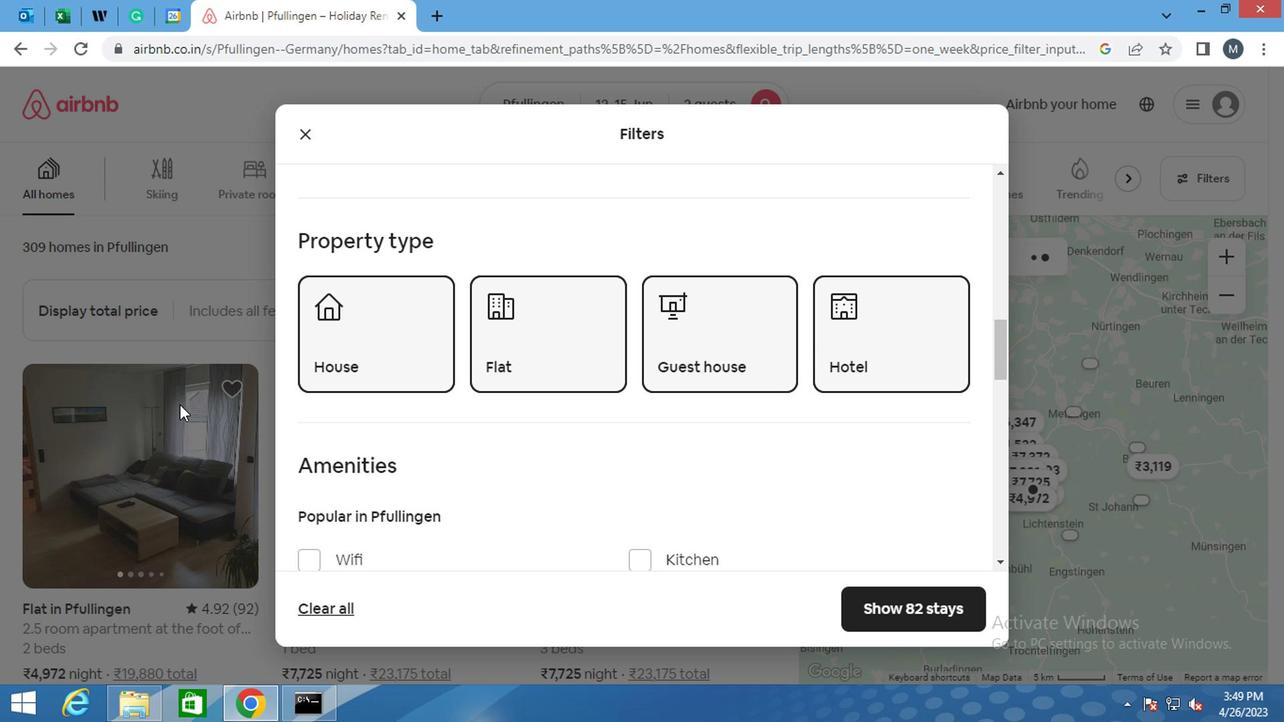
Action: Mouse scrolled (181, 393) with delta (0, -1)
Screenshot: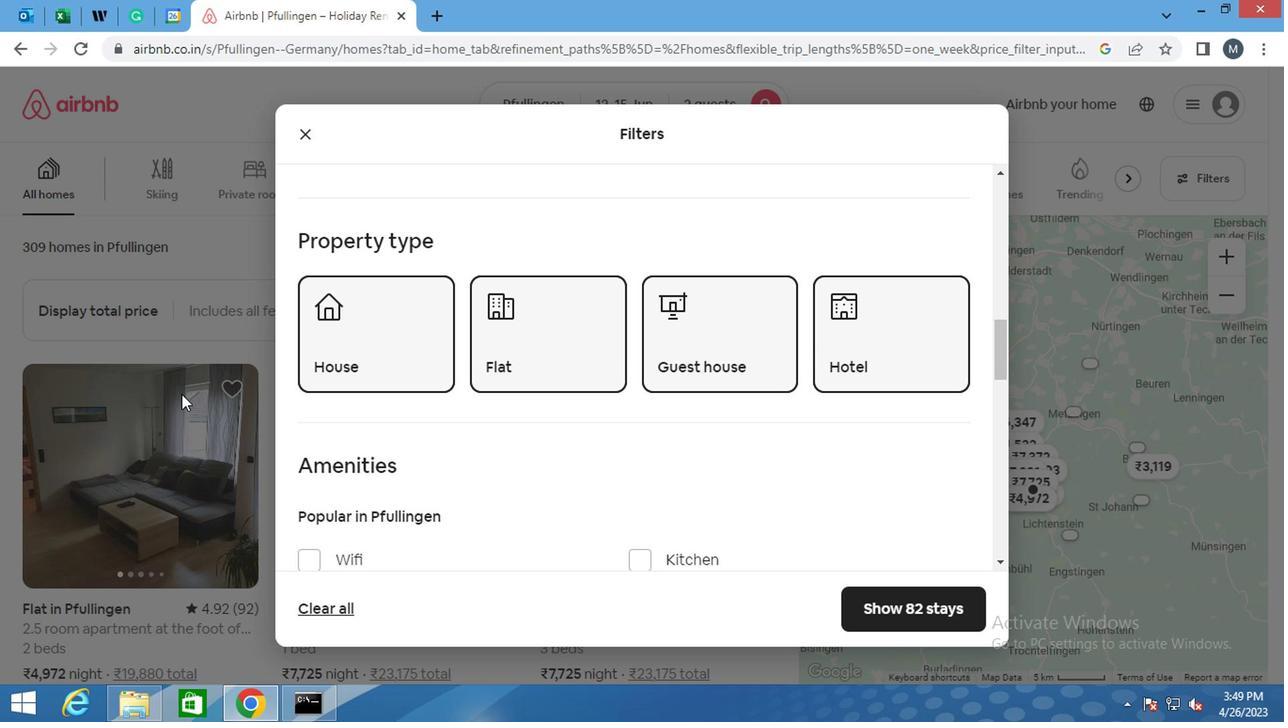 
Action: Mouse scrolled (181, 393) with delta (0, -1)
Screenshot: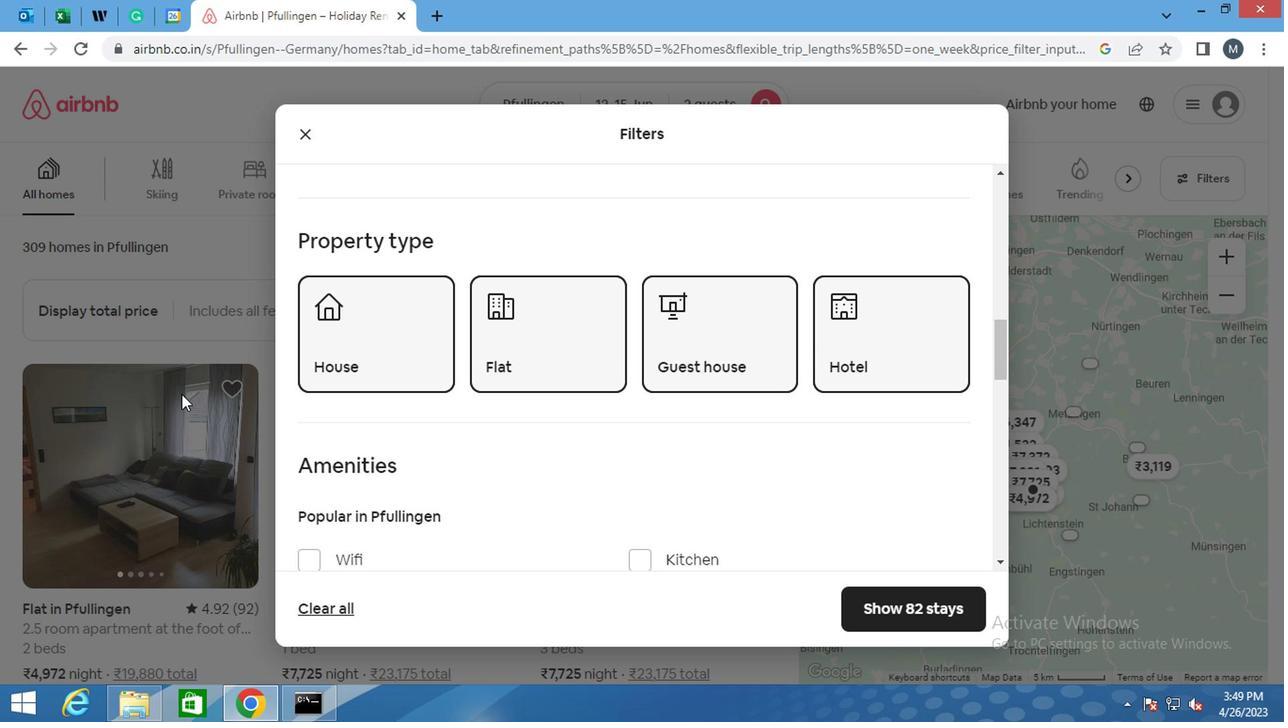 
Action: Mouse moved to (179, 395)
Screenshot: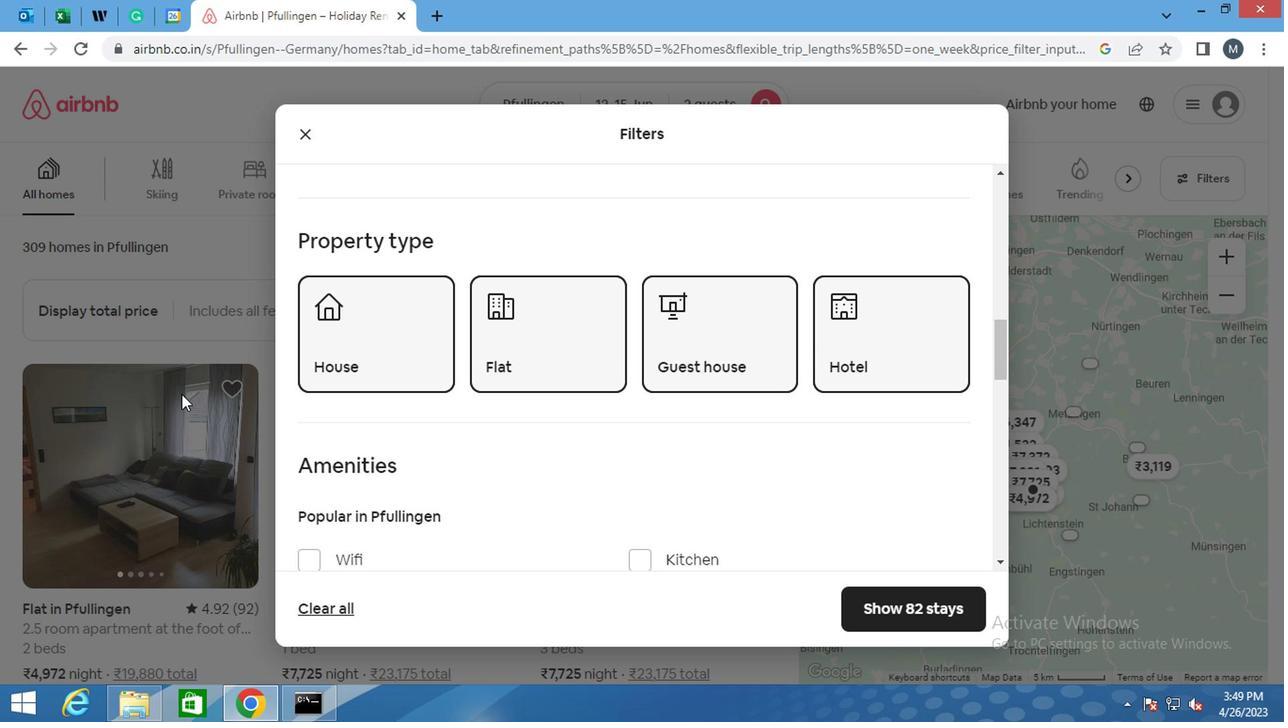 
Action: Mouse scrolled (179, 395) with delta (0, 0)
Screenshot: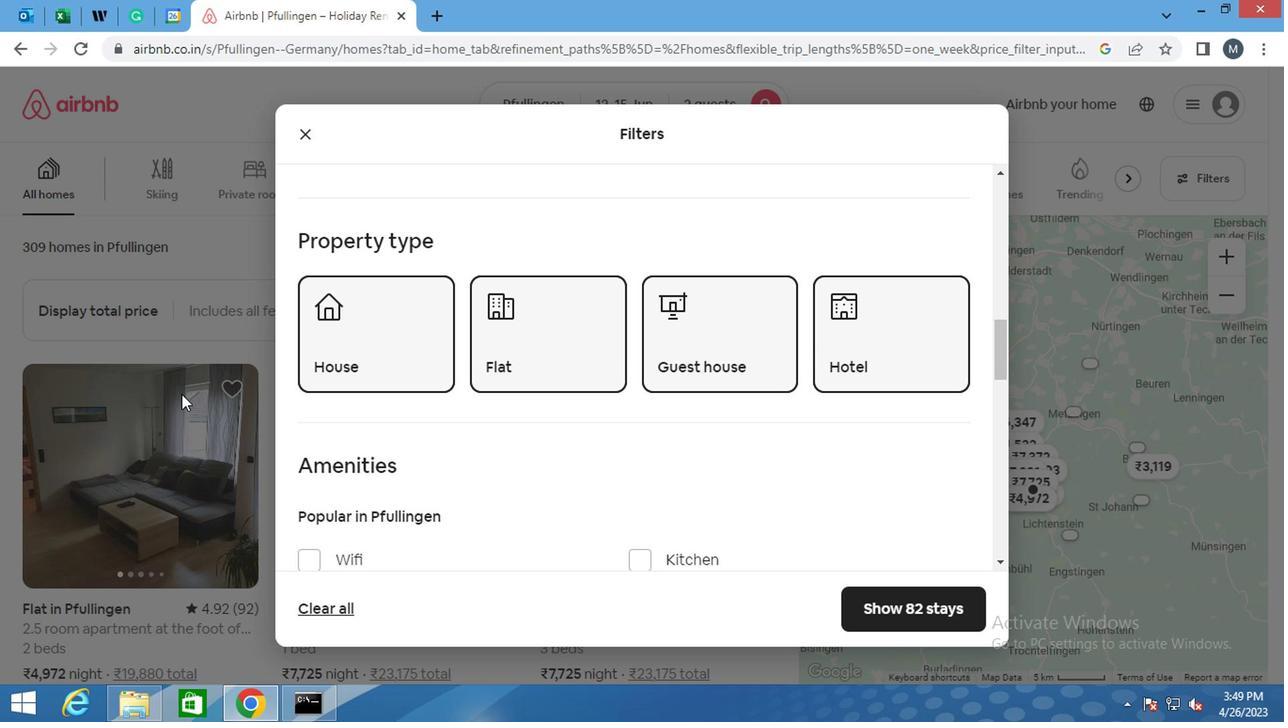 
Action: Mouse moved to (179, 397)
Screenshot: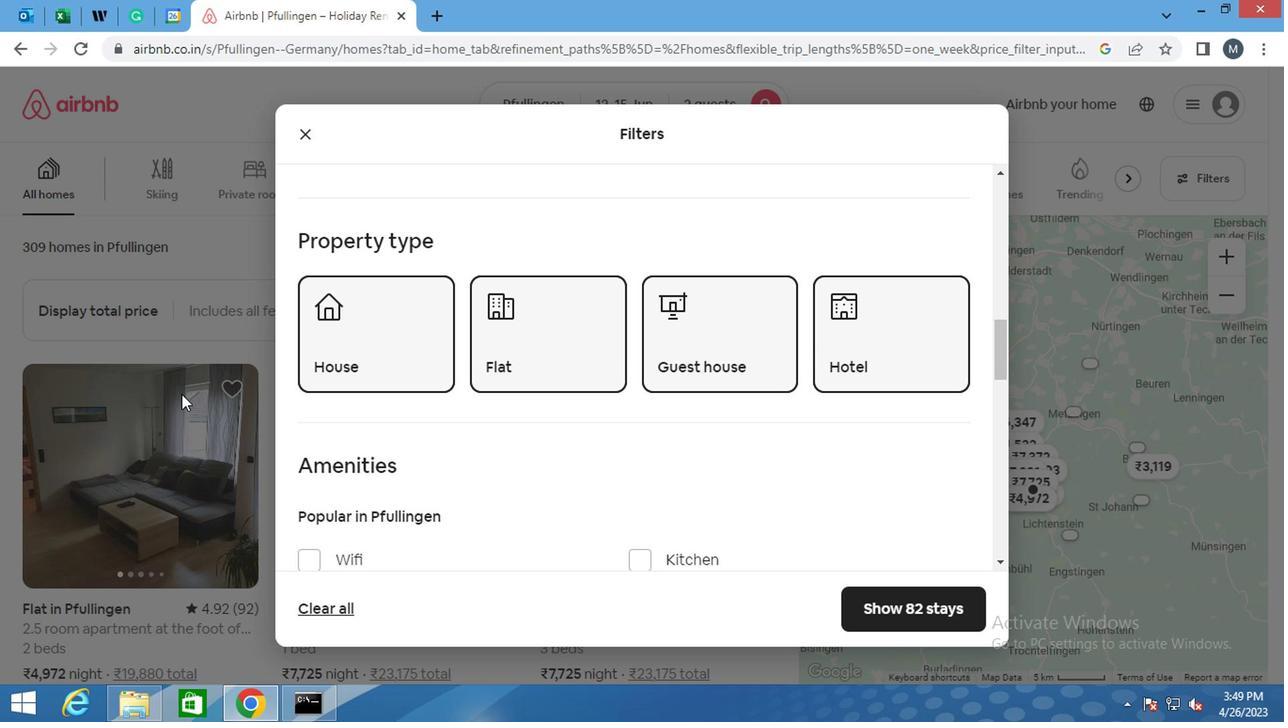 
Action: Mouse scrolled (179, 396) with delta (0, -1)
Screenshot: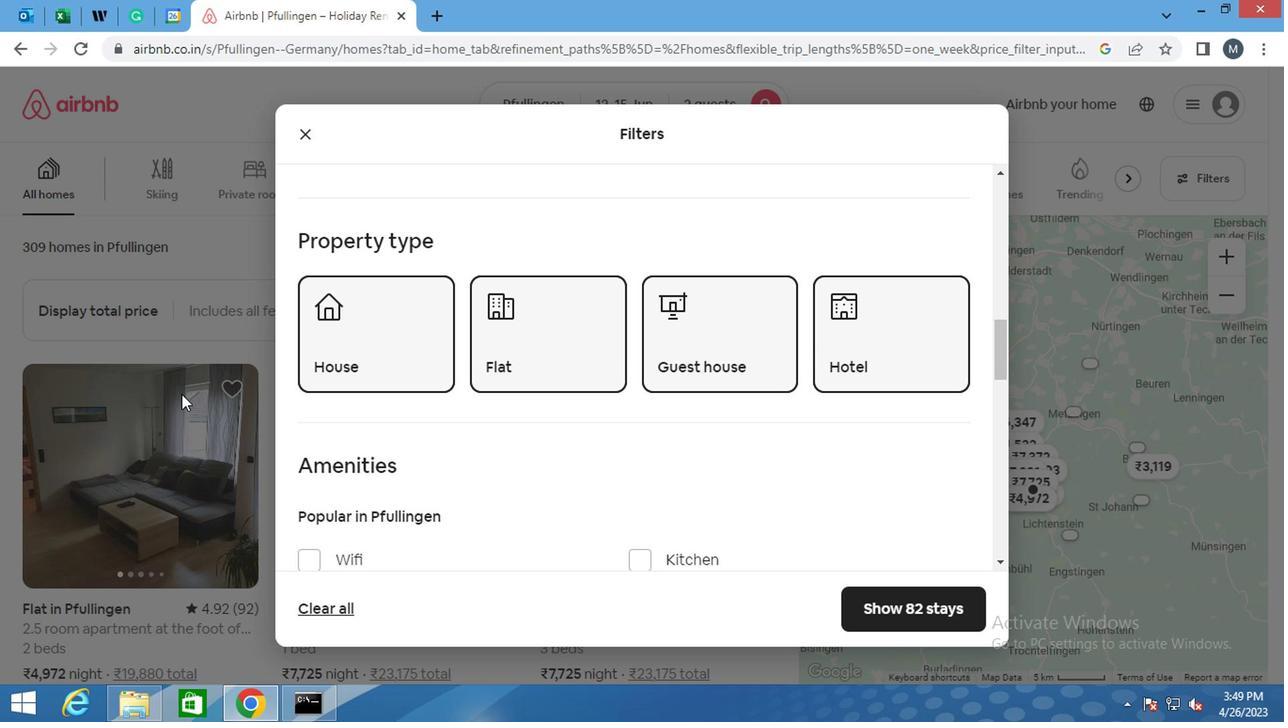 
Action: Mouse moved to (181, 404)
Screenshot: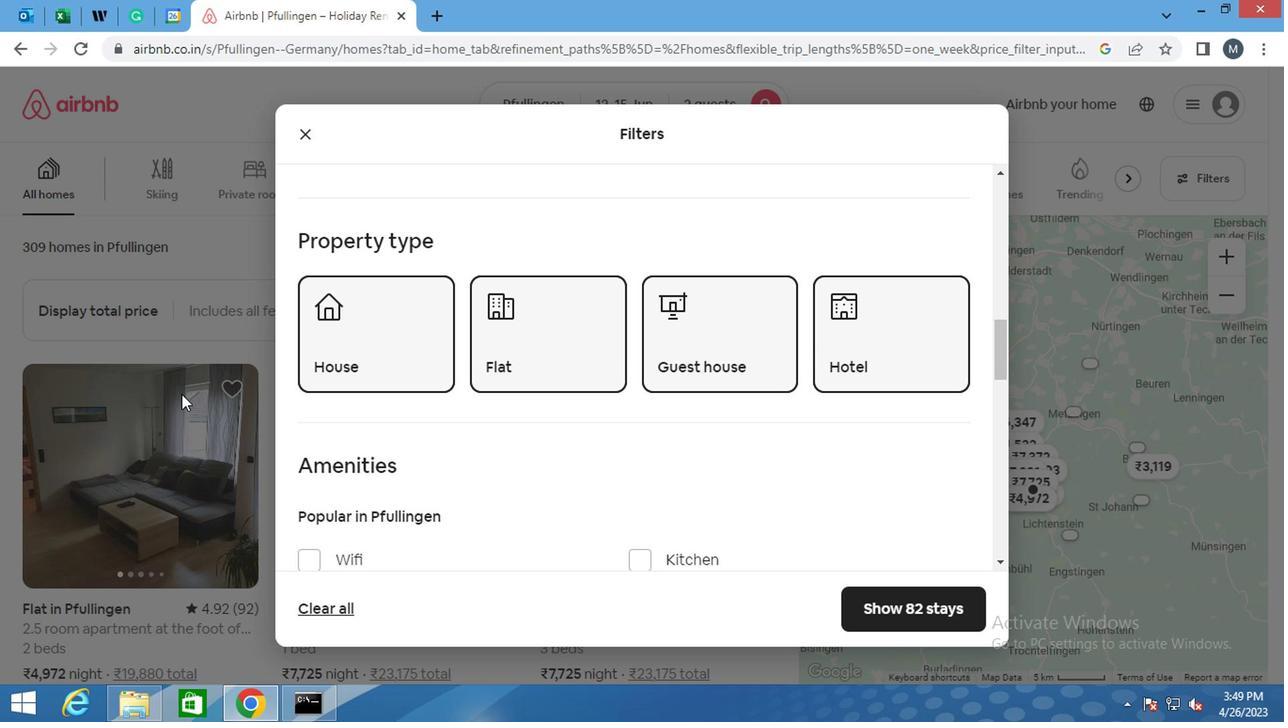 
Action: Mouse scrolled (181, 403) with delta (0, -1)
Screenshot: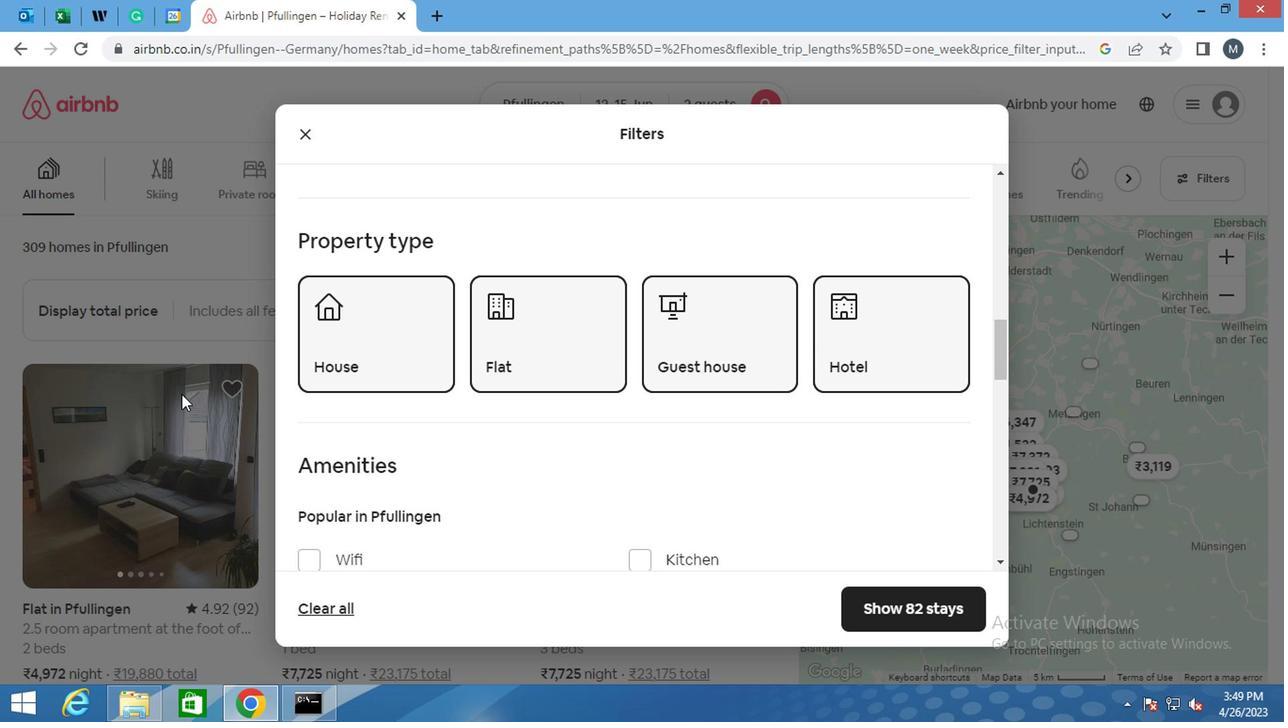
Action: Mouse moved to (190, 408)
Screenshot: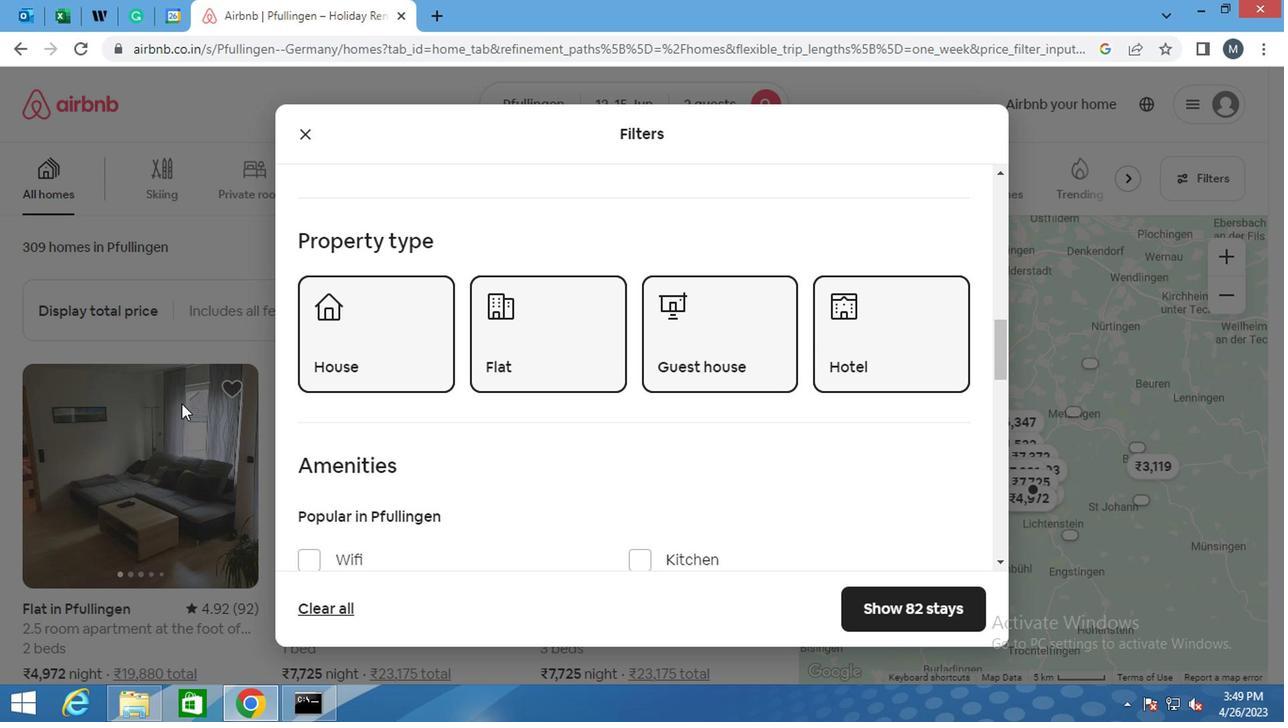 
Action: Mouse scrolled (190, 407) with delta (0, -1)
Screenshot: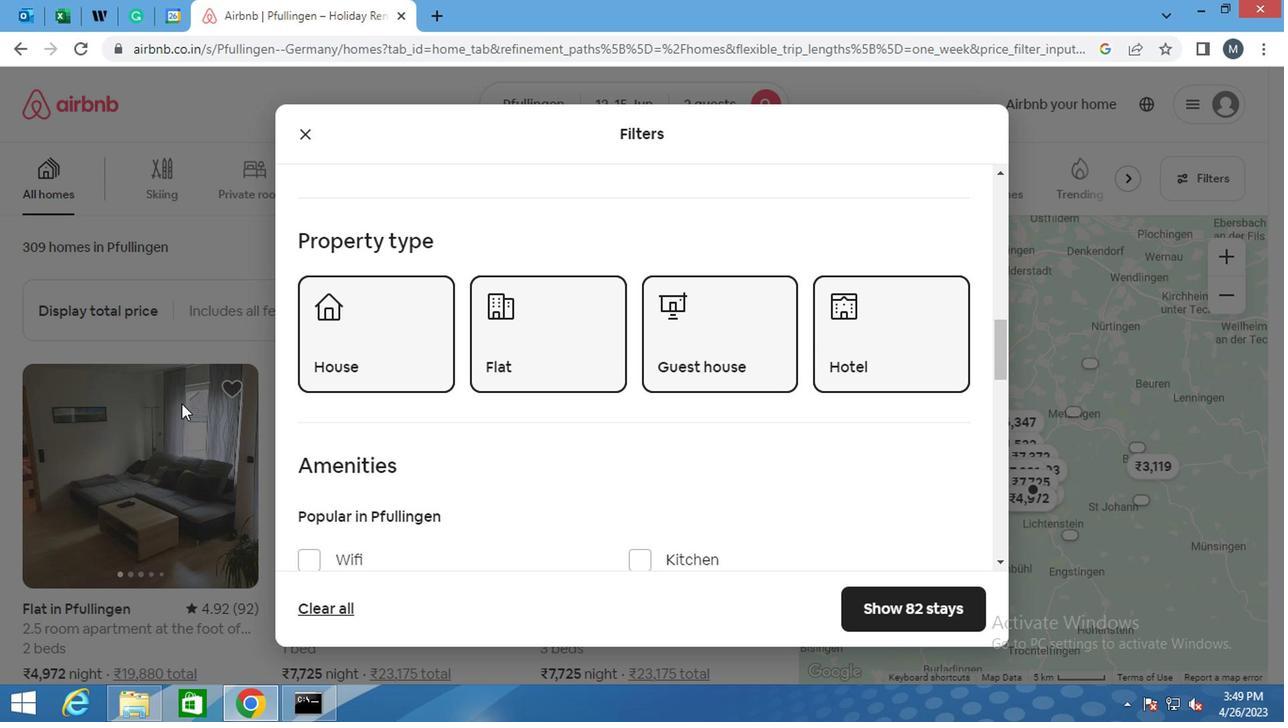 
Action: Mouse moved to (195, 413)
Screenshot: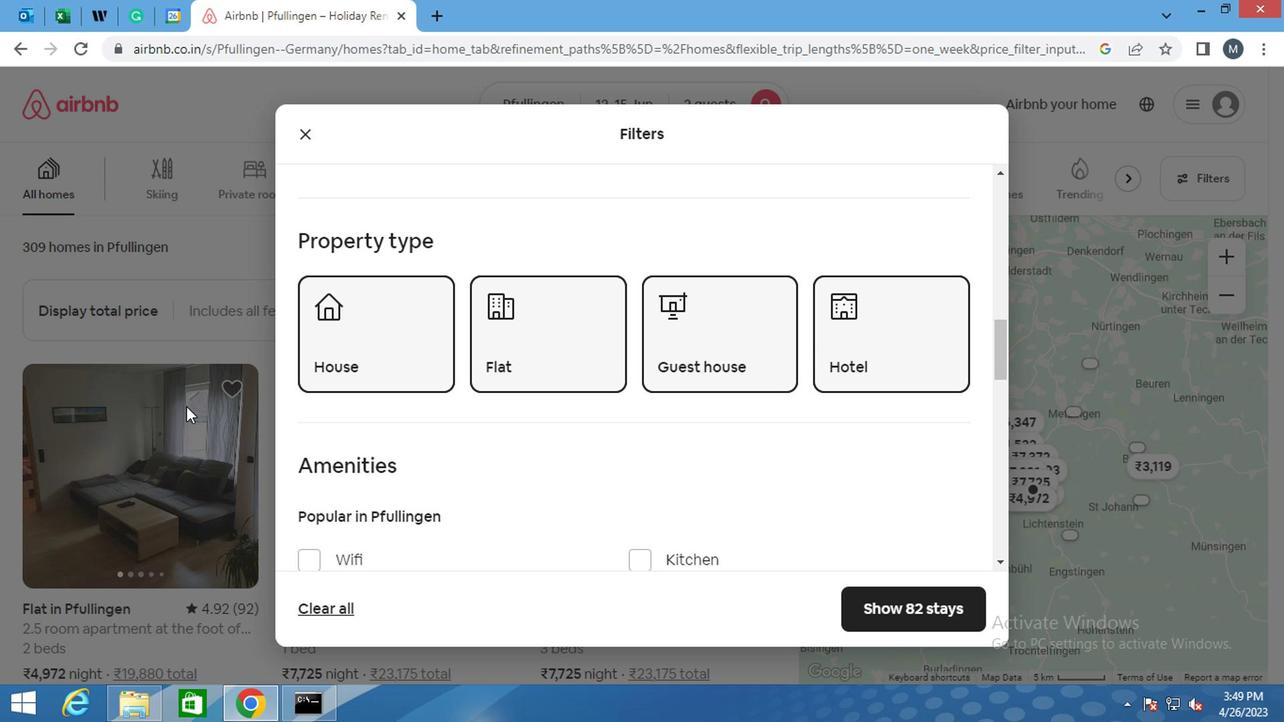 
Action: Mouse scrolled (195, 411) with delta (0, -1)
Screenshot: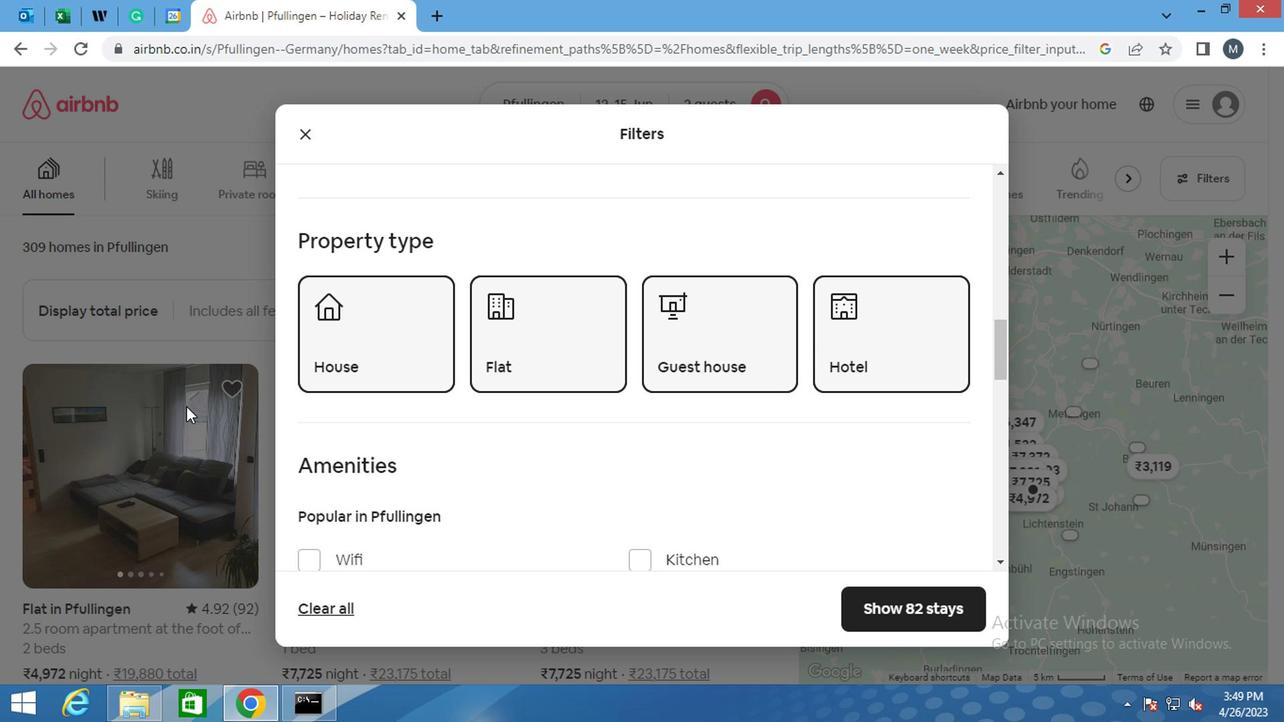 
Action: Mouse moved to (204, 431)
Screenshot: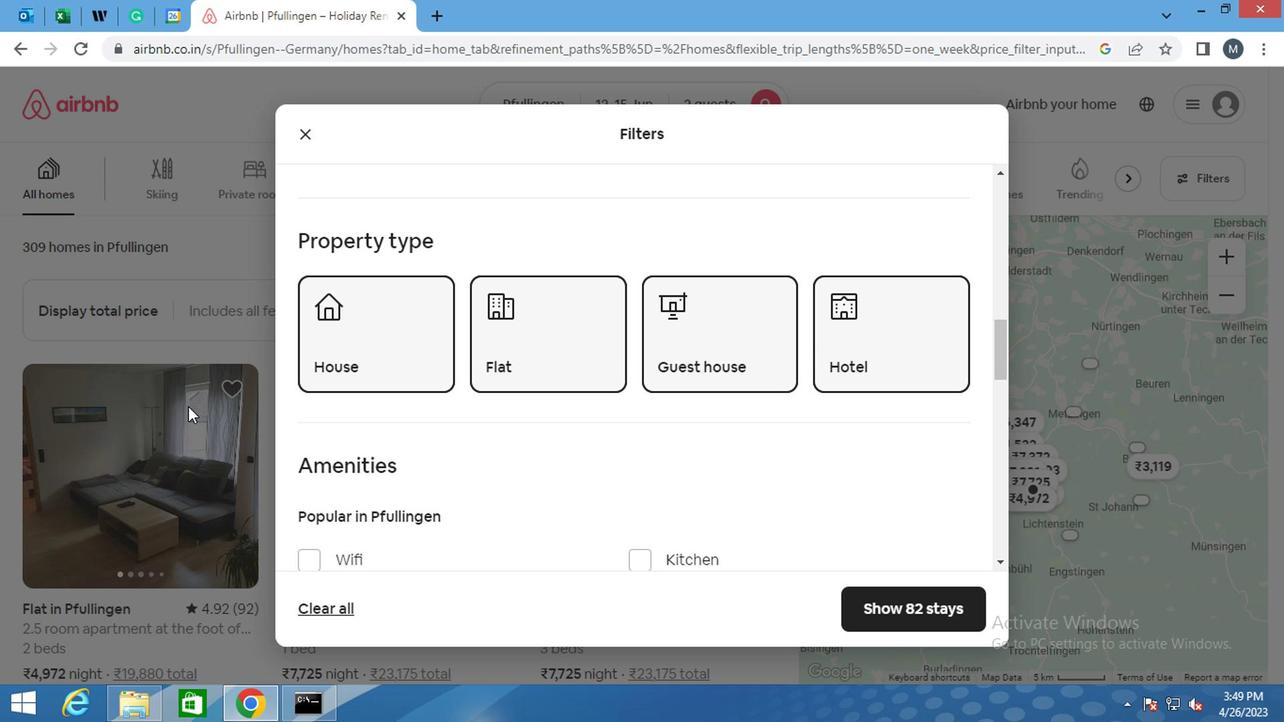 
Action: Mouse scrolled (204, 430) with delta (0, -1)
Screenshot: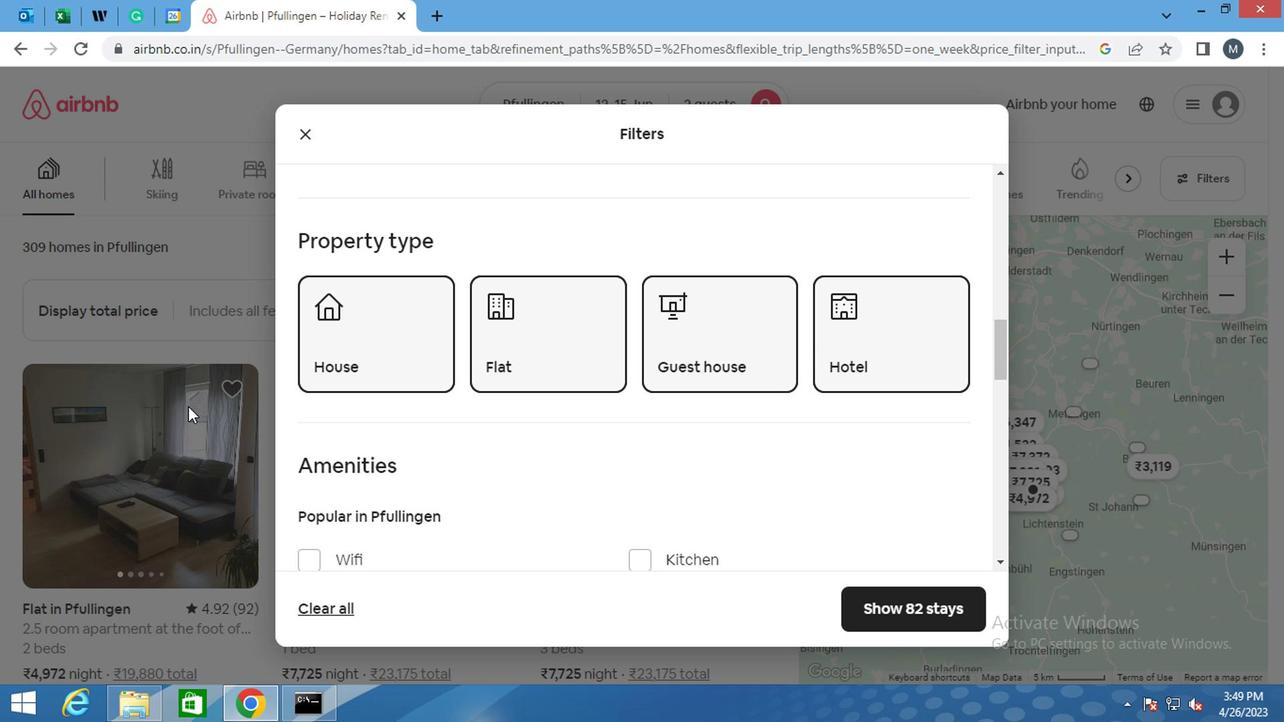 
Action: Mouse moved to (627, 464)
Screenshot: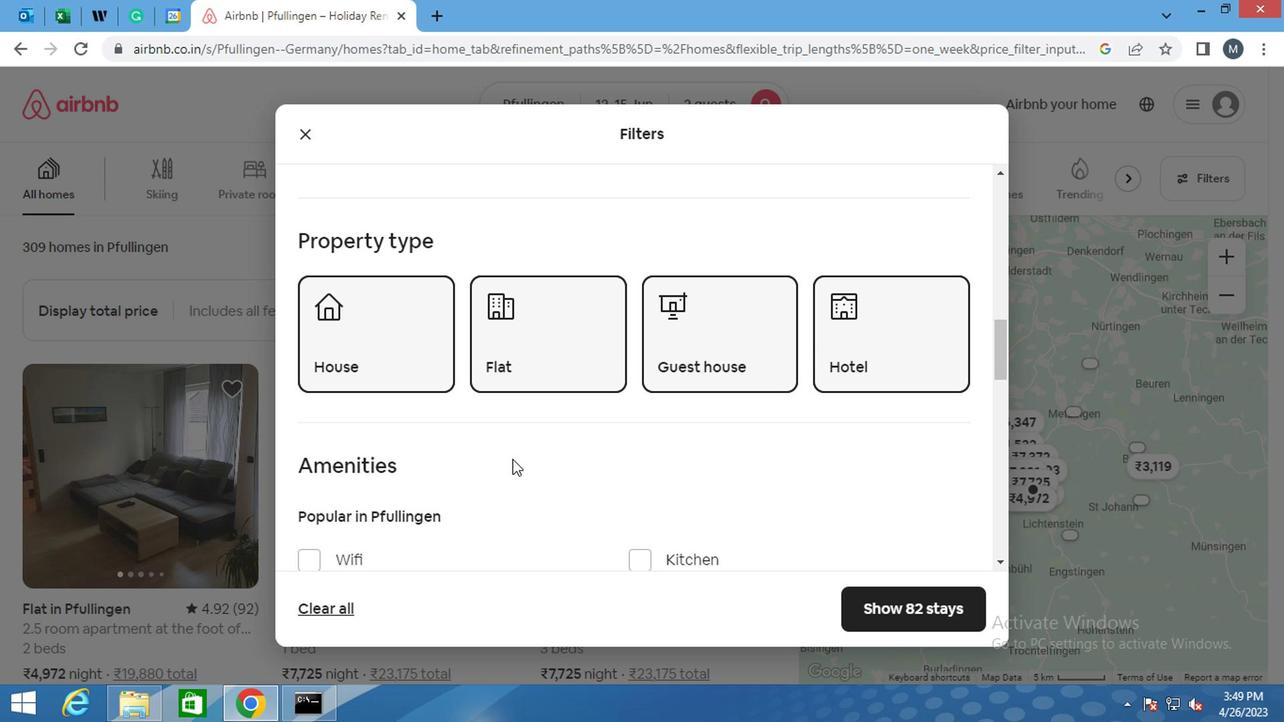 
Action: Mouse scrolled (627, 463) with delta (0, -1)
Screenshot: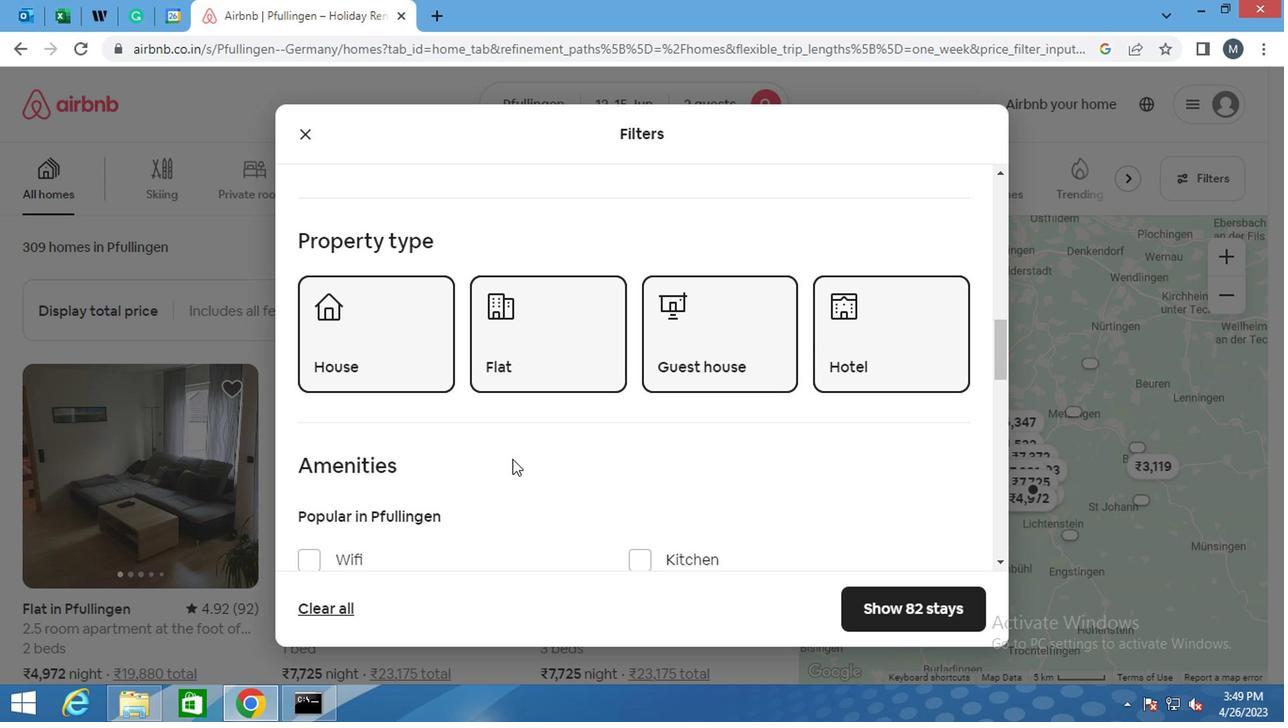 
Action: Mouse scrolled (627, 463) with delta (0, -1)
Screenshot: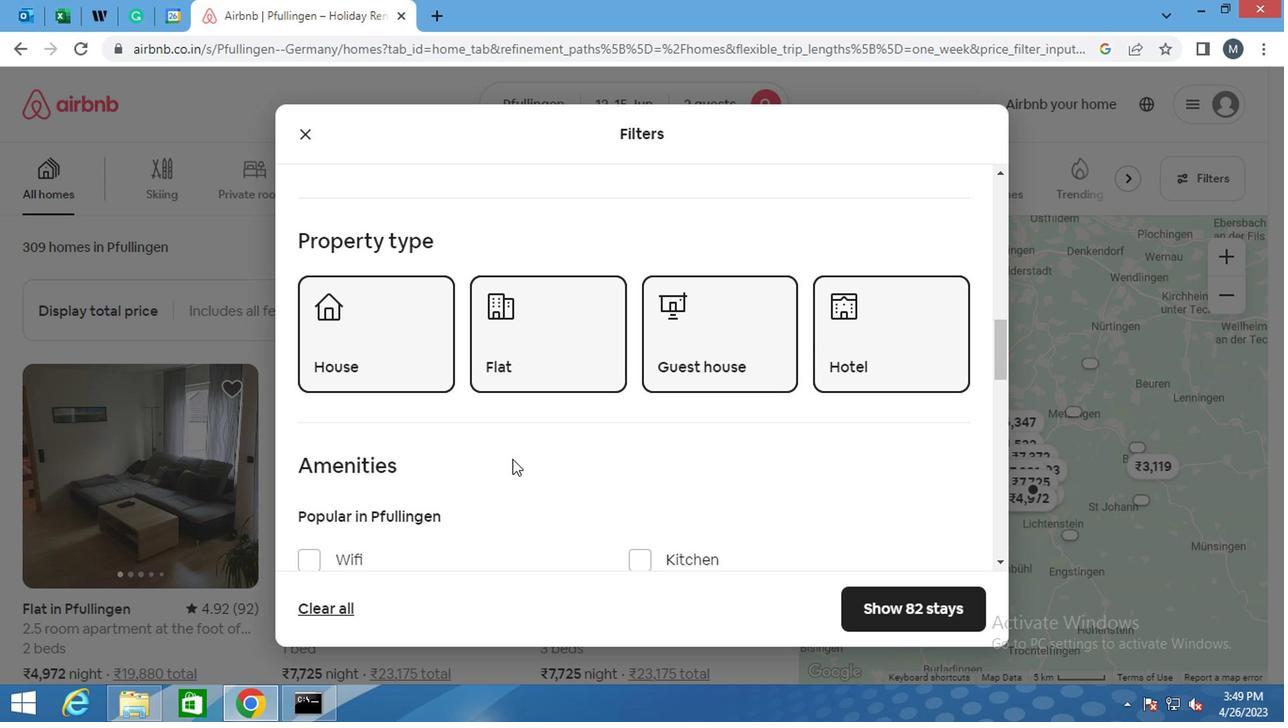 
Action: Mouse scrolled (627, 463) with delta (0, -1)
Screenshot: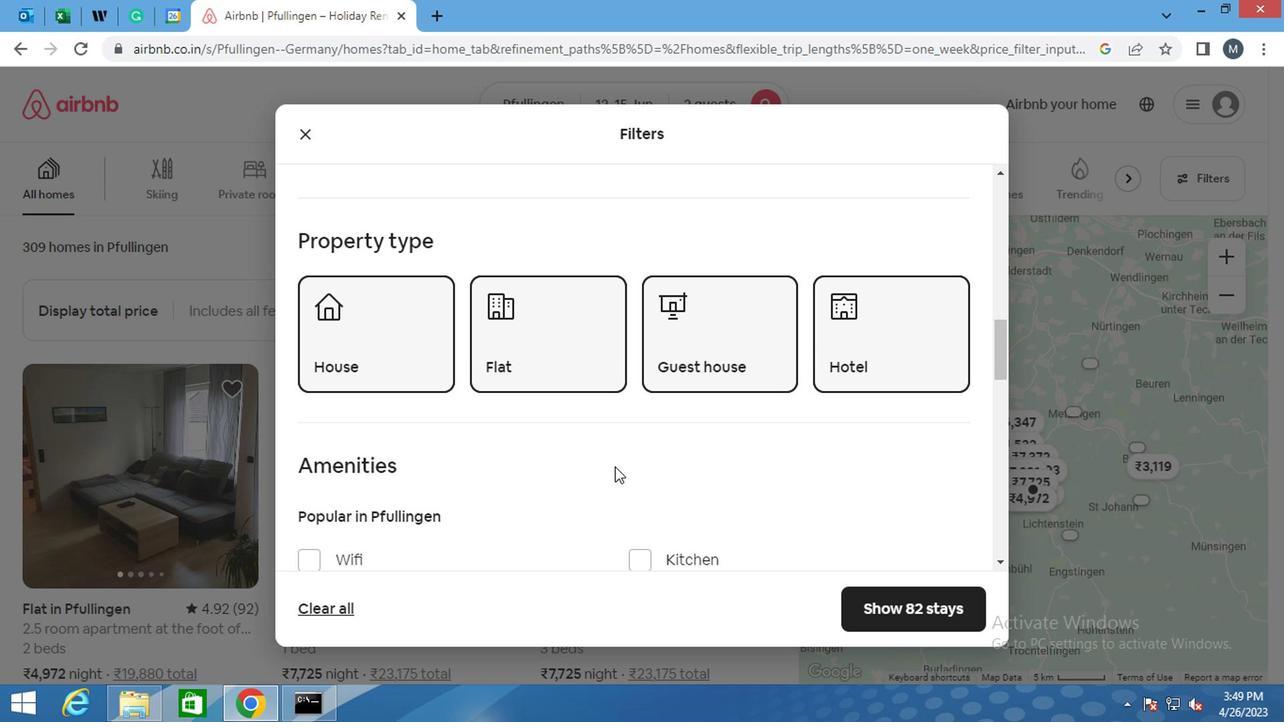 
Action: Mouse moved to (627, 467)
Screenshot: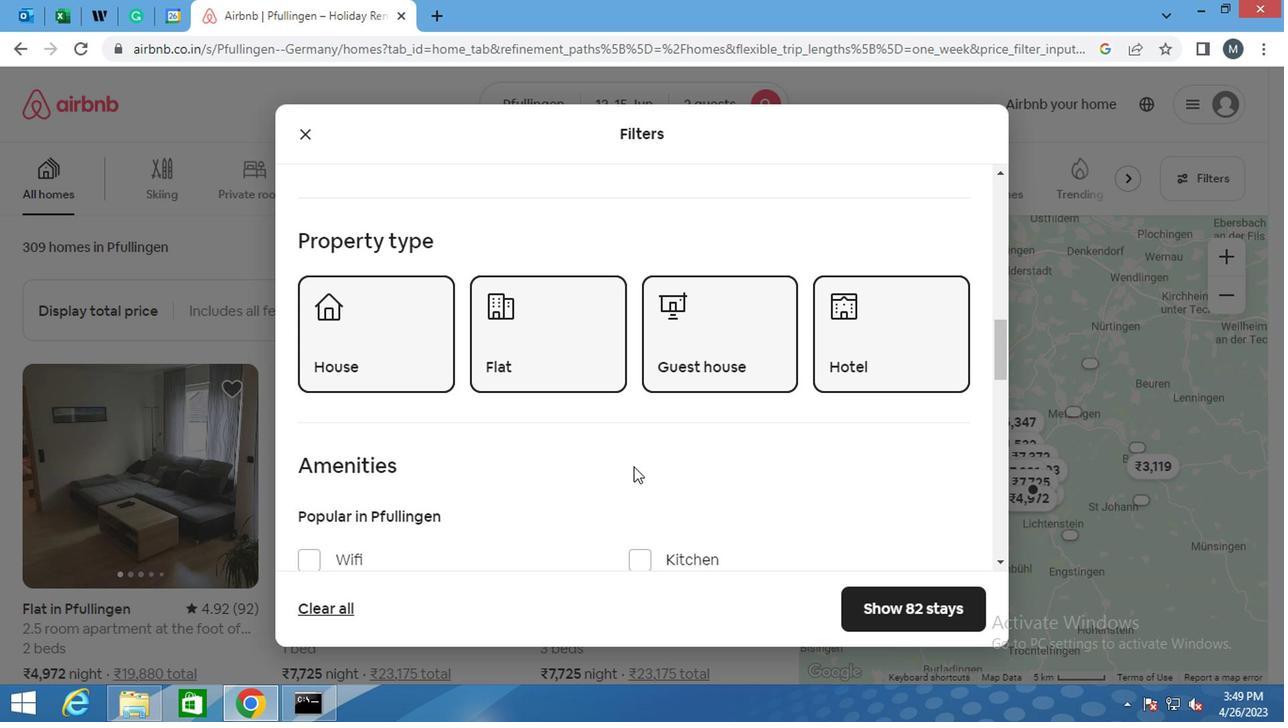 
Action: Mouse scrolled (627, 466) with delta (0, -1)
Screenshot: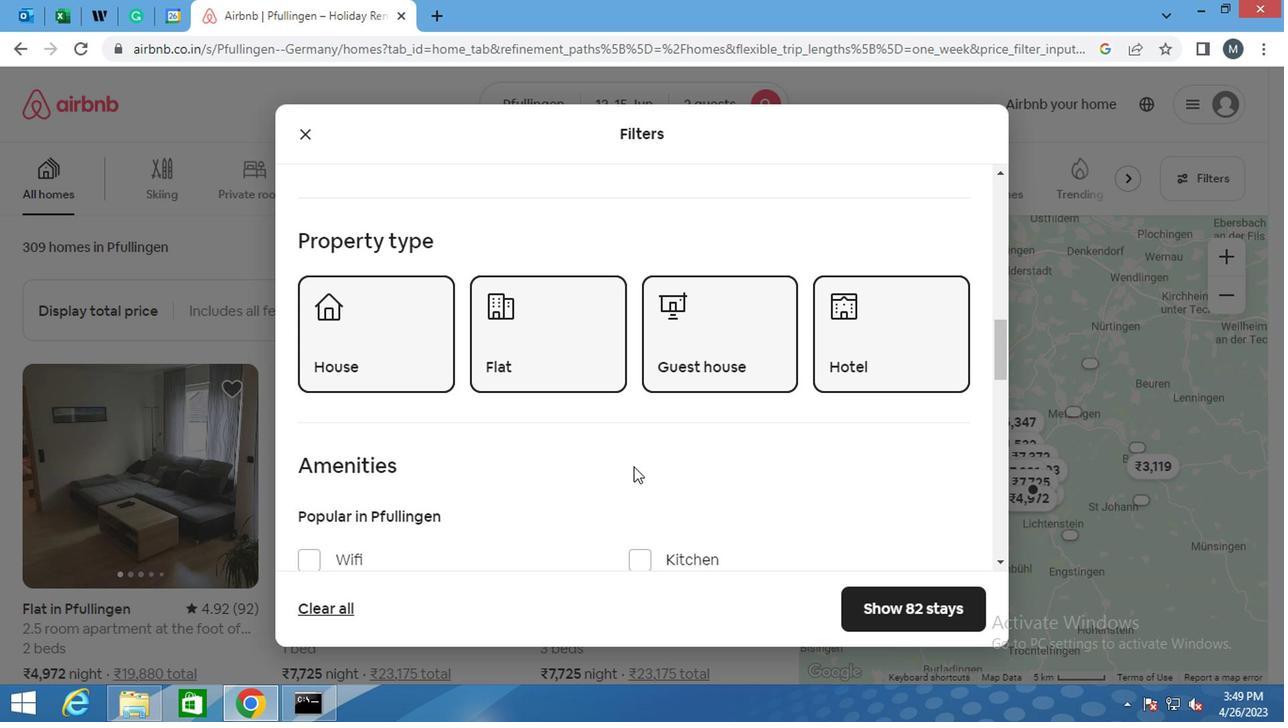 
Action: Mouse moved to (627, 470)
Screenshot: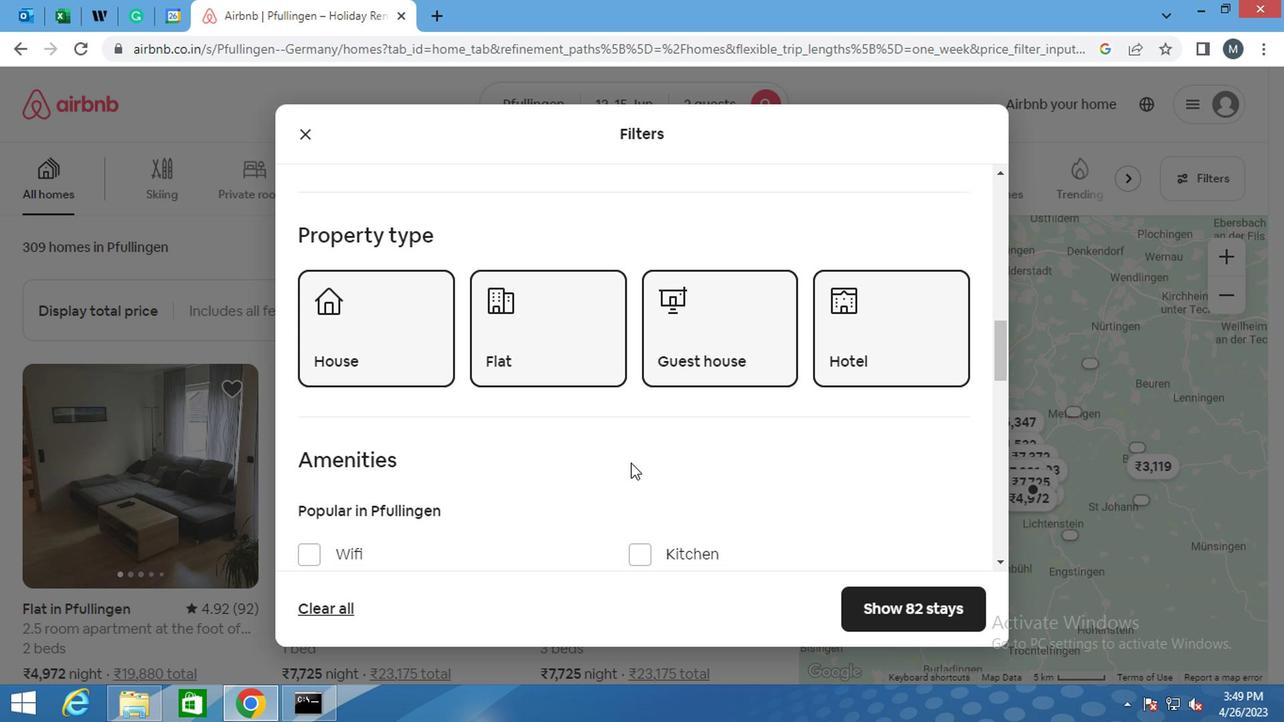 
Action: Mouse scrolled (627, 469) with delta (0, 0)
Screenshot: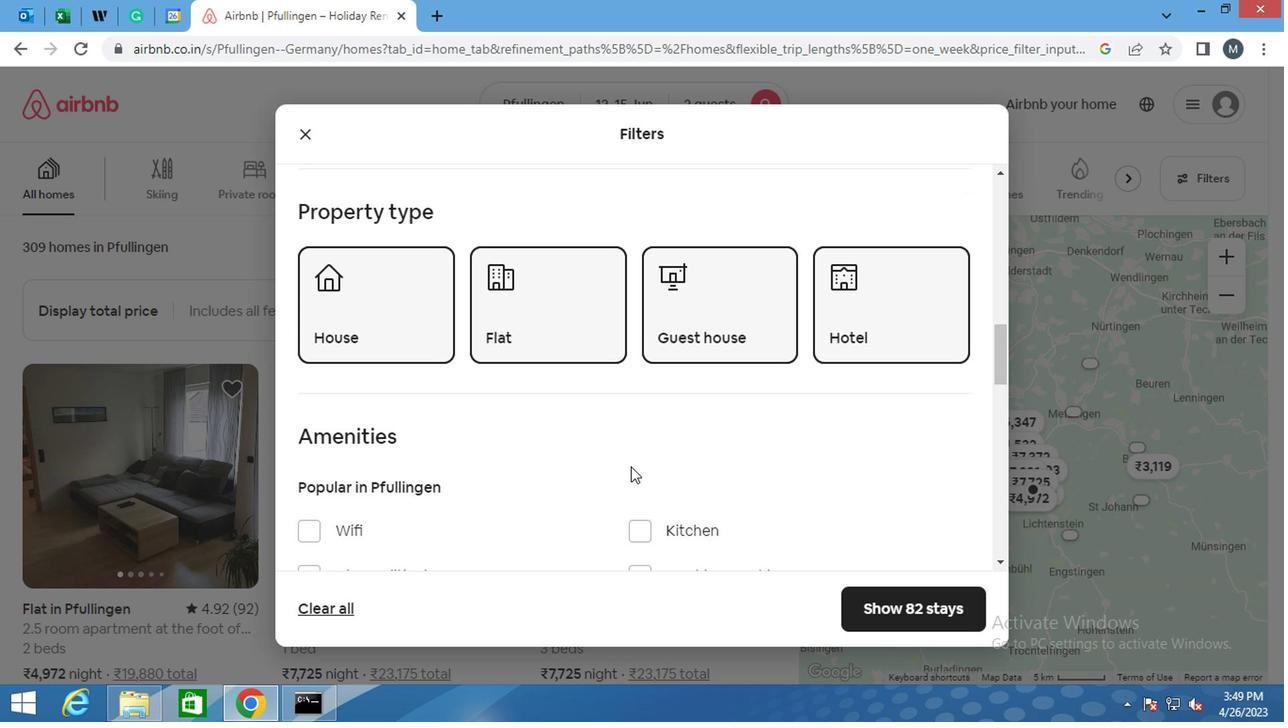 
Action: Mouse scrolled (627, 469) with delta (0, 0)
Screenshot: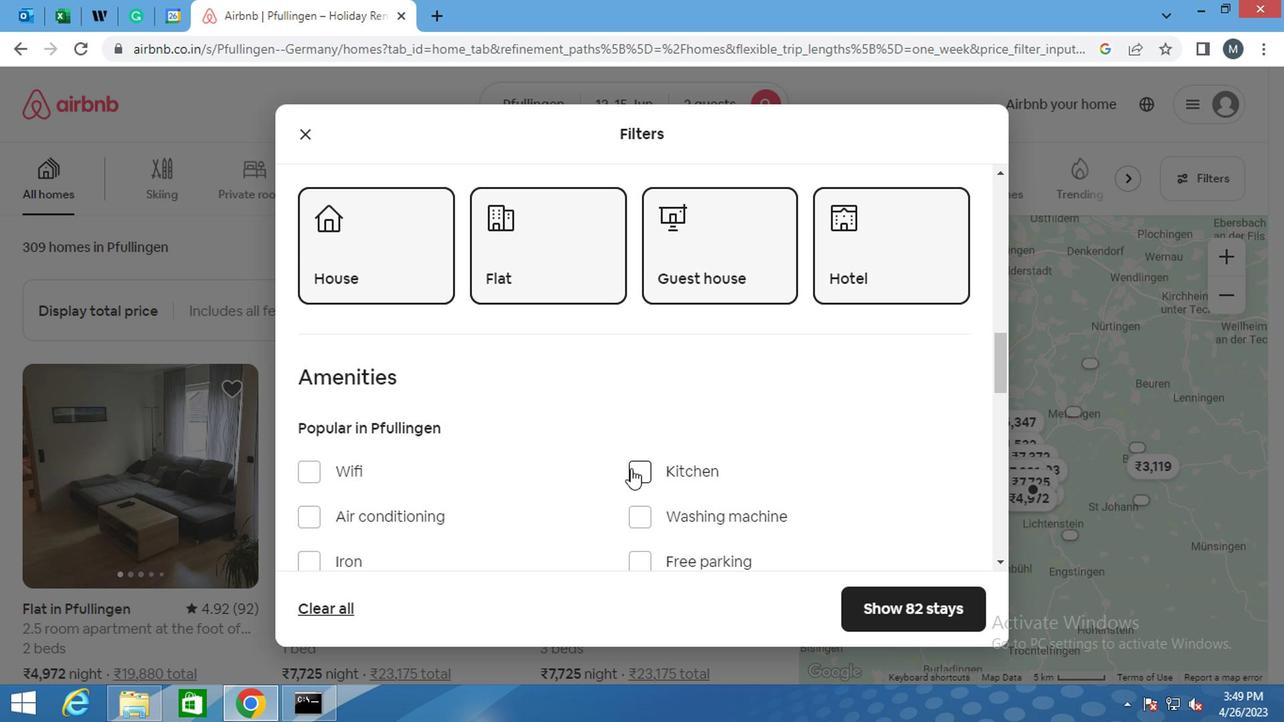 
Action: Mouse moved to (627, 471)
Screenshot: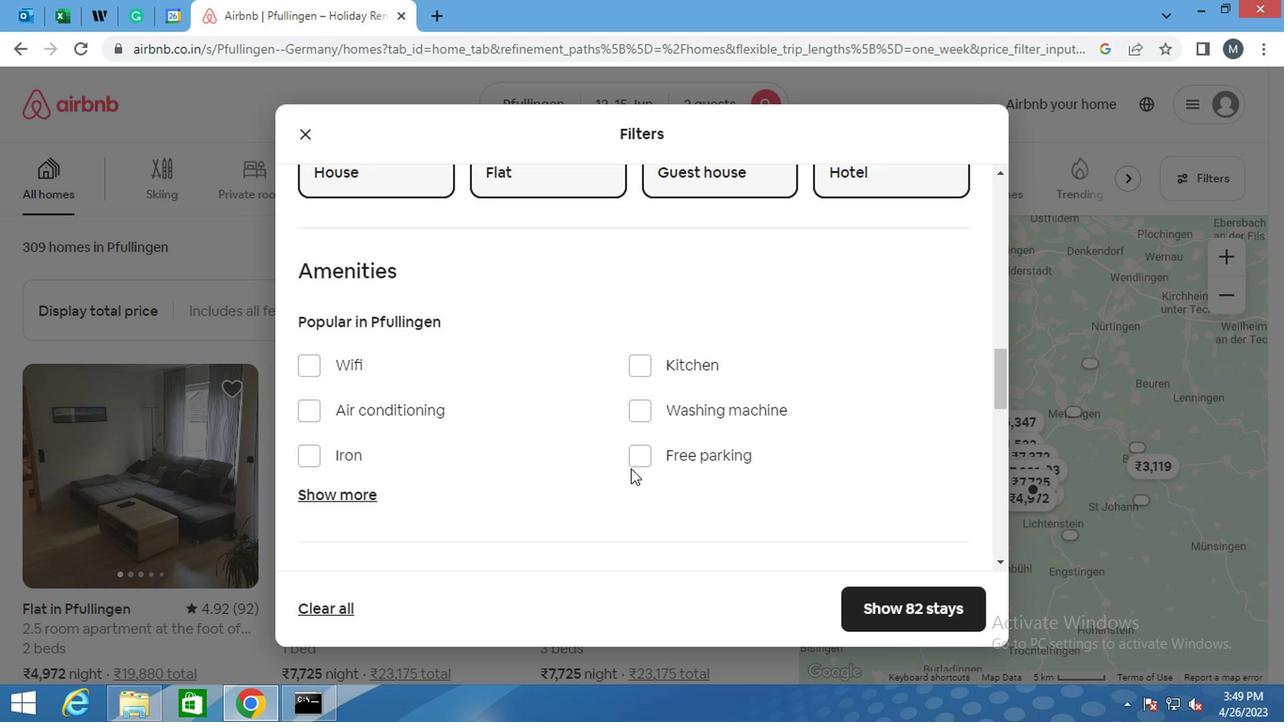 
Action: Mouse scrolled (627, 470) with delta (0, -1)
Screenshot: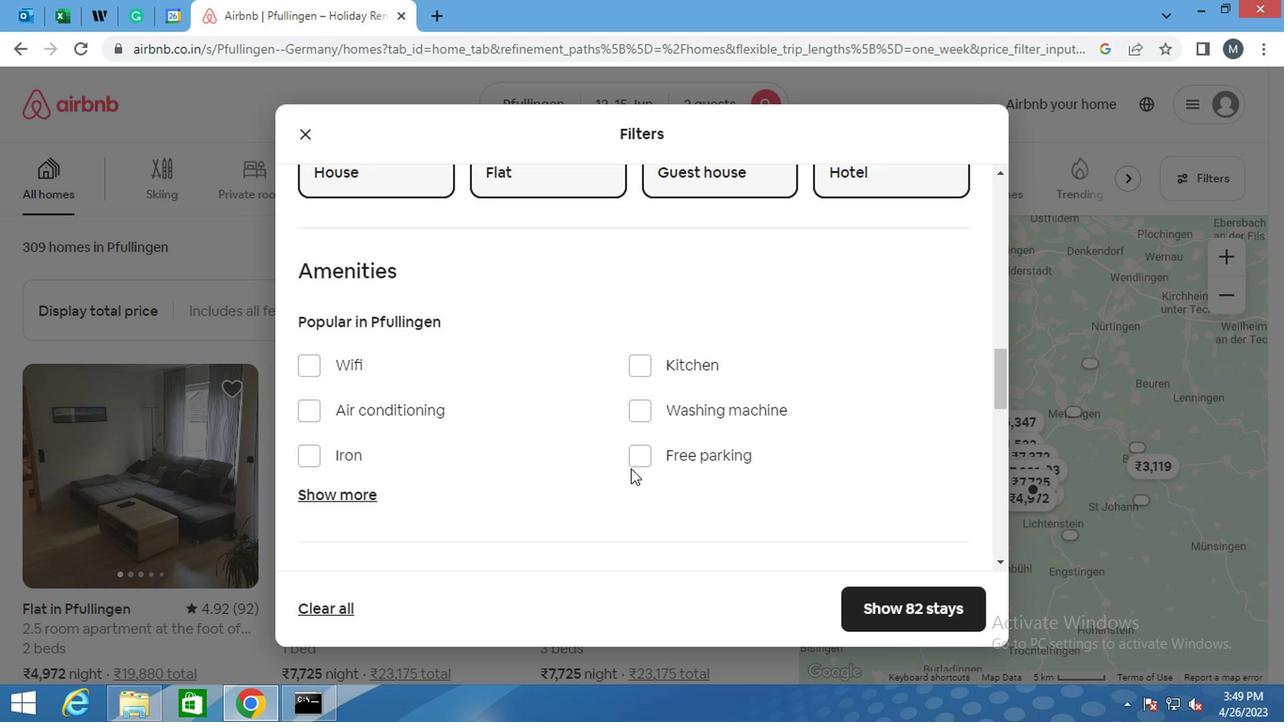
Action: Mouse moved to (915, 243)
Screenshot: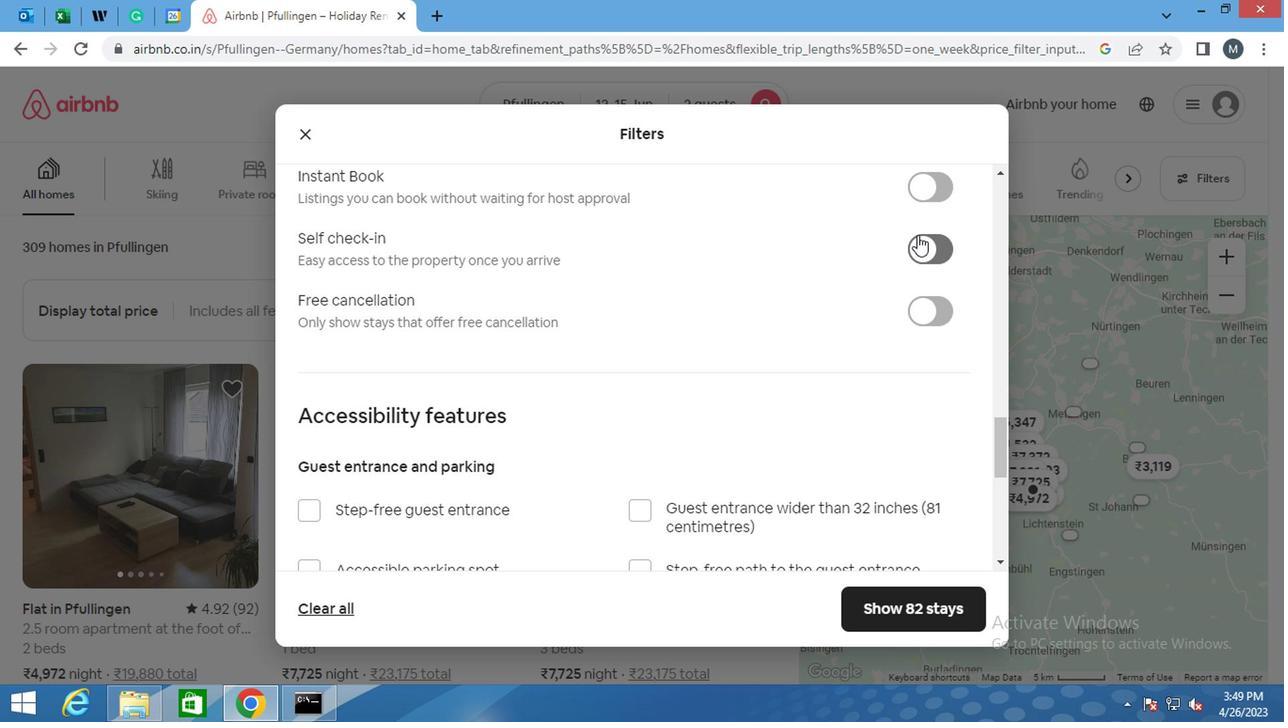 
Action: Mouse pressed left at (915, 243)
Screenshot: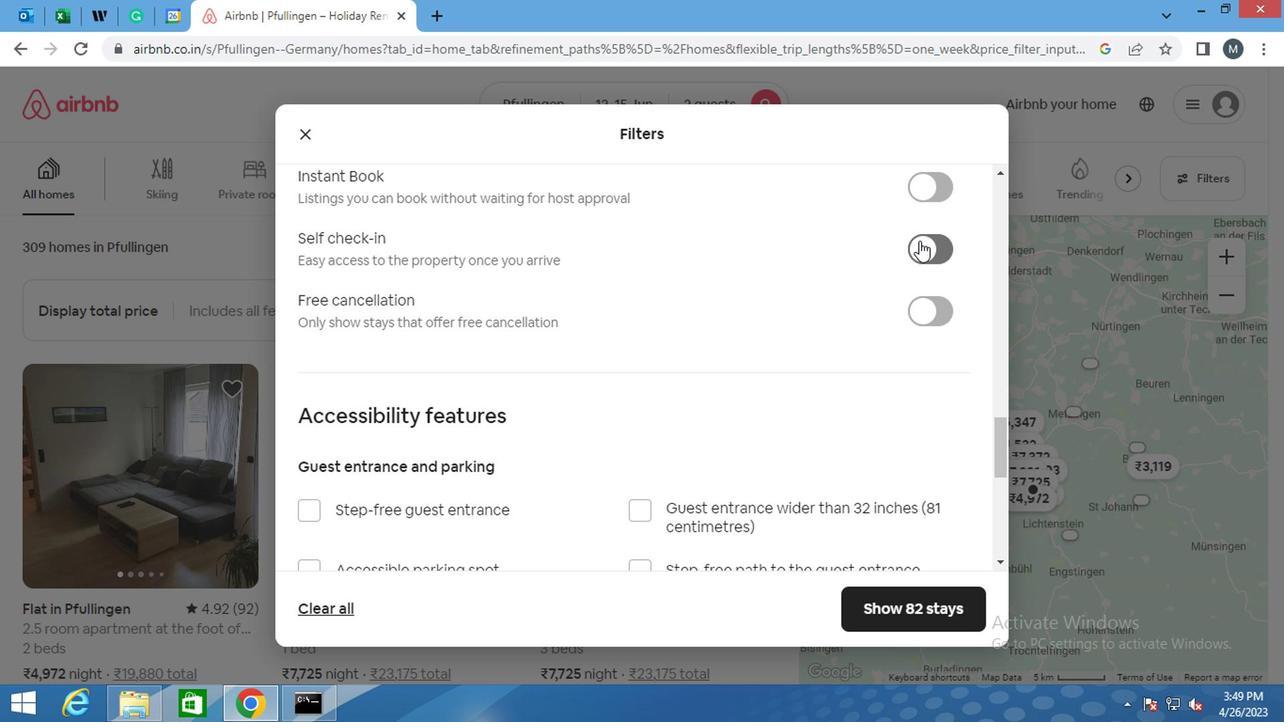 
Action: Mouse moved to (615, 371)
Screenshot: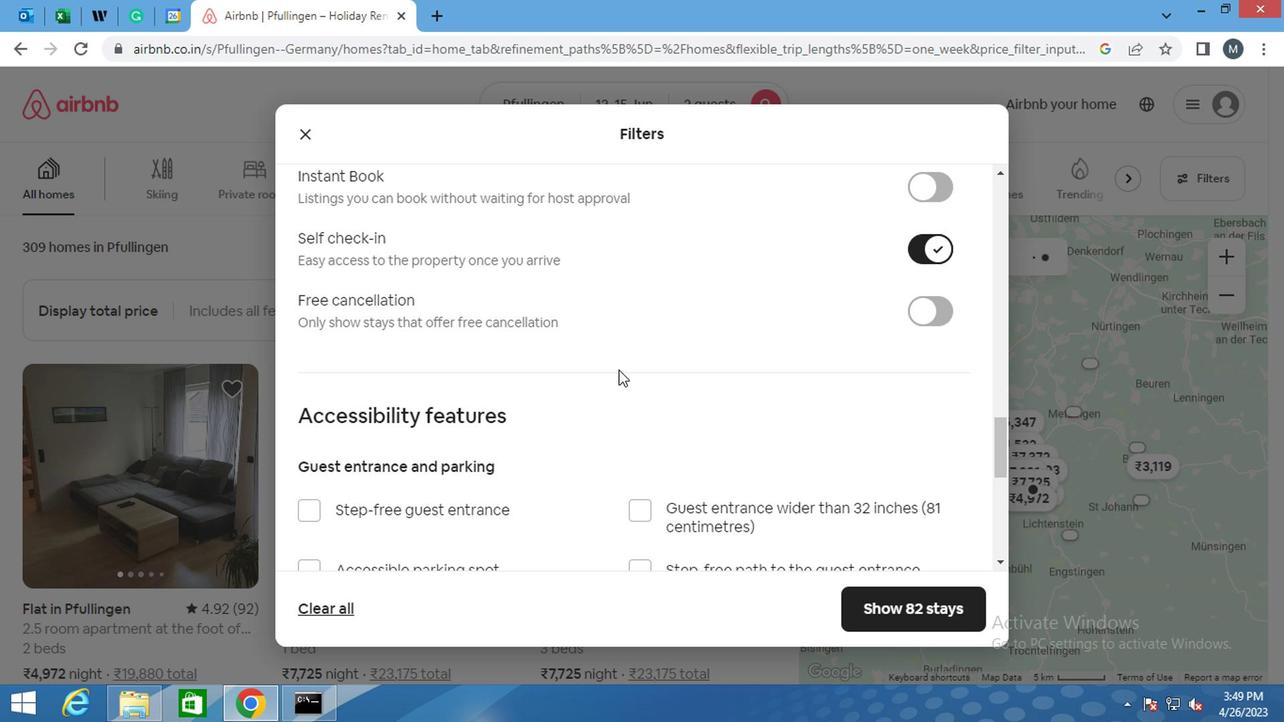 
Action: Mouse scrolled (615, 369) with delta (0, -1)
Screenshot: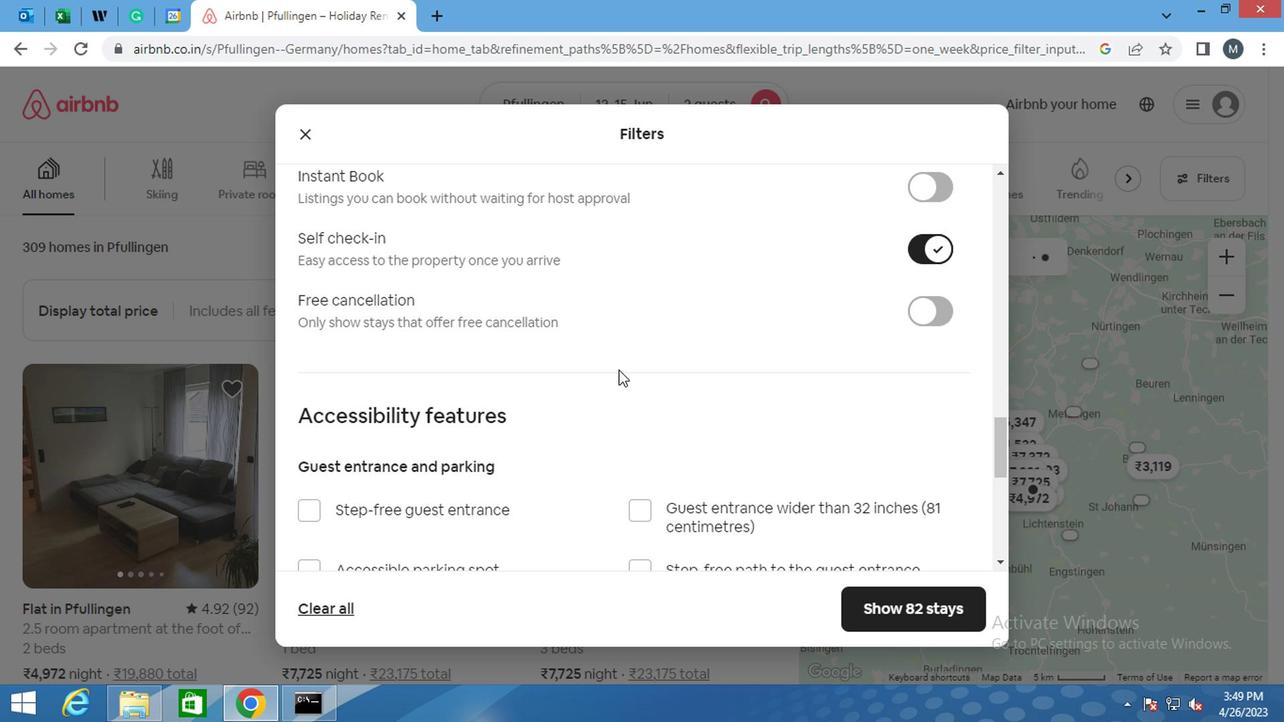 
Action: Mouse moved to (613, 373)
Screenshot: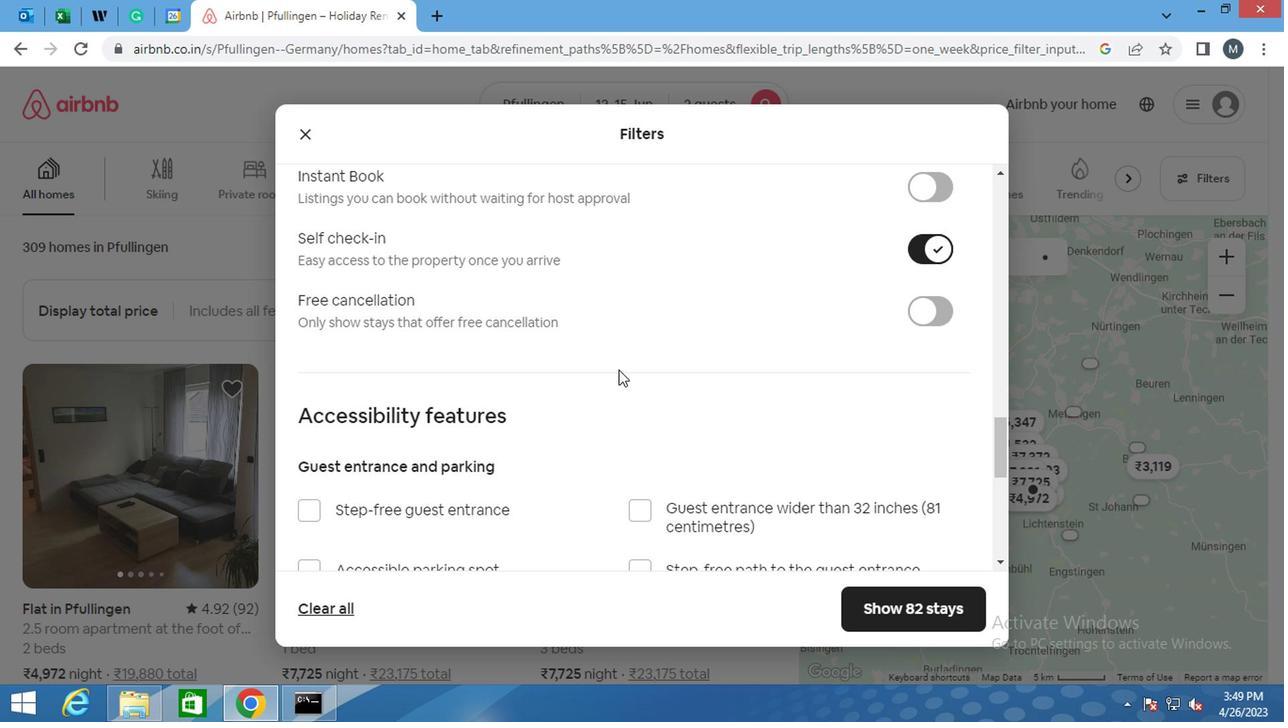 
Action: Mouse scrolled (613, 371) with delta (0, -1)
Screenshot: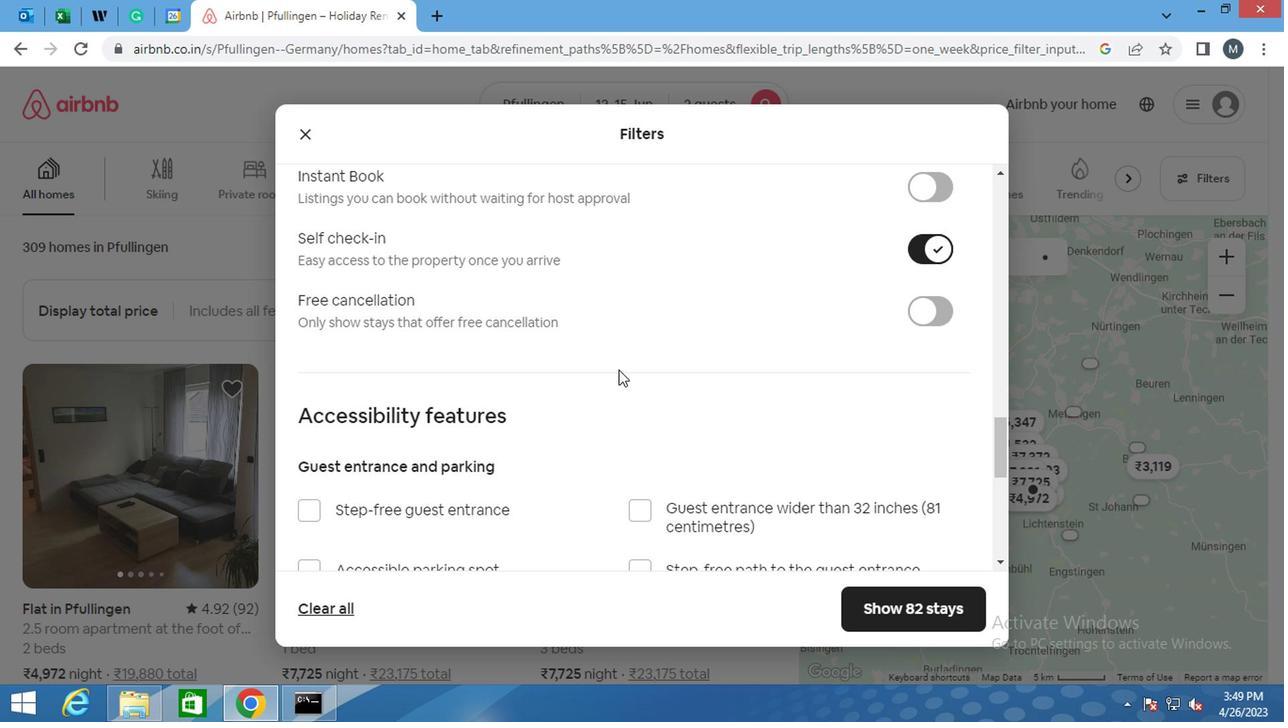 
Action: Mouse moved to (613, 373)
Screenshot: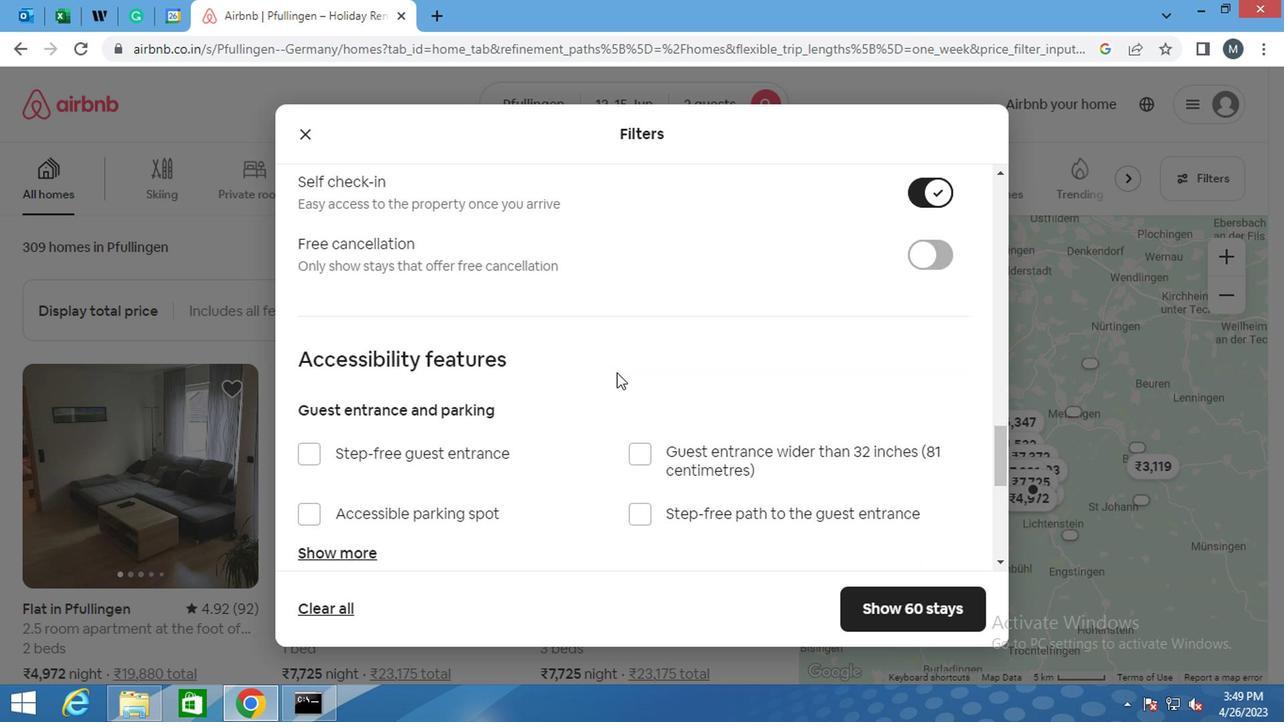 
Action: Mouse scrolled (613, 371) with delta (0, -1)
Screenshot: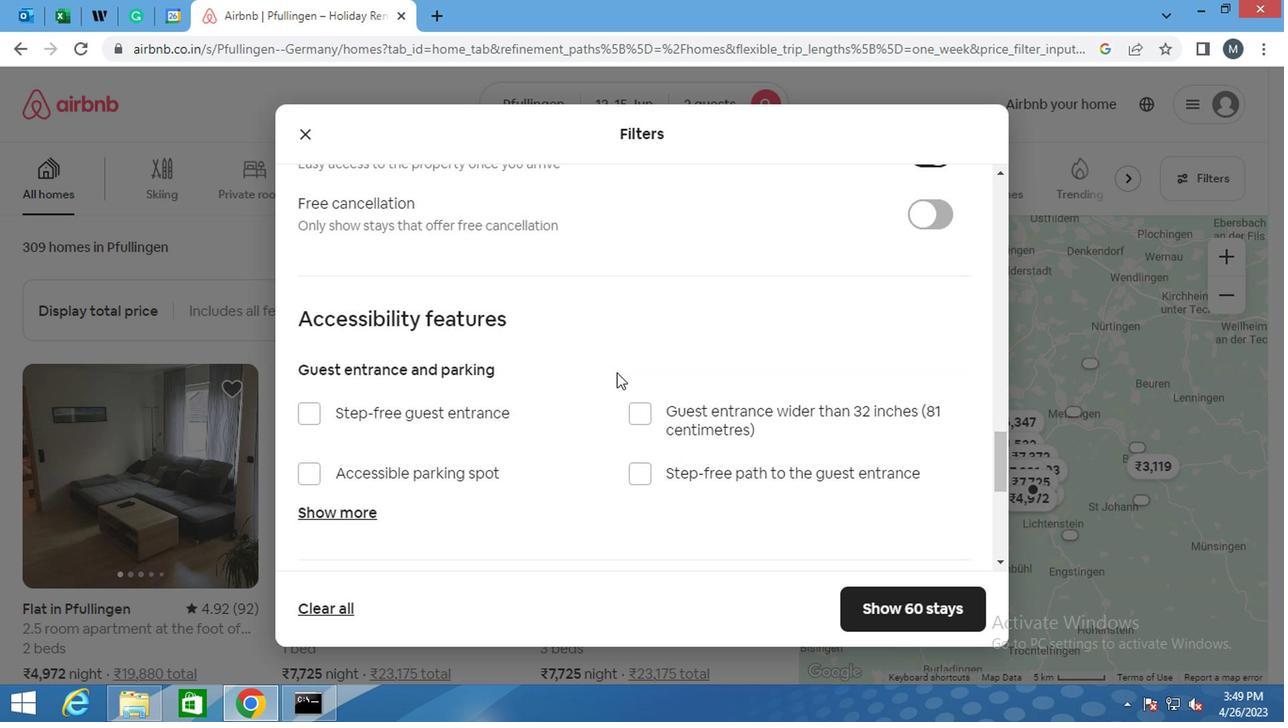 
Action: Mouse moved to (608, 376)
Screenshot: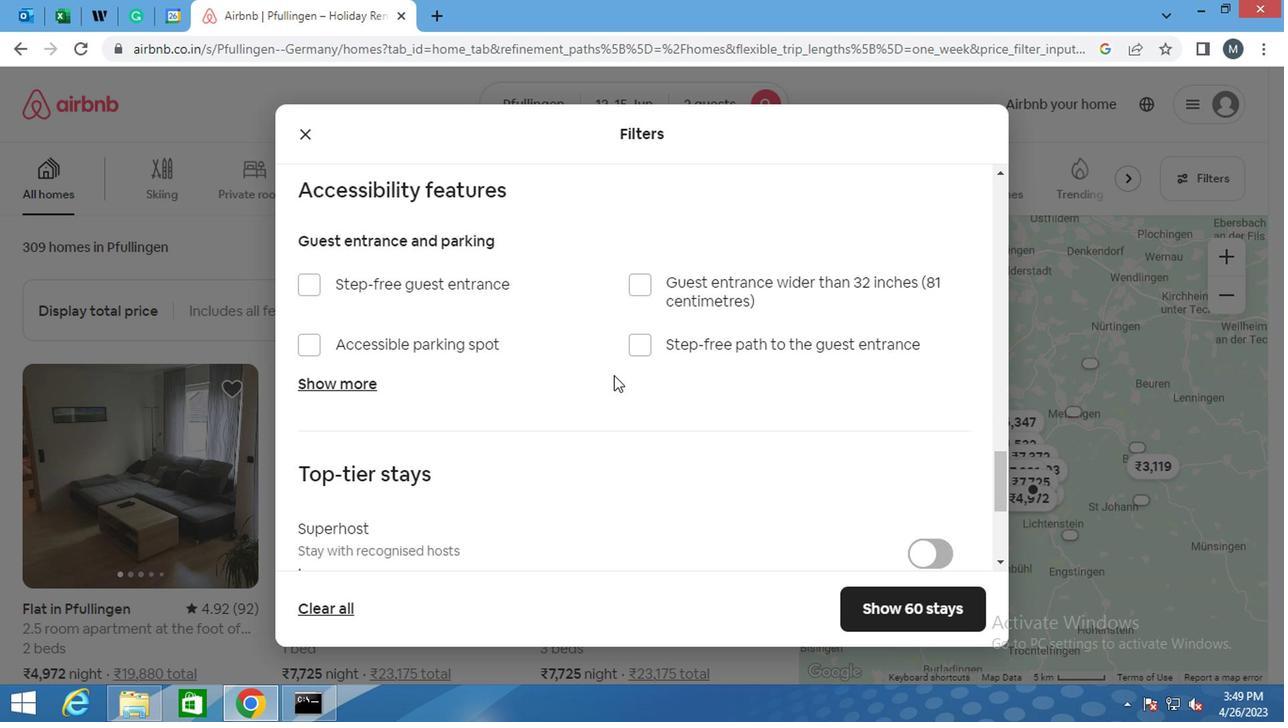 
Action: Mouse scrolled (608, 375) with delta (0, 0)
Screenshot: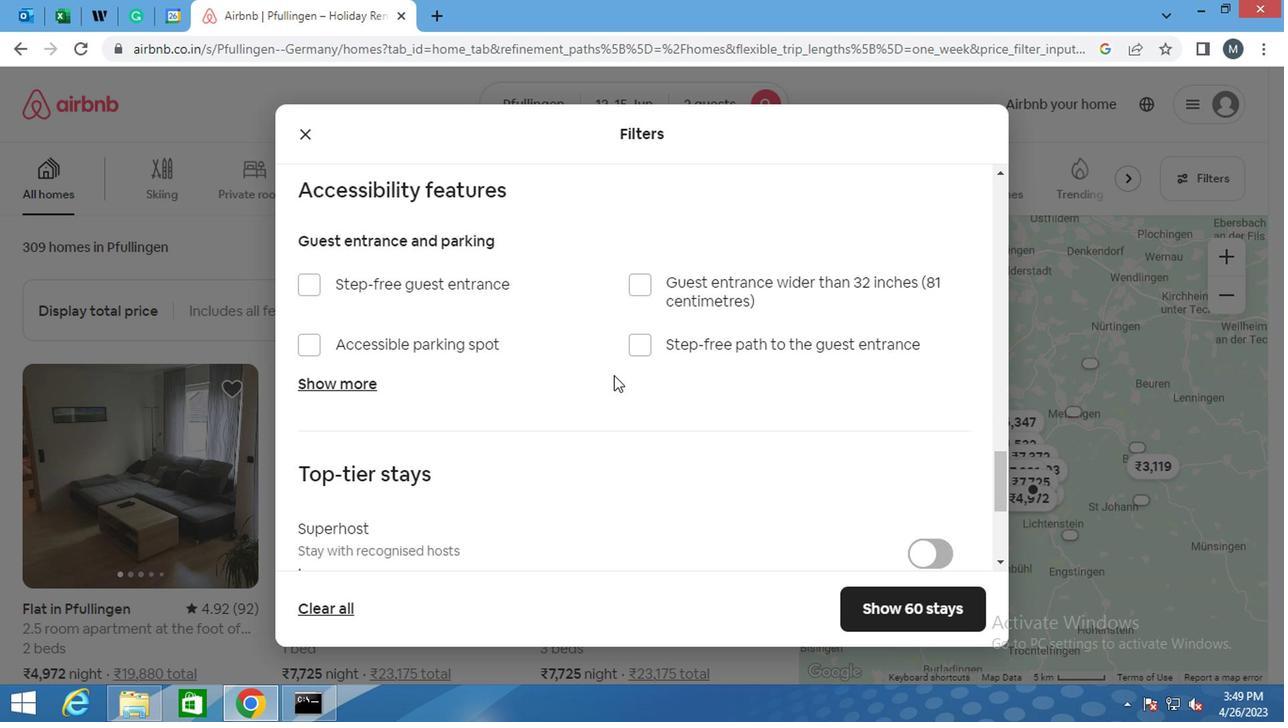 
Action: Mouse moved to (580, 383)
Screenshot: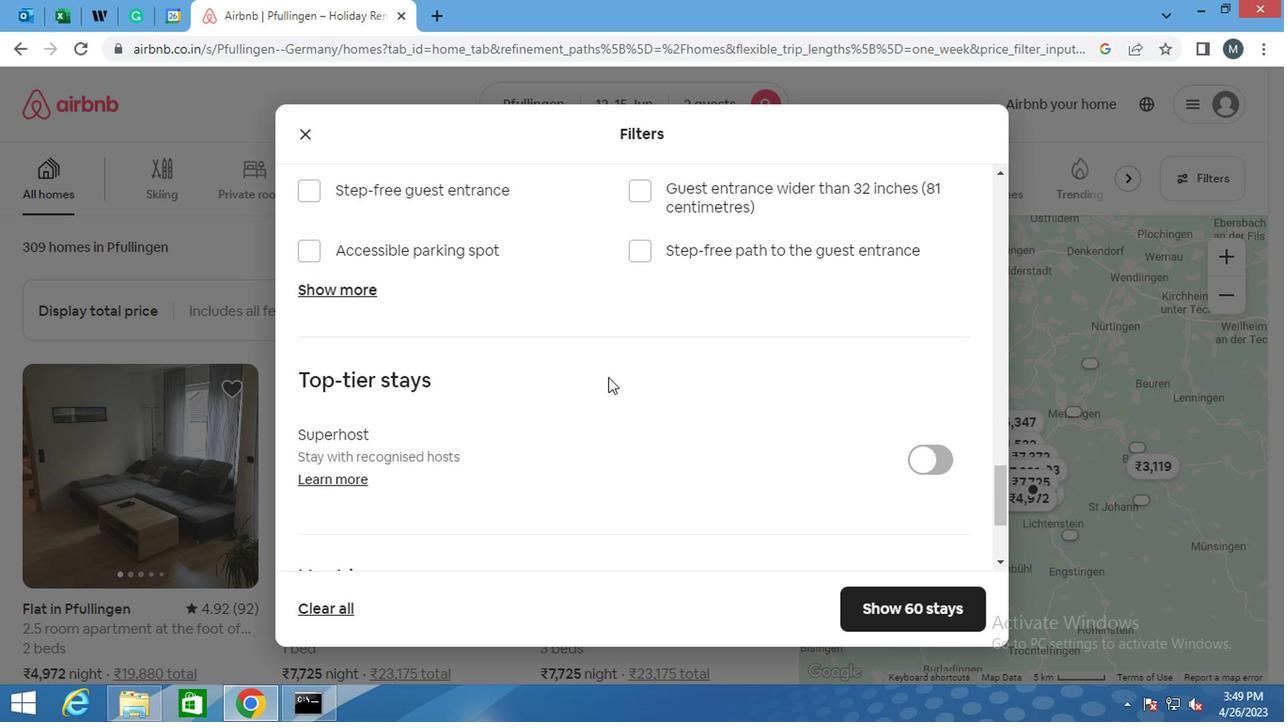 
Action: Mouse scrolled (580, 382) with delta (0, 0)
Screenshot: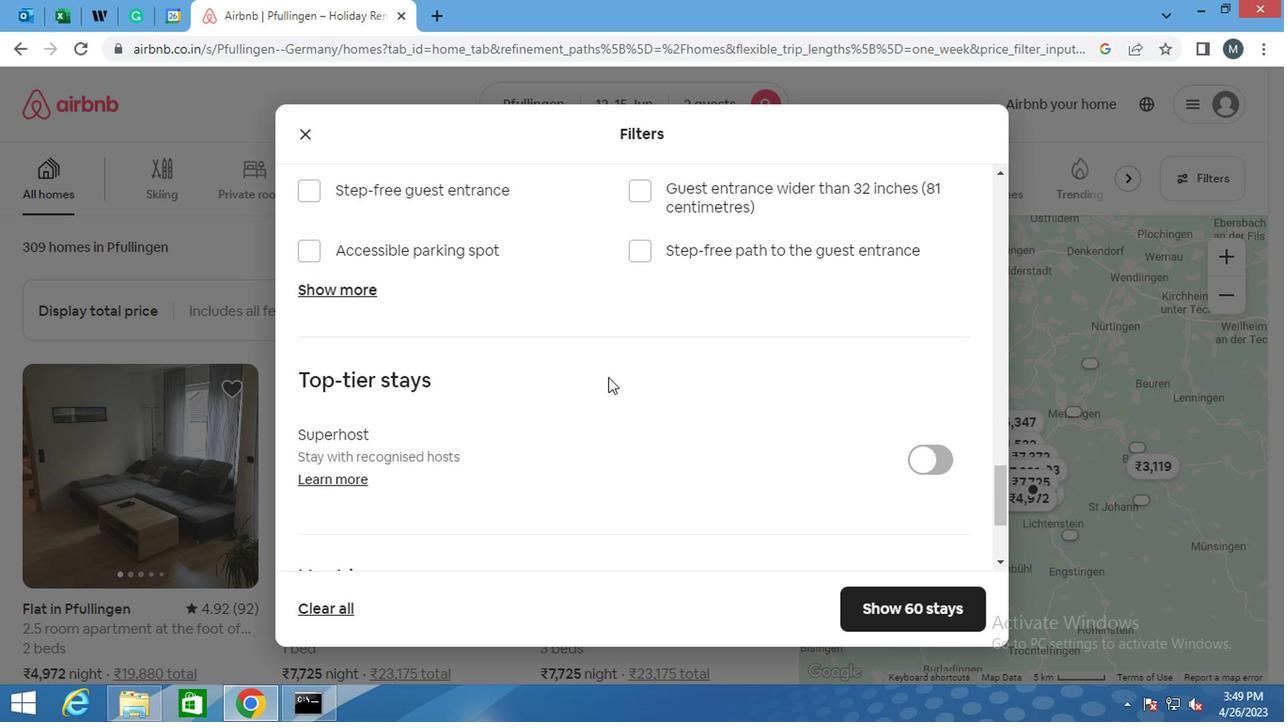 
Action: Mouse moved to (577, 385)
Screenshot: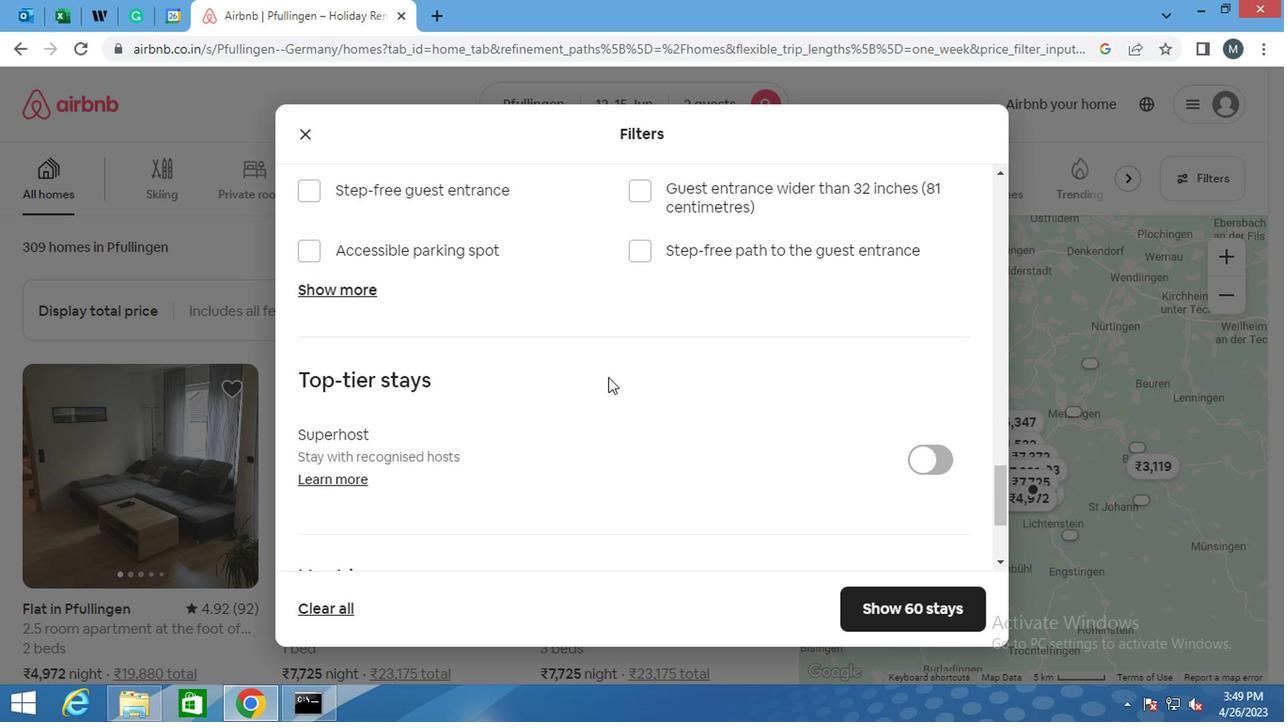 
Action: Mouse scrolled (577, 384) with delta (0, 0)
Screenshot: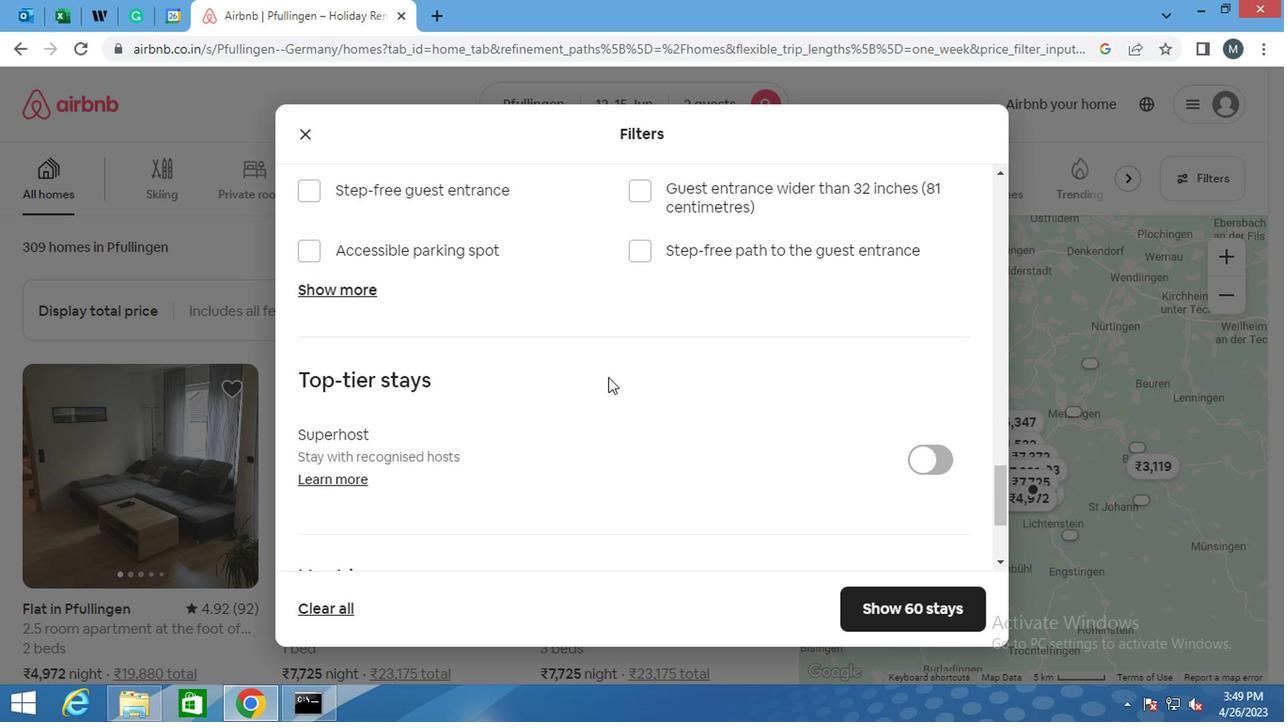 
Action: Mouse moved to (565, 391)
Screenshot: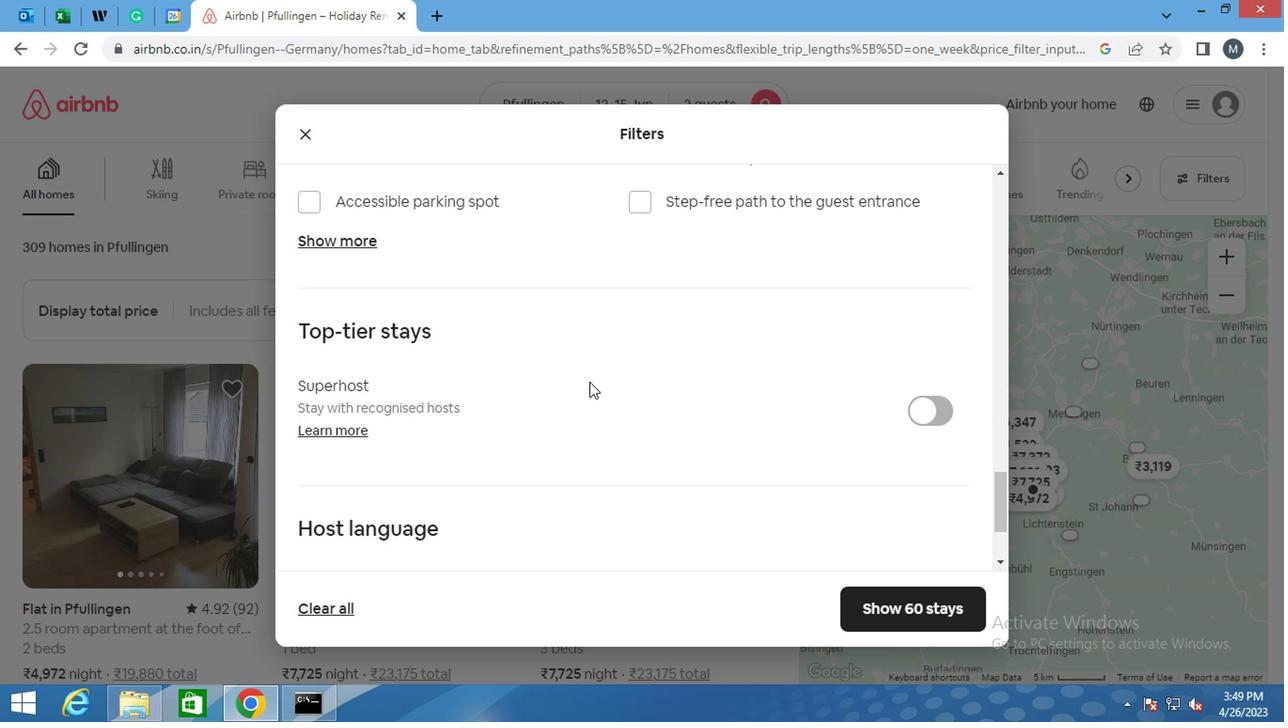 
Action: Mouse scrolled (565, 389) with delta (0, -1)
Screenshot: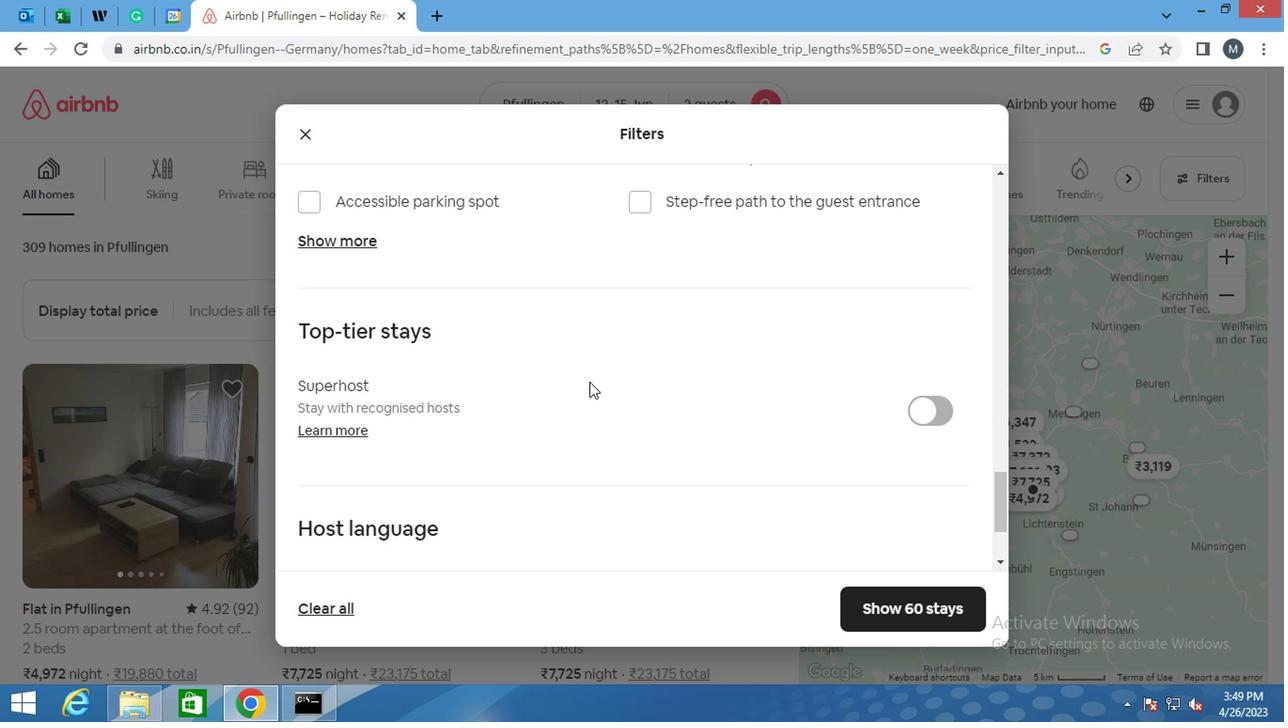 
Action: Mouse moved to (402, 454)
Screenshot: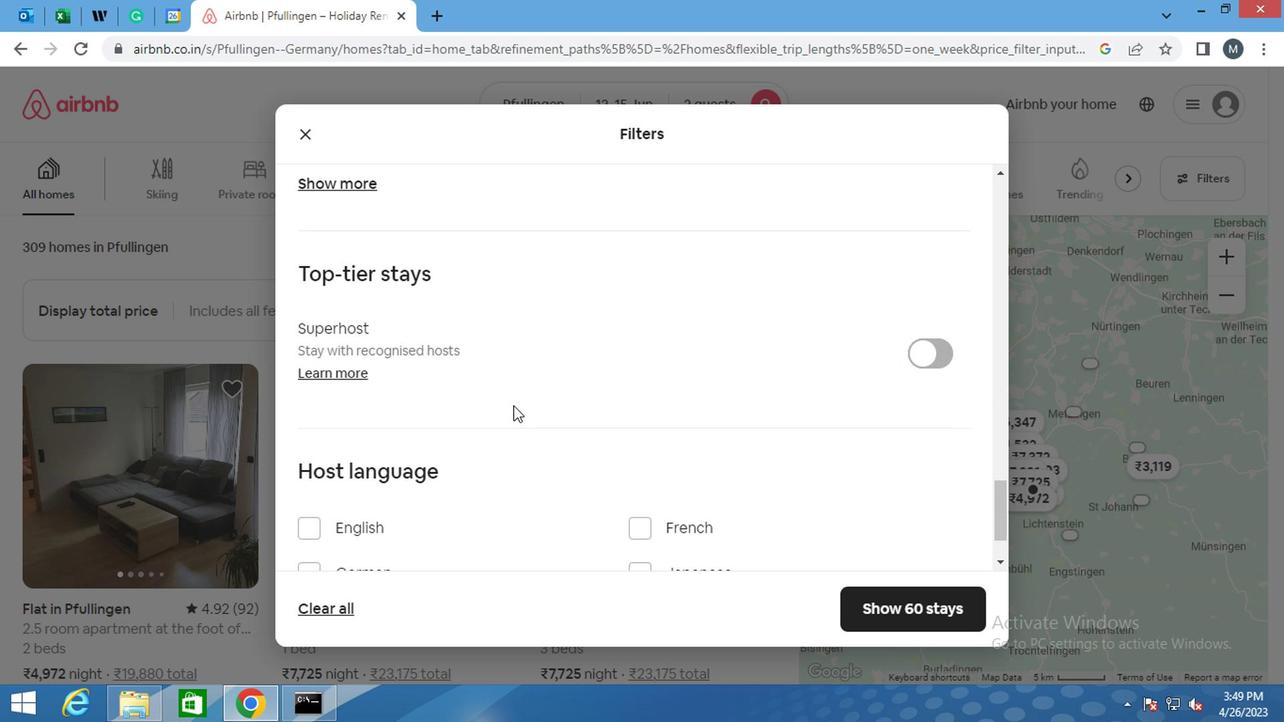 
Action: Mouse scrolled (402, 454) with delta (0, 0)
Screenshot: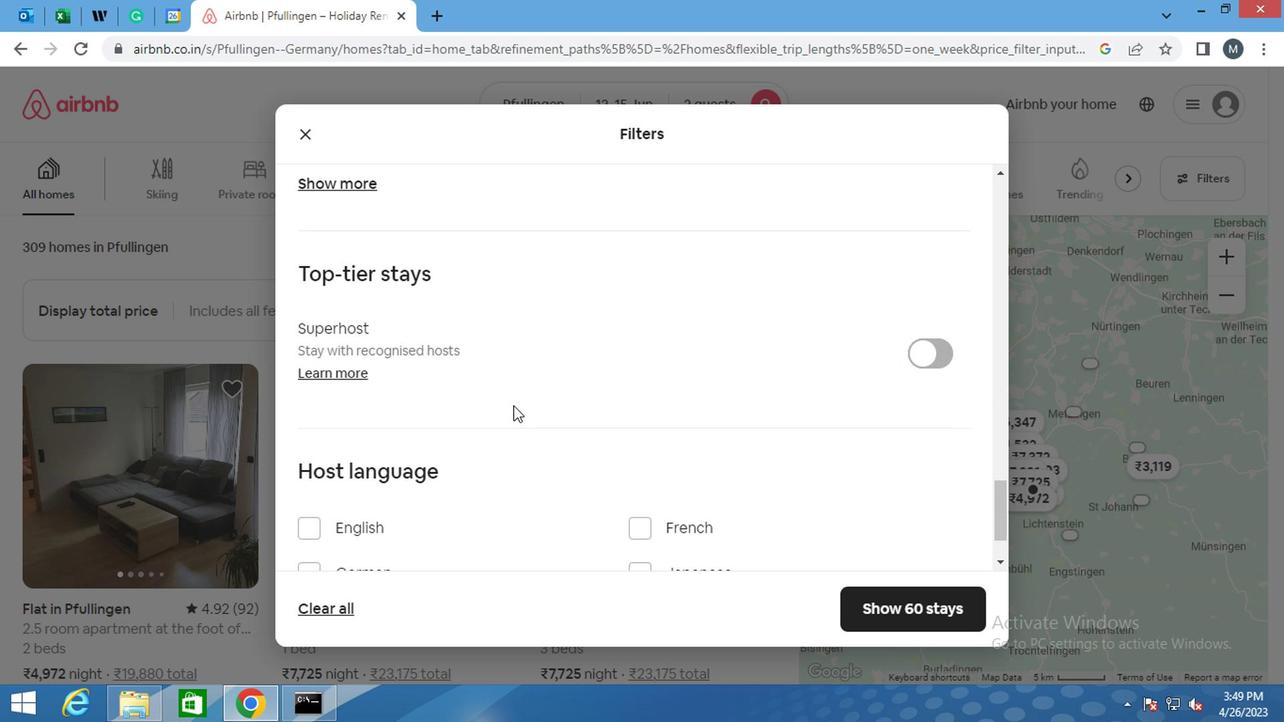 
Action: Mouse moved to (391, 467)
Screenshot: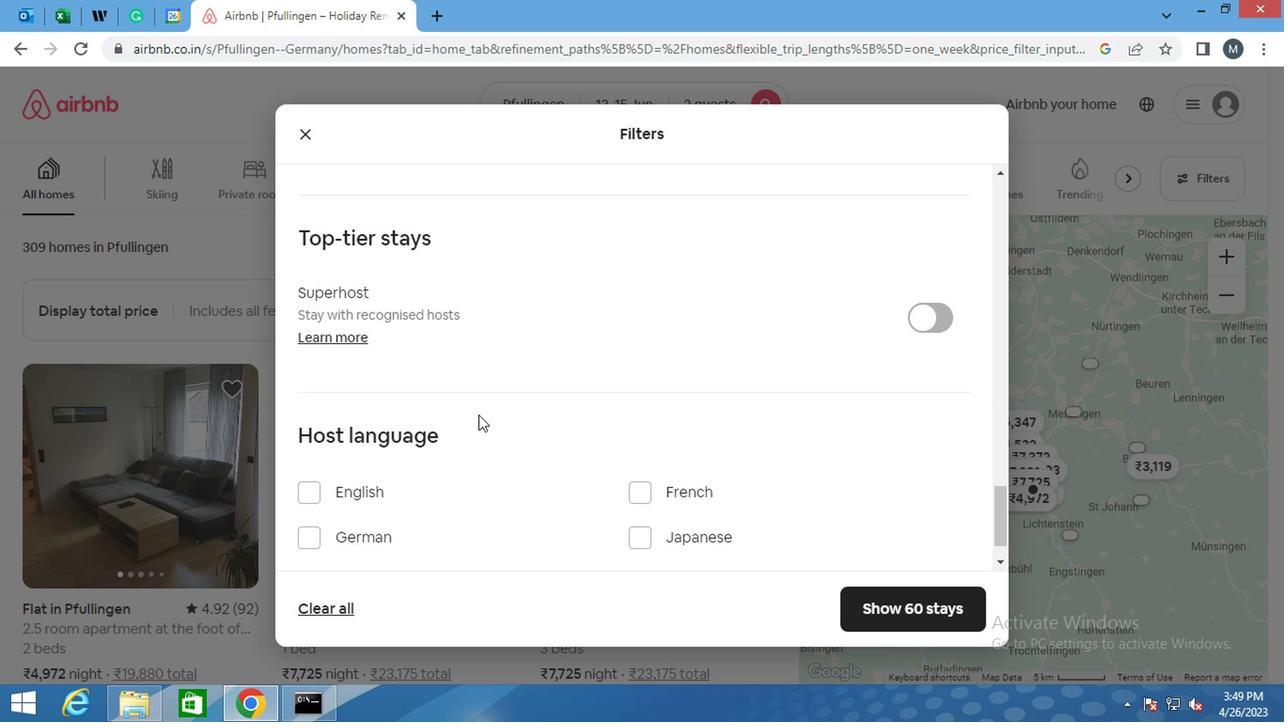 
Action: Mouse scrolled (391, 466) with delta (0, -1)
Screenshot: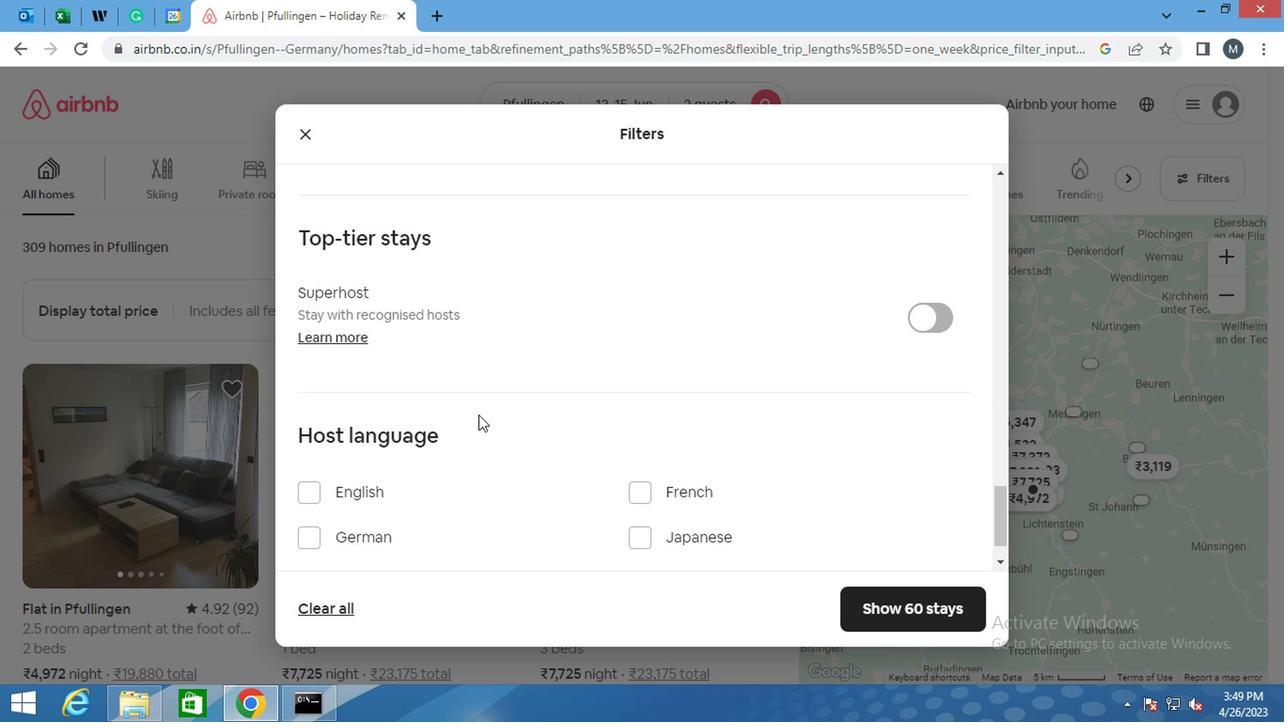 
Action: Mouse moved to (375, 494)
Screenshot: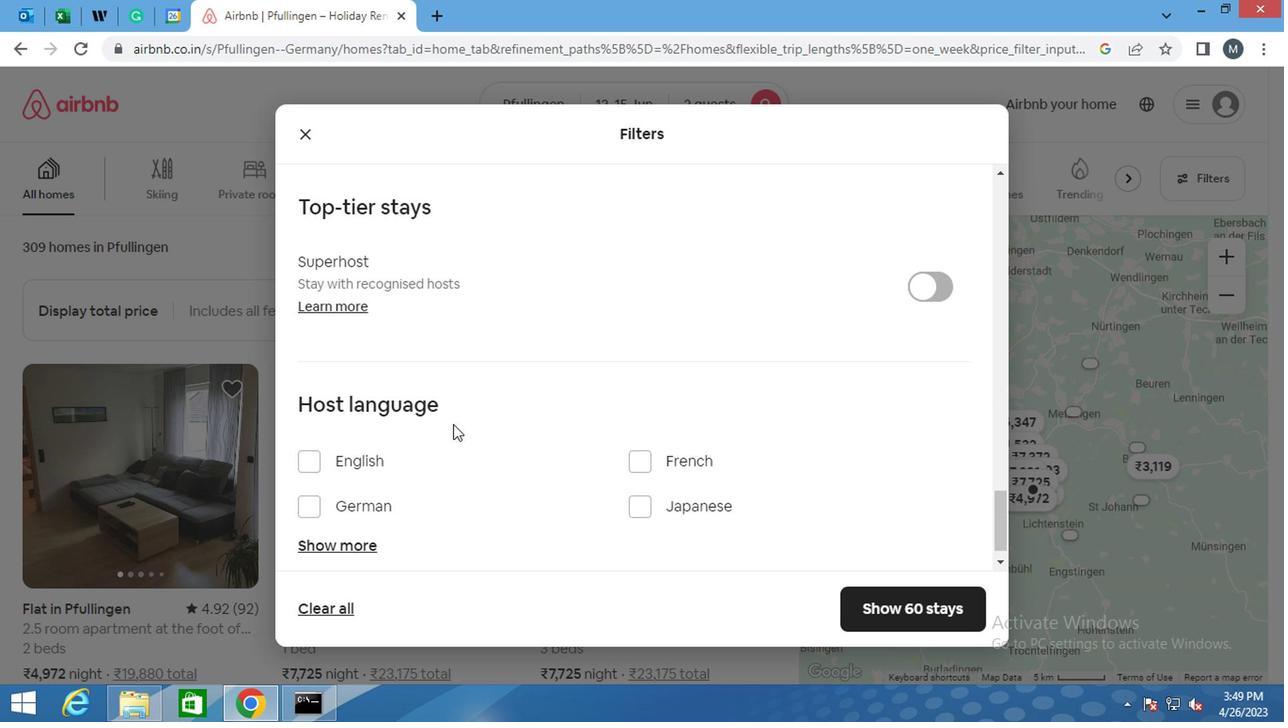 
Action: Mouse scrolled (375, 492) with delta (0, -1)
Screenshot: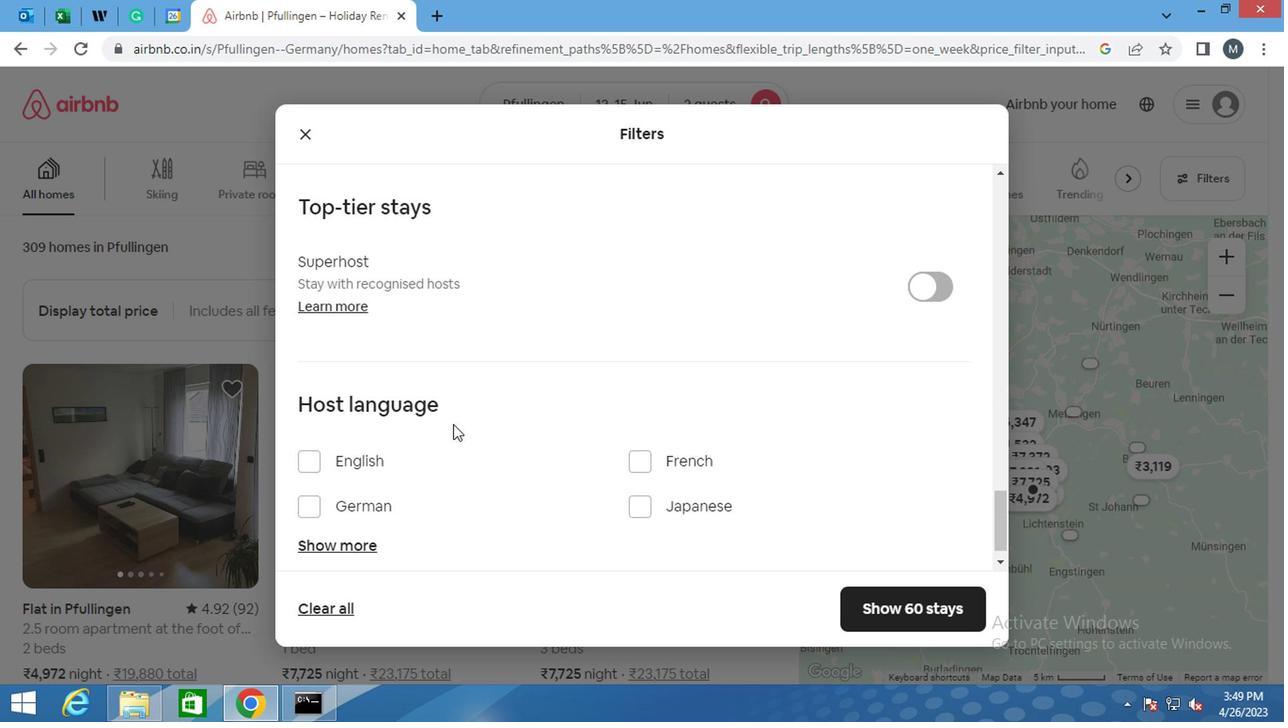 
Action: Mouse moved to (302, 442)
Screenshot: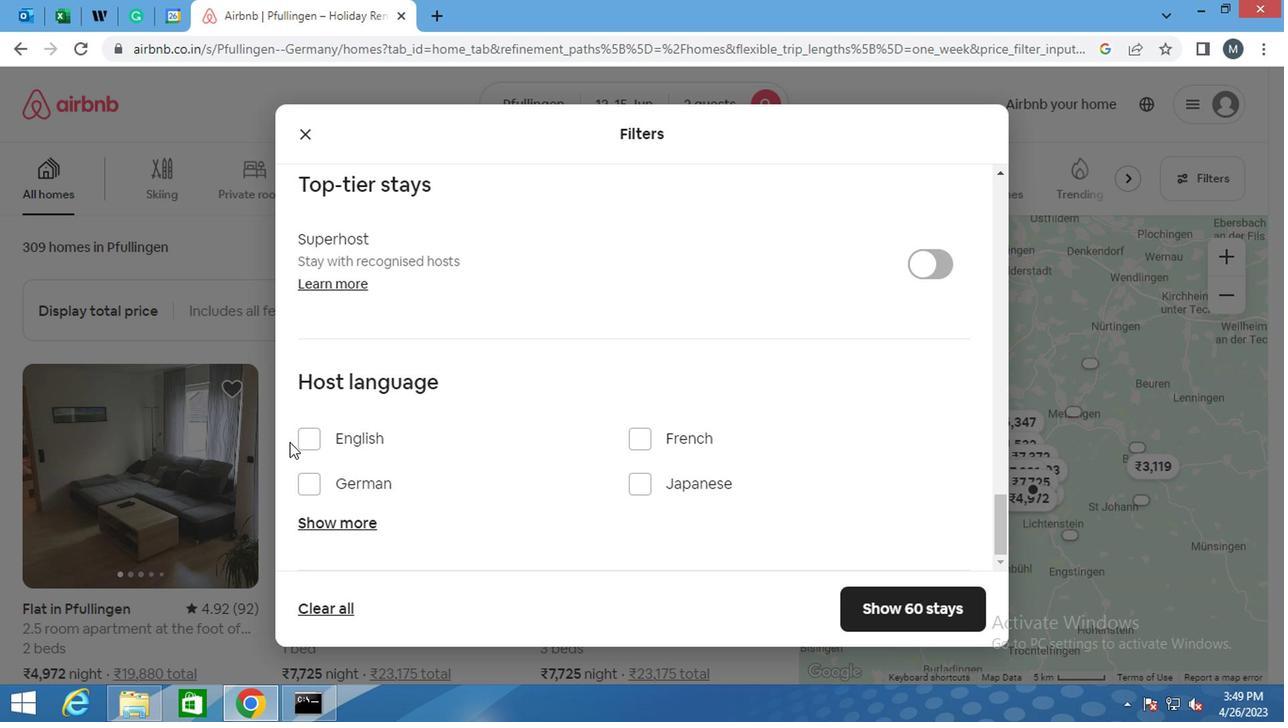 
Action: Mouse pressed left at (302, 442)
Screenshot: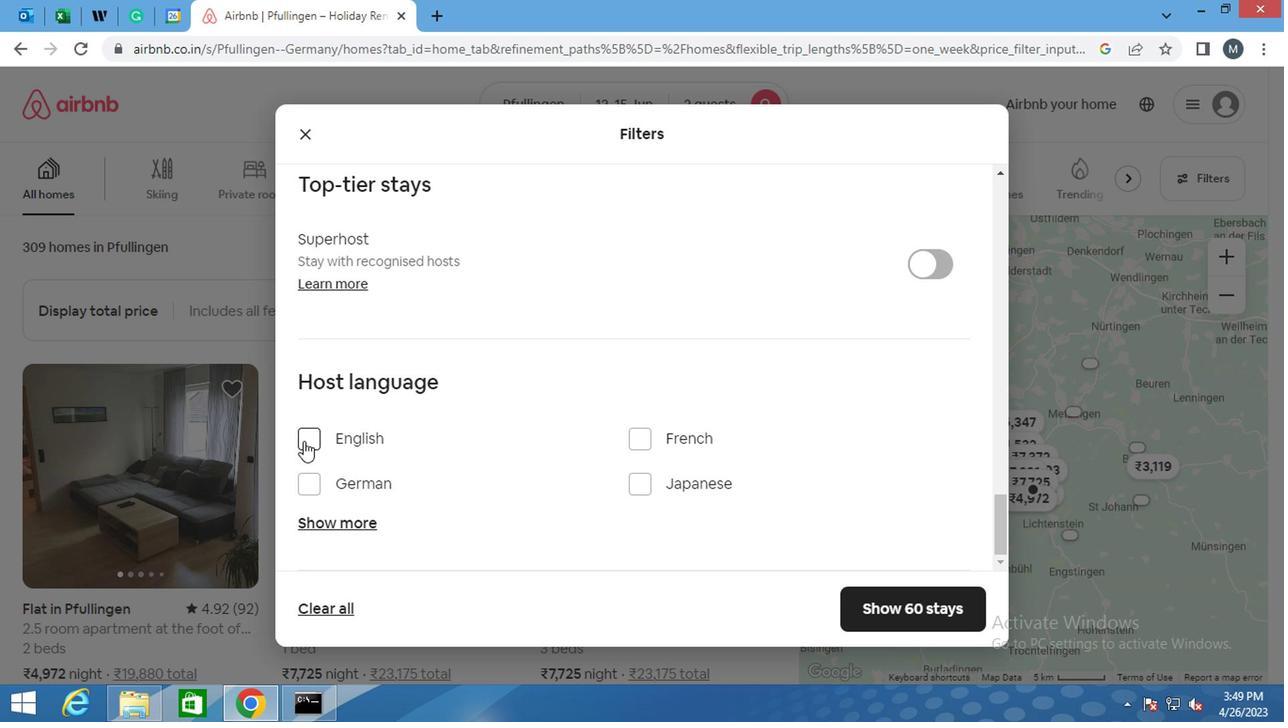 
Action: Mouse moved to (926, 608)
Screenshot: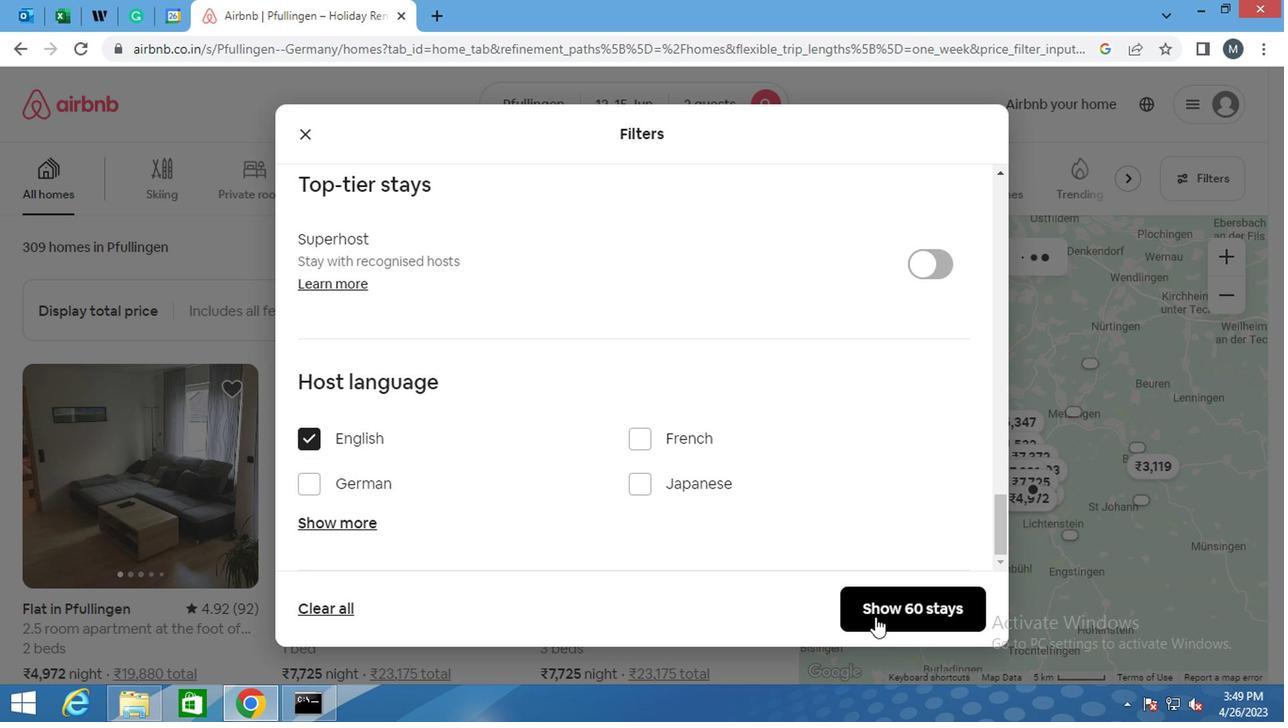 
Action: Mouse pressed left at (926, 608)
Screenshot: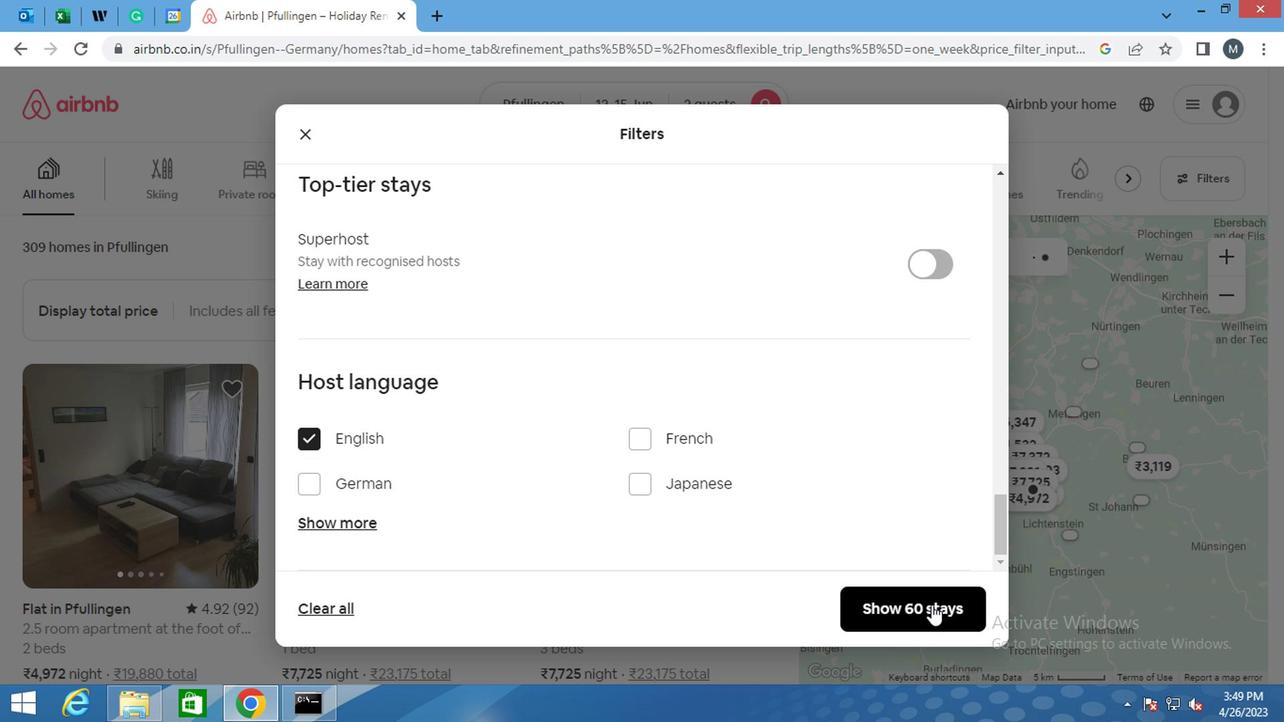
Action: Mouse moved to (926, 607)
Screenshot: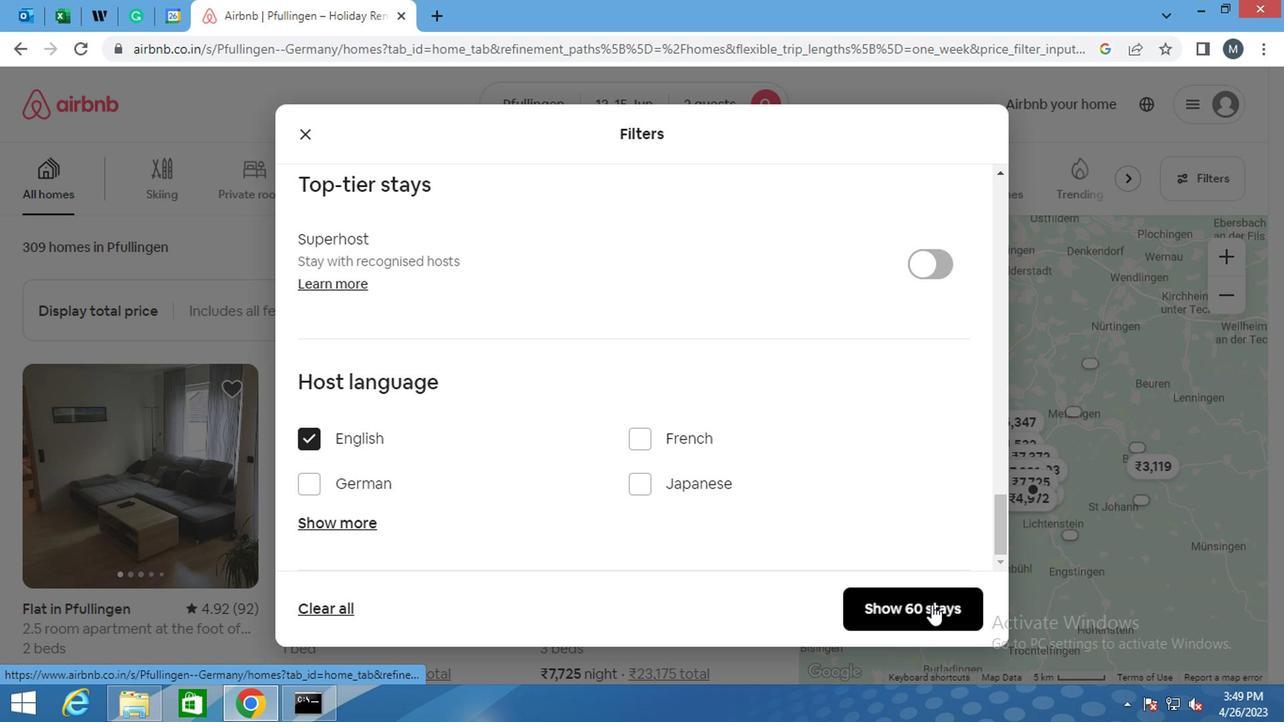 
